 Task: Find connections with filter location Kosamba with filter topic #homedecor with filter profile language Potuguese with filter current company Jakson Group with filter school Mewar University with filter industry Historical Sites with filter service category Video Editing with filter keywords title Program Administrator
Action: Mouse moved to (334, 240)
Screenshot: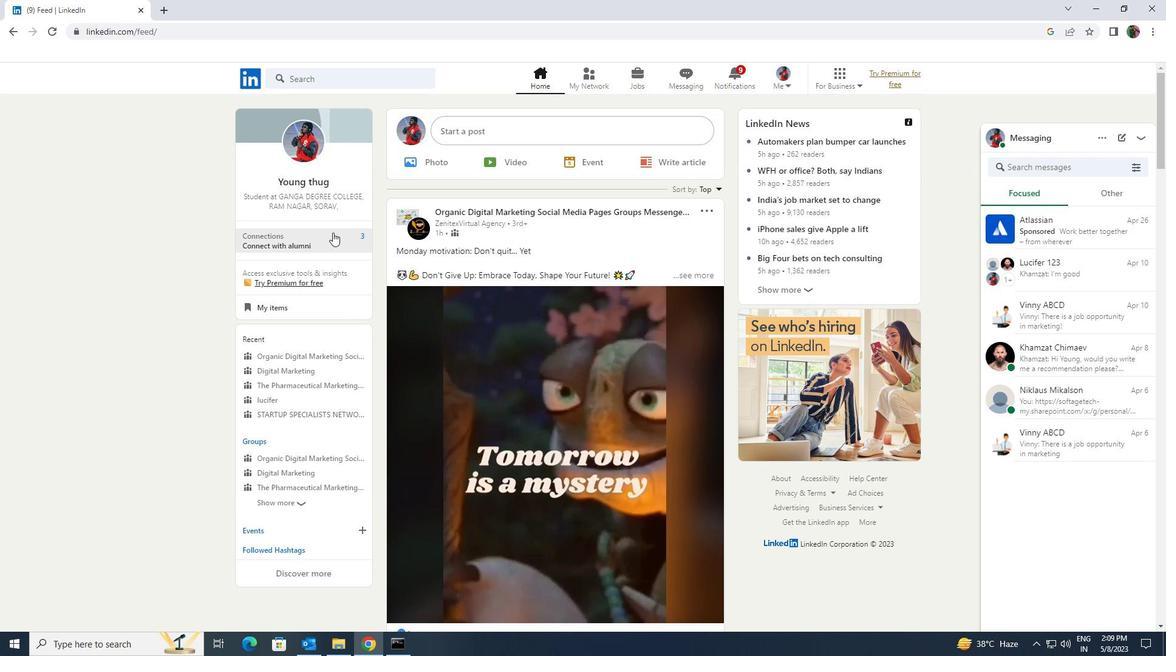 
Action: Mouse pressed left at (334, 240)
Screenshot: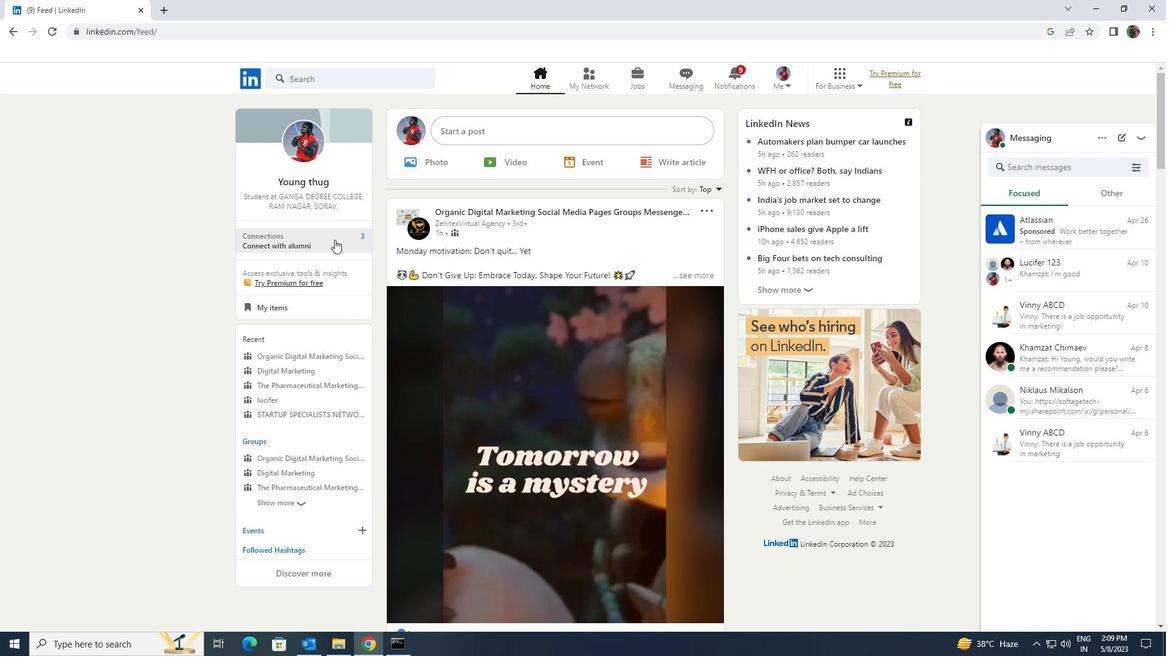 
Action: Mouse moved to (345, 151)
Screenshot: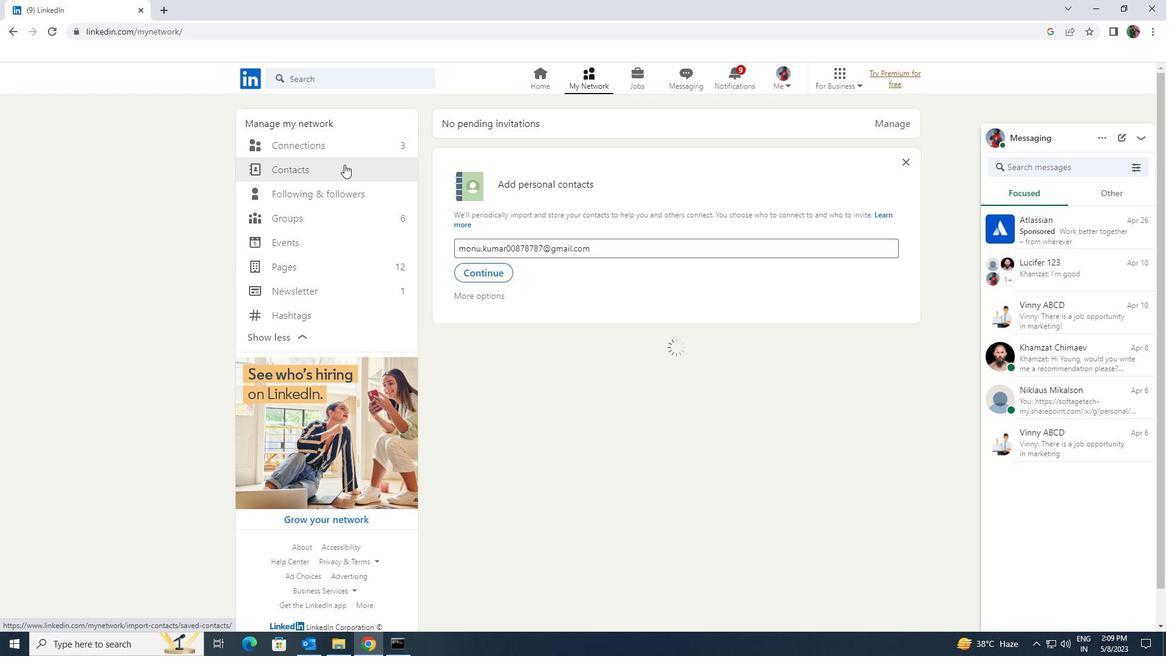 
Action: Mouse pressed left at (345, 151)
Screenshot: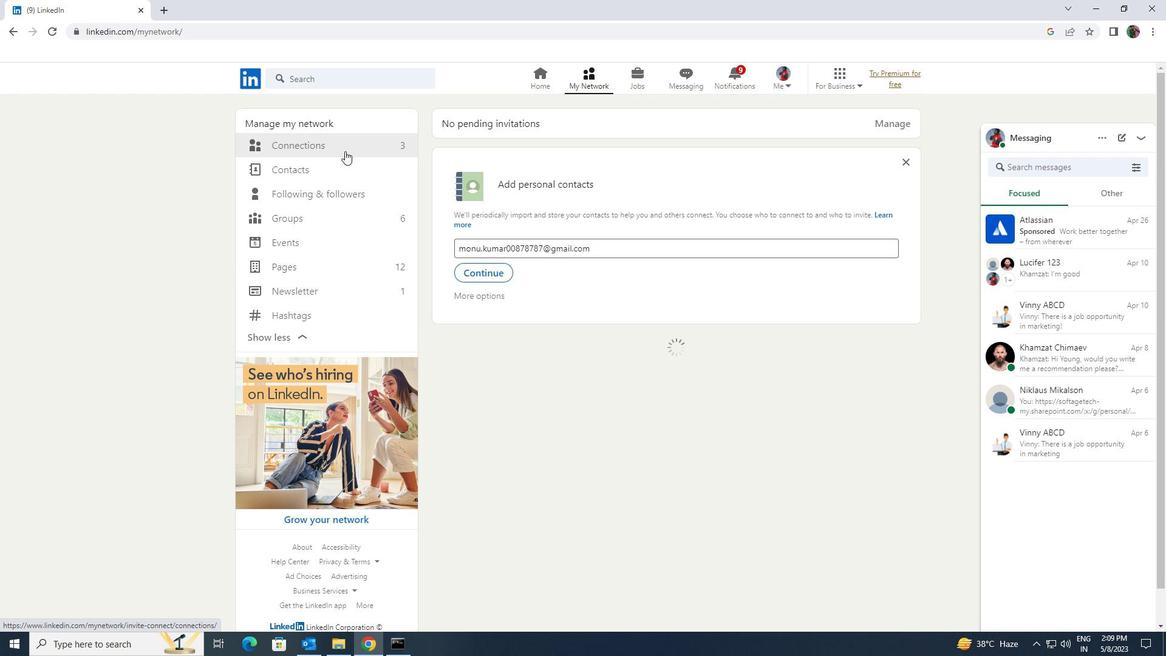 
Action: Mouse moved to (650, 147)
Screenshot: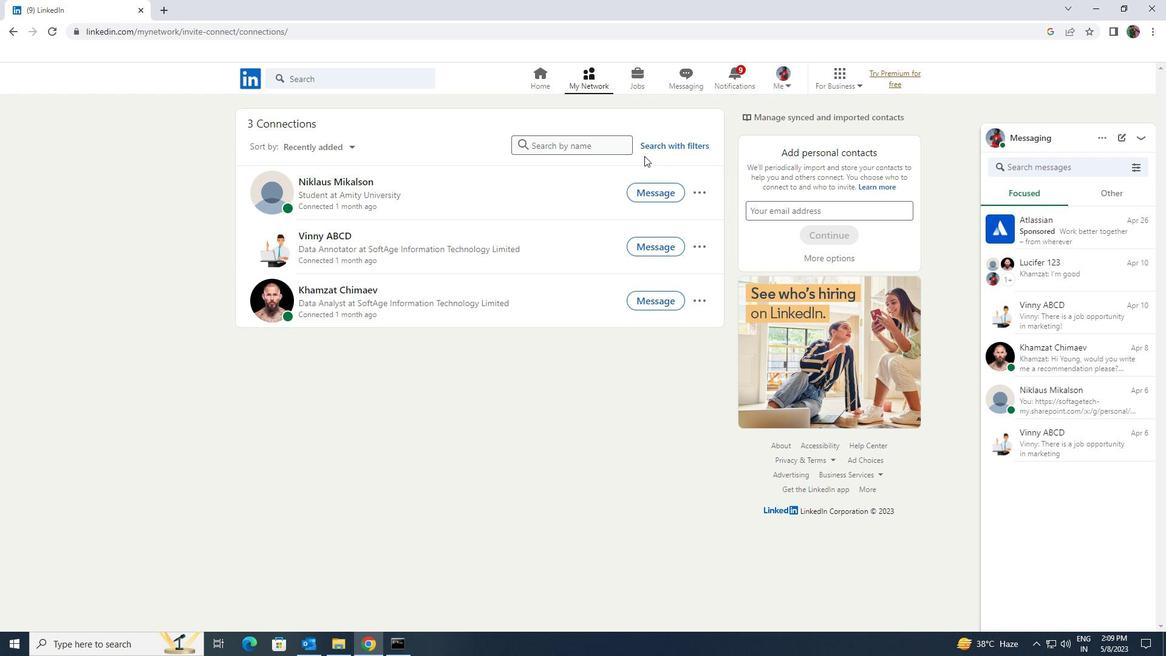 
Action: Mouse pressed left at (650, 147)
Screenshot: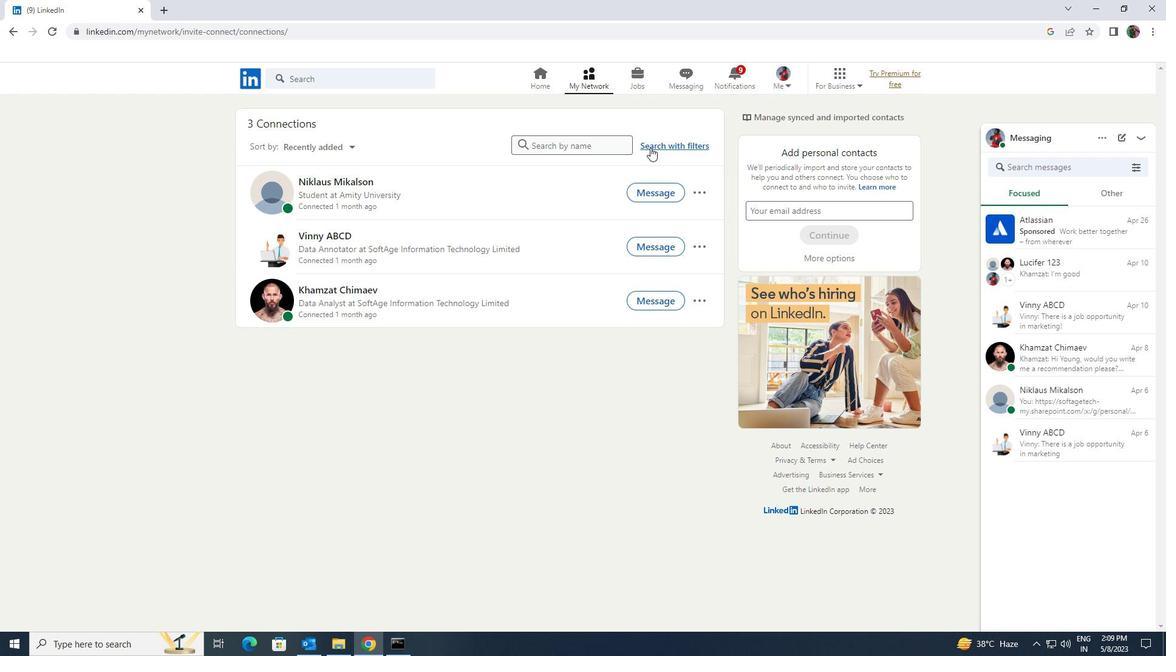 
Action: Mouse moved to (621, 114)
Screenshot: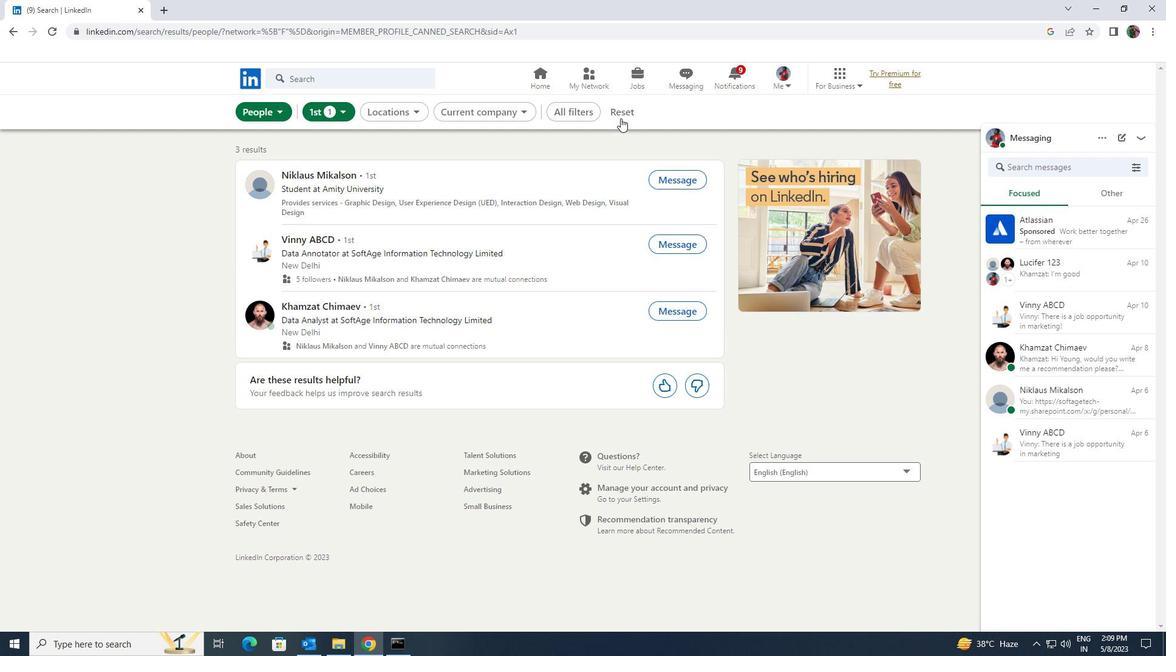 
Action: Mouse pressed left at (621, 114)
Screenshot: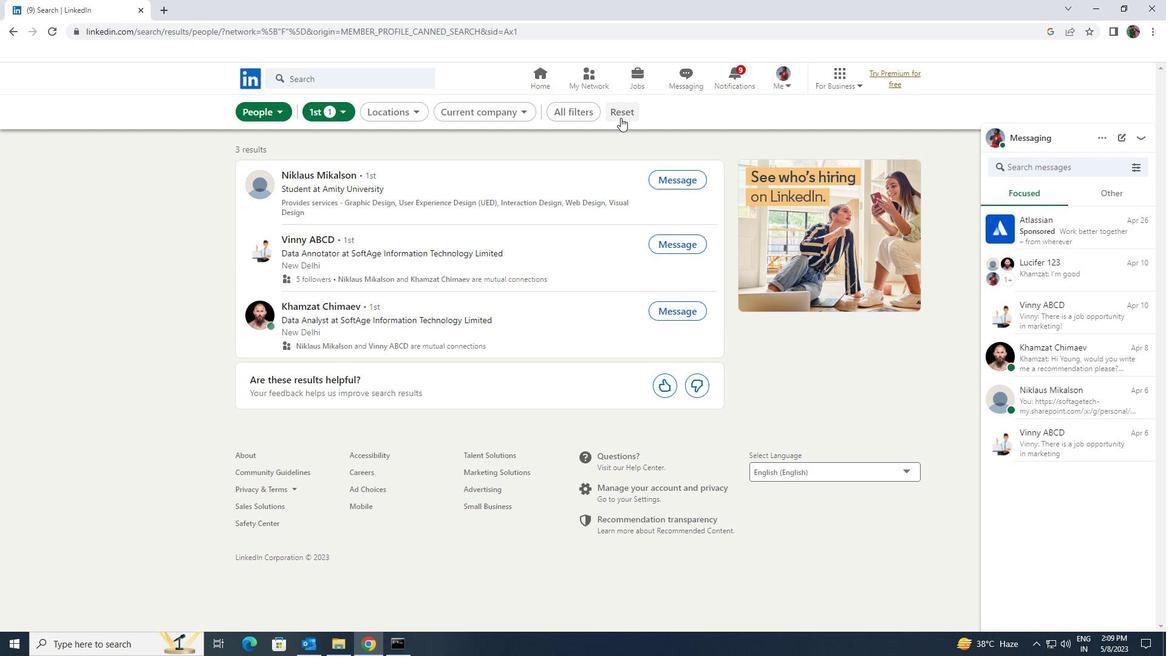 
Action: Mouse moved to (612, 113)
Screenshot: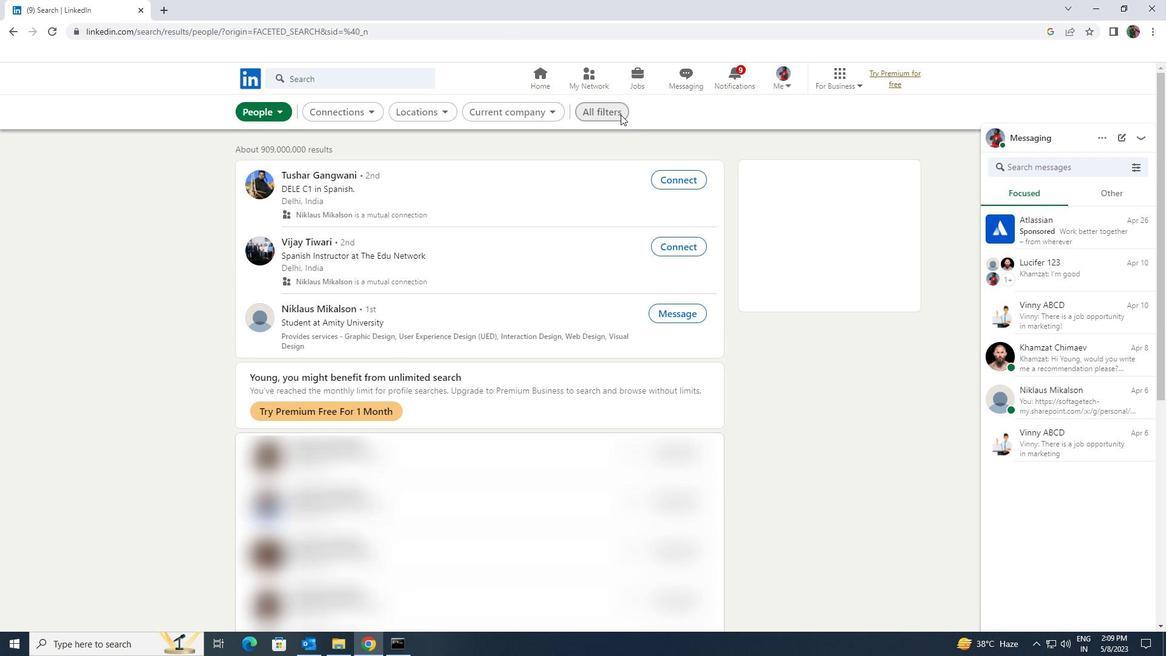 
Action: Mouse pressed left at (612, 113)
Screenshot: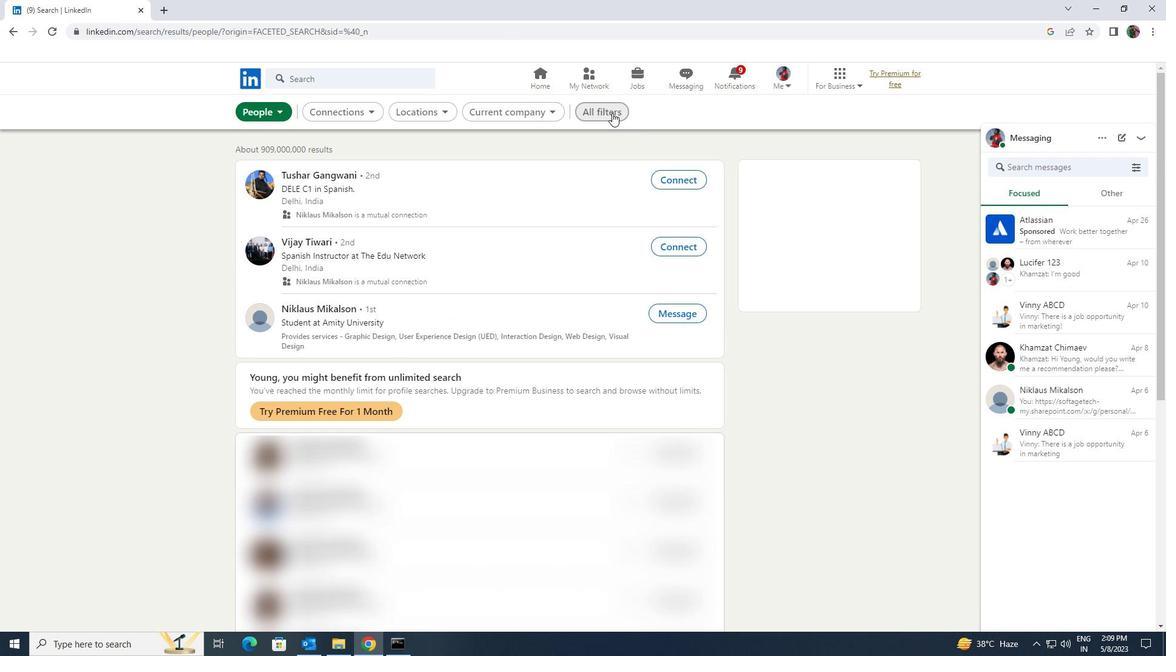 
Action: Mouse moved to (1028, 469)
Screenshot: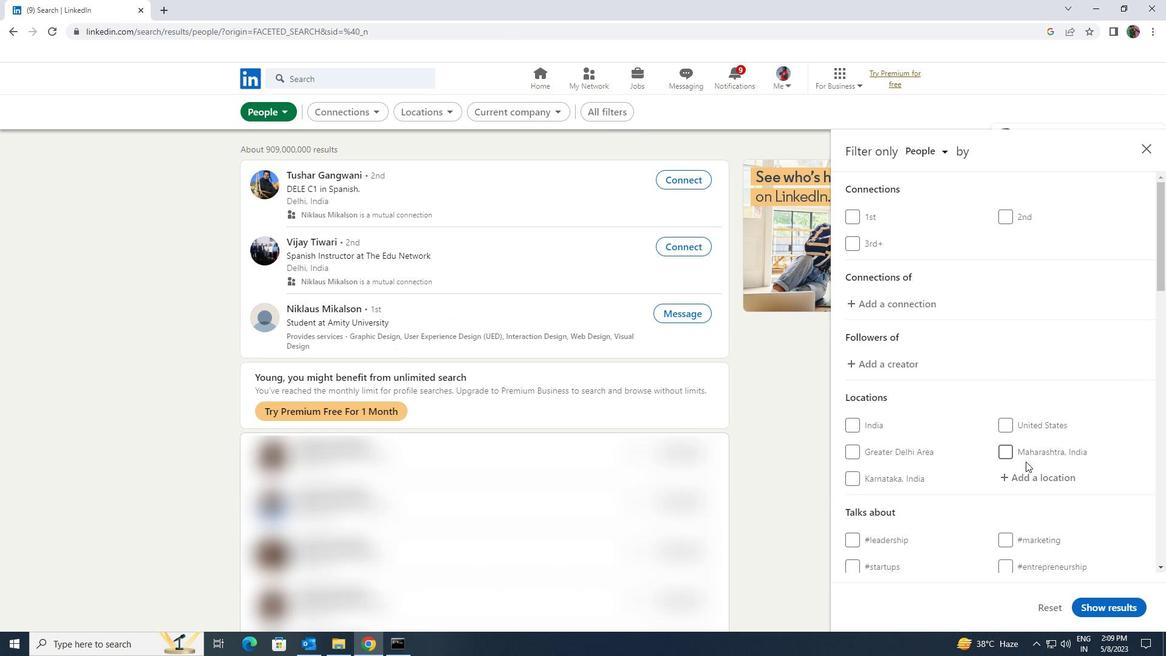 
Action: Mouse pressed left at (1028, 469)
Screenshot: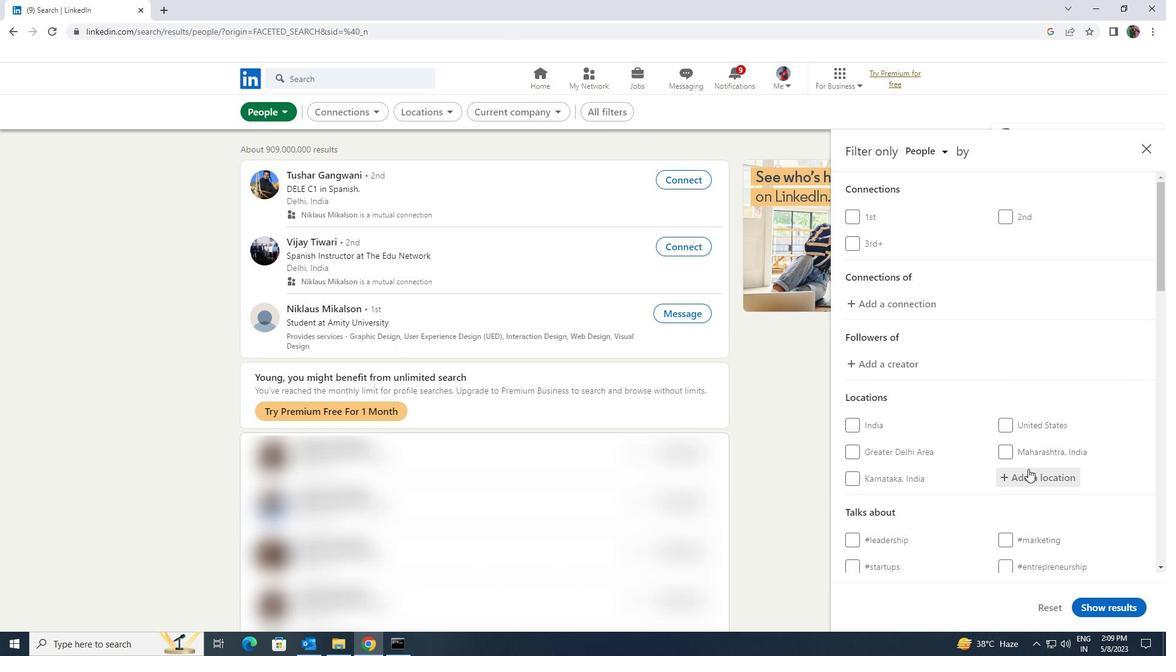 
Action: Key pressed <Key.shift><Key.shift><Key.shift><Key.shift>KOSAMBA
Screenshot: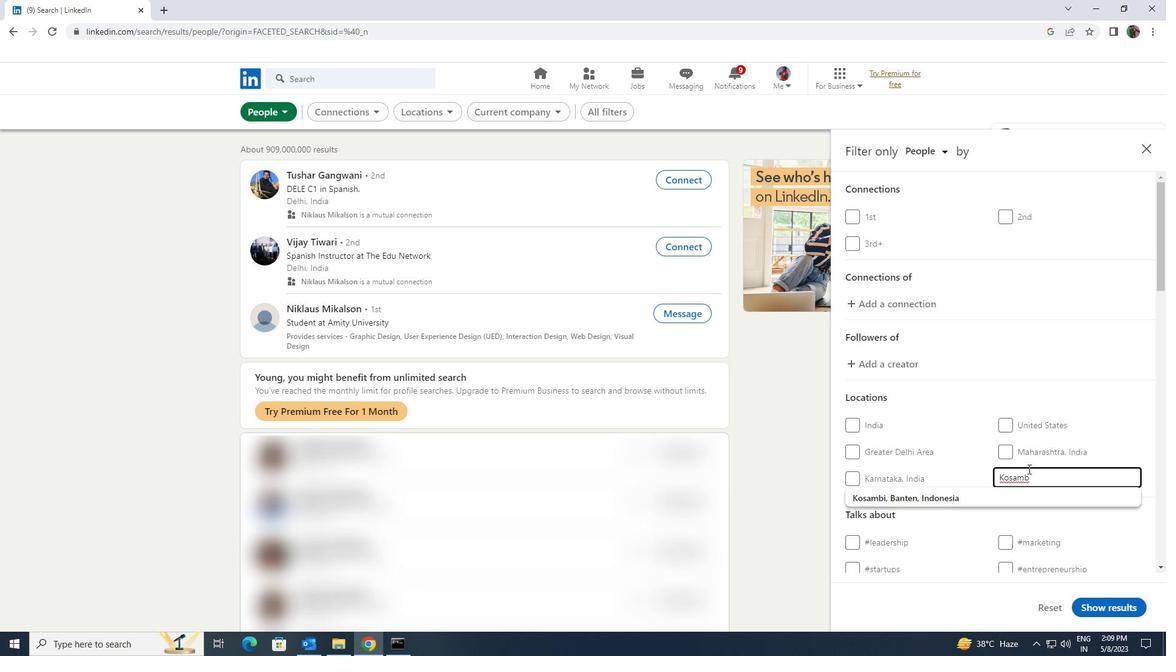 
Action: Mouse scrolled (1028, 468) with delta (0, 0)
Screenshot: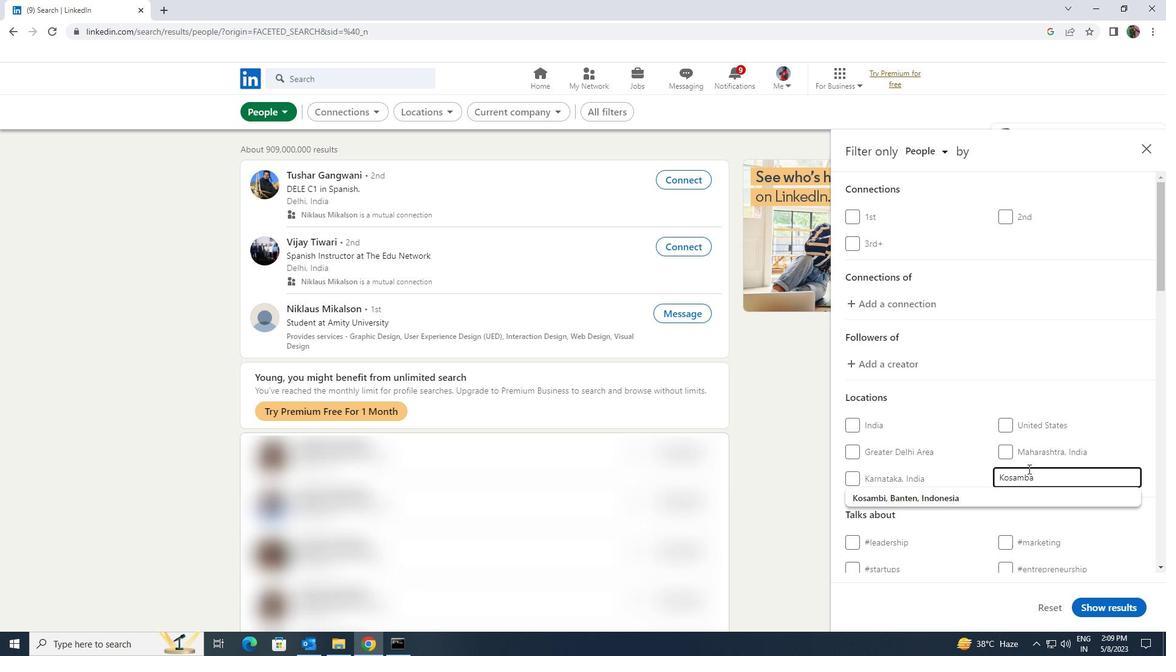 
Action: Mouse moved to (1029, 481)
Screenshot: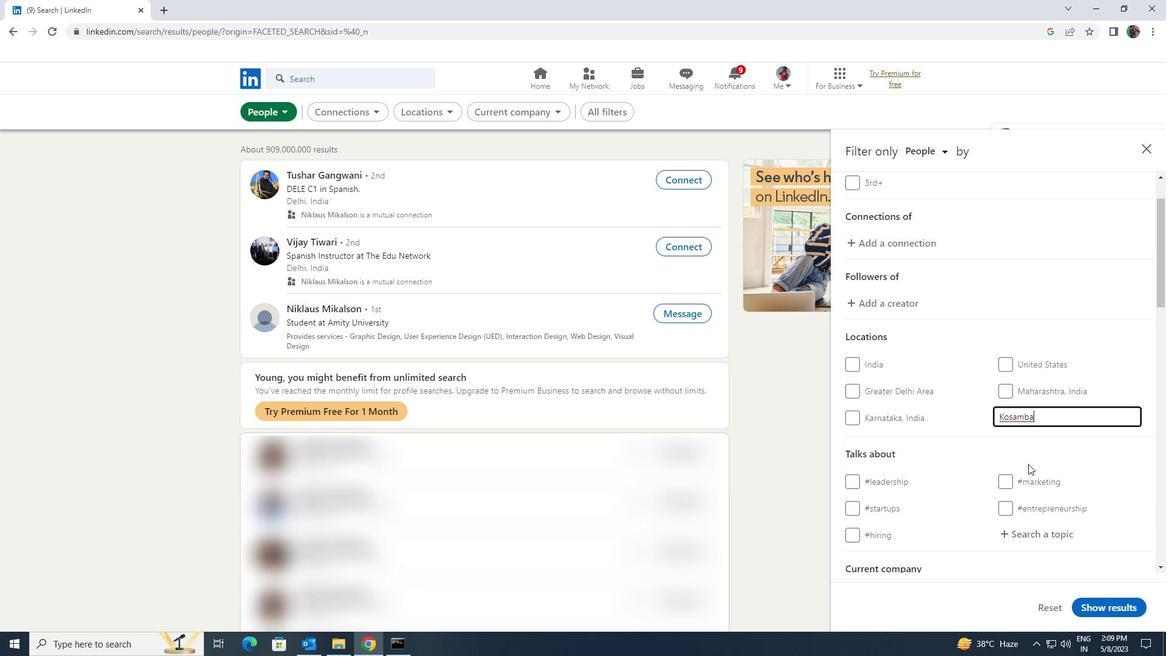 
Action: Mouse scrolled (1029, 481) with delta (0, 0)
Screenshot: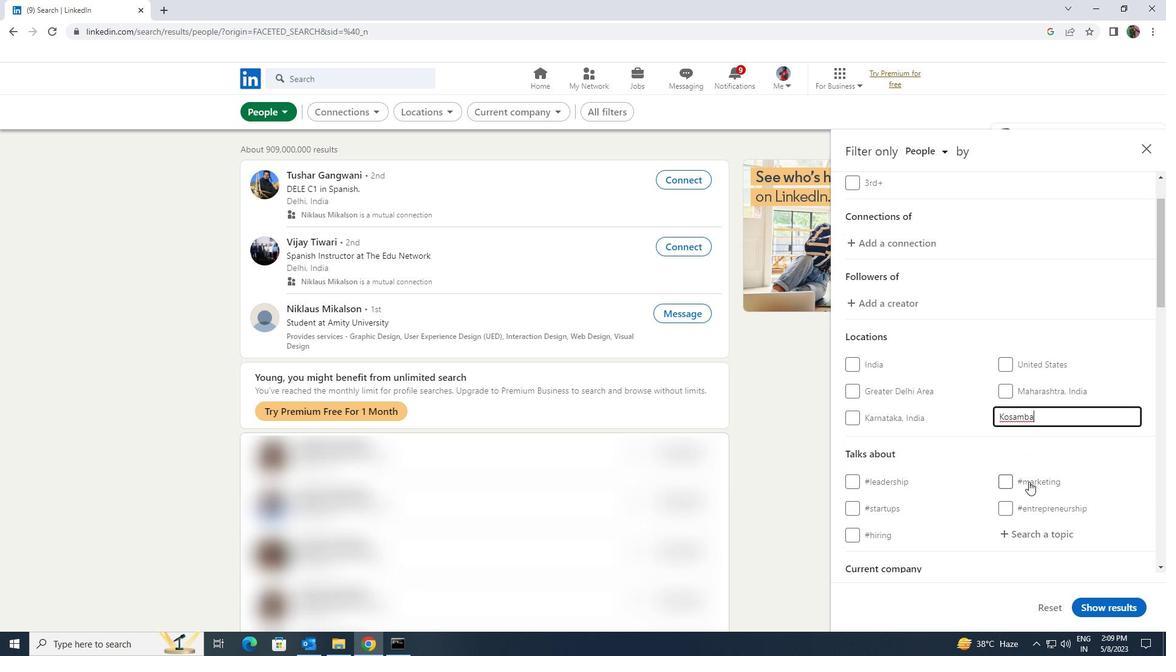 
Action: Mouse scrolled (1029, 481) with delta (0, 0)
Screenshot: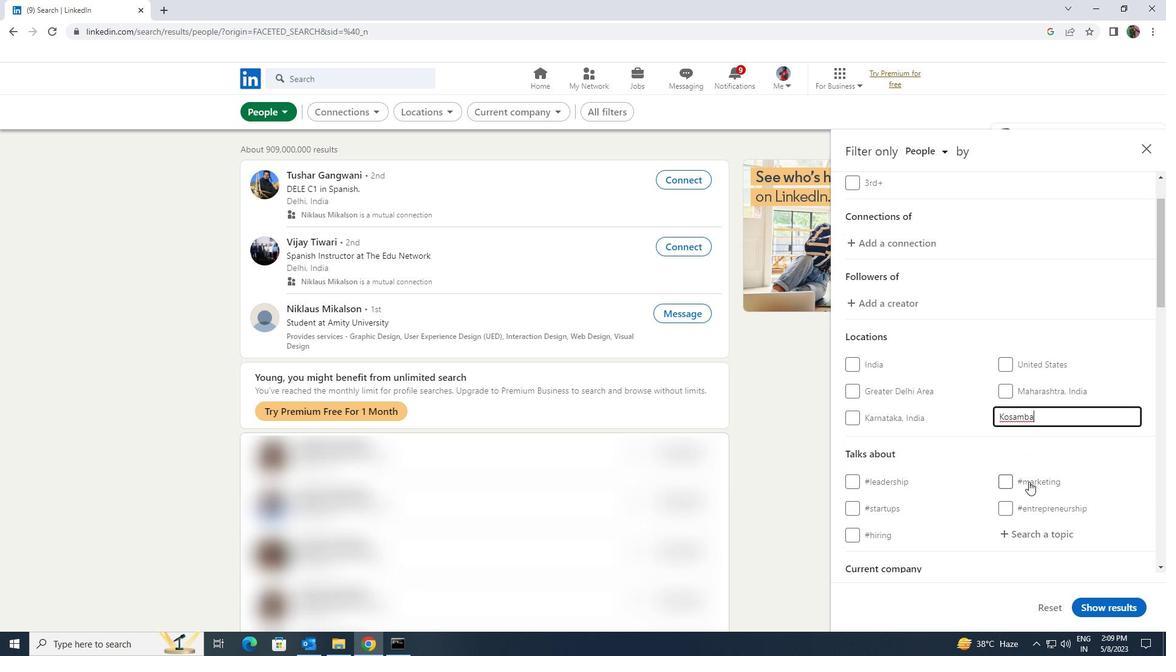 
Action: Mouse moved to (1028, 413)
Screenshot: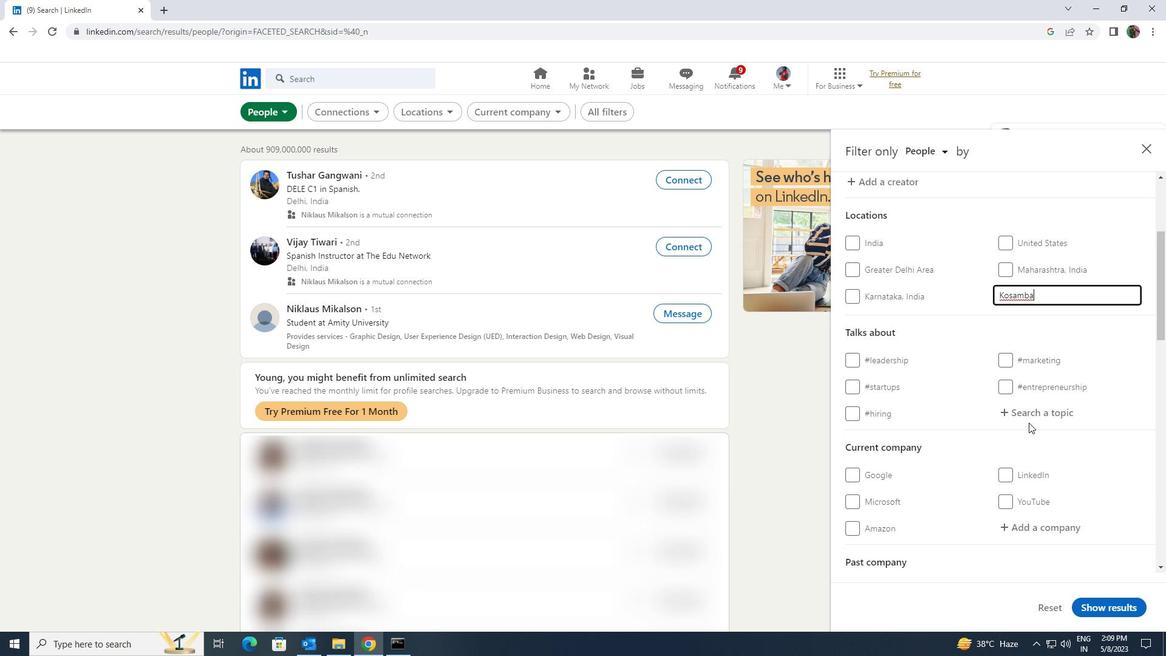 
Action: Mouse pressed left at (1028, 413)
Screenshot: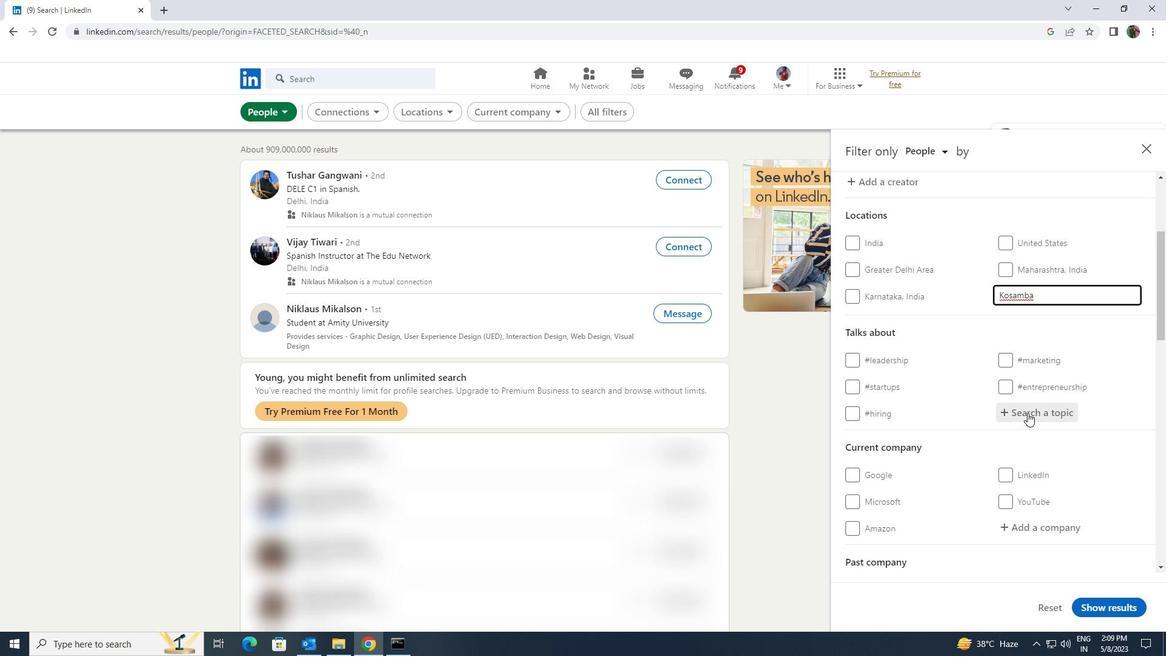 
Action: Key pressed <Key.shift><Key.shift><Key.shift><Key.shift><Key.shift><Key.shift>HOMEDECOR
Screenshot: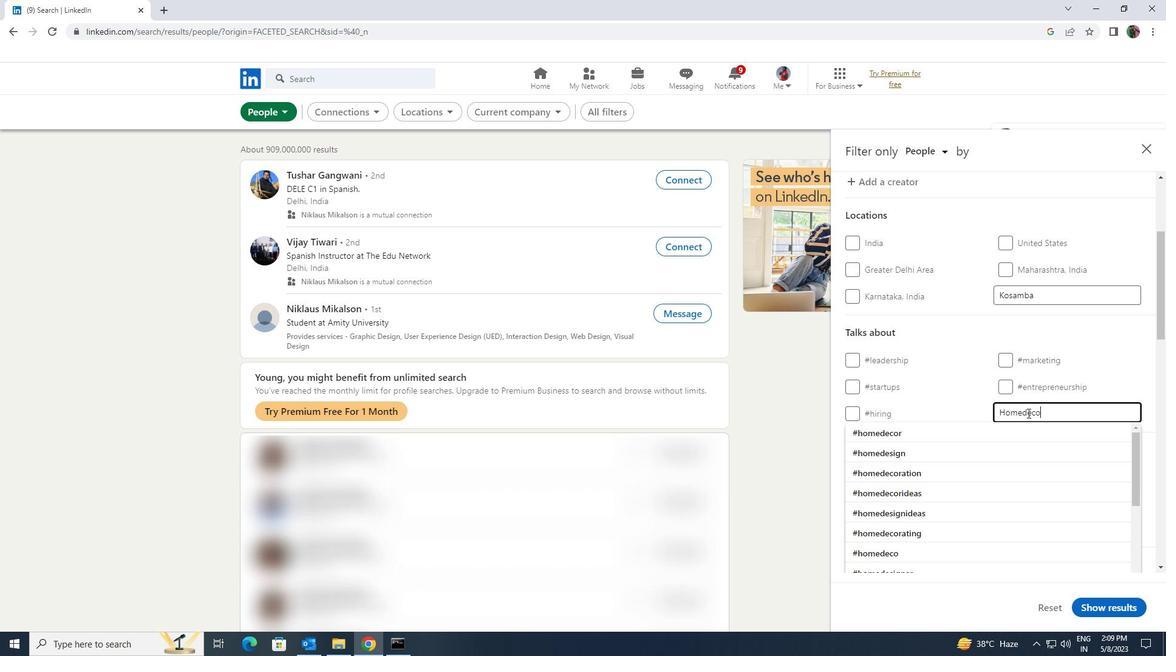 
Action: Mouse moved to (1024, 427)
Screenshot: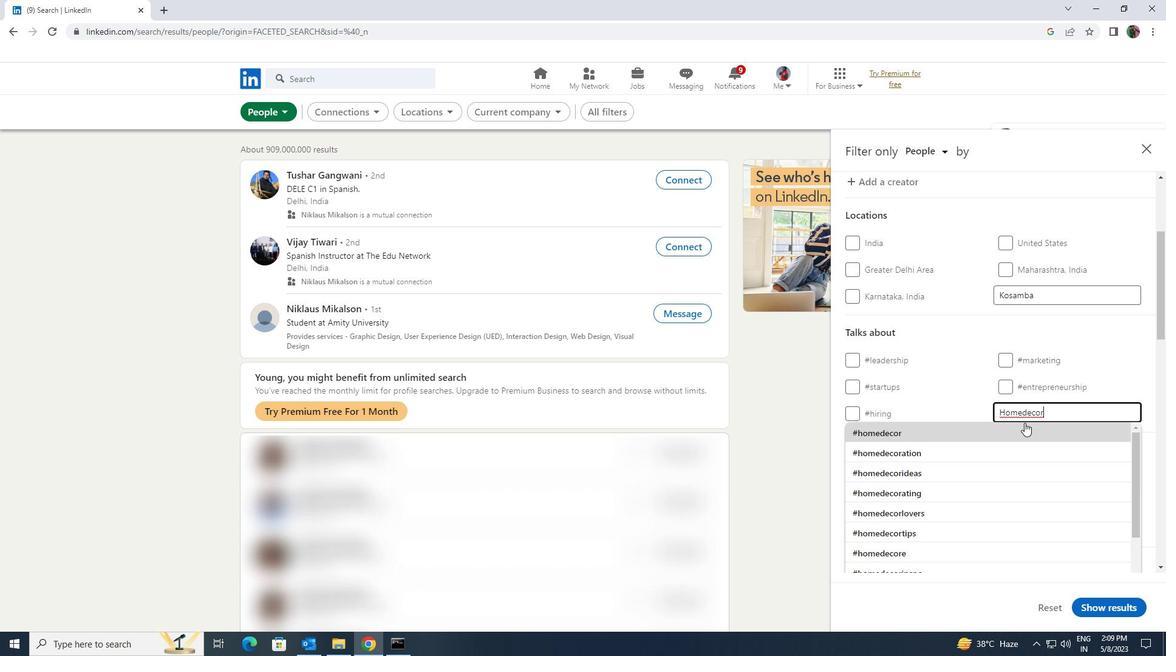 
Action: Mouse pressed left at (1024, 427)
Screenshot: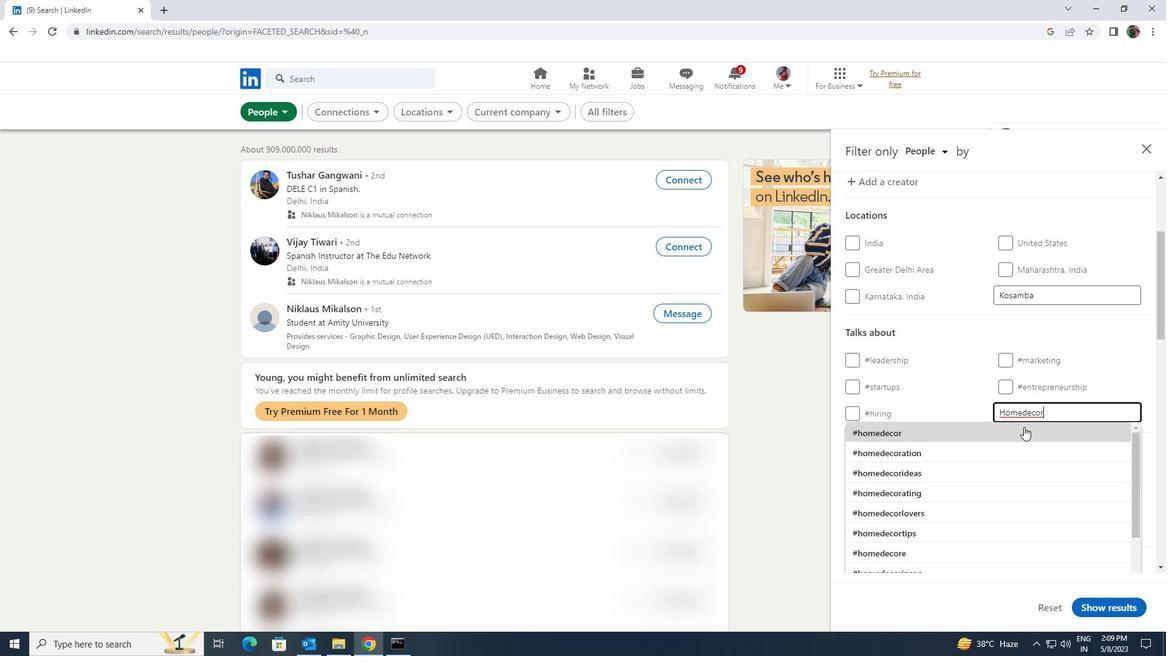 
Action: Mouse moved to (1007, 439)
Screenshot: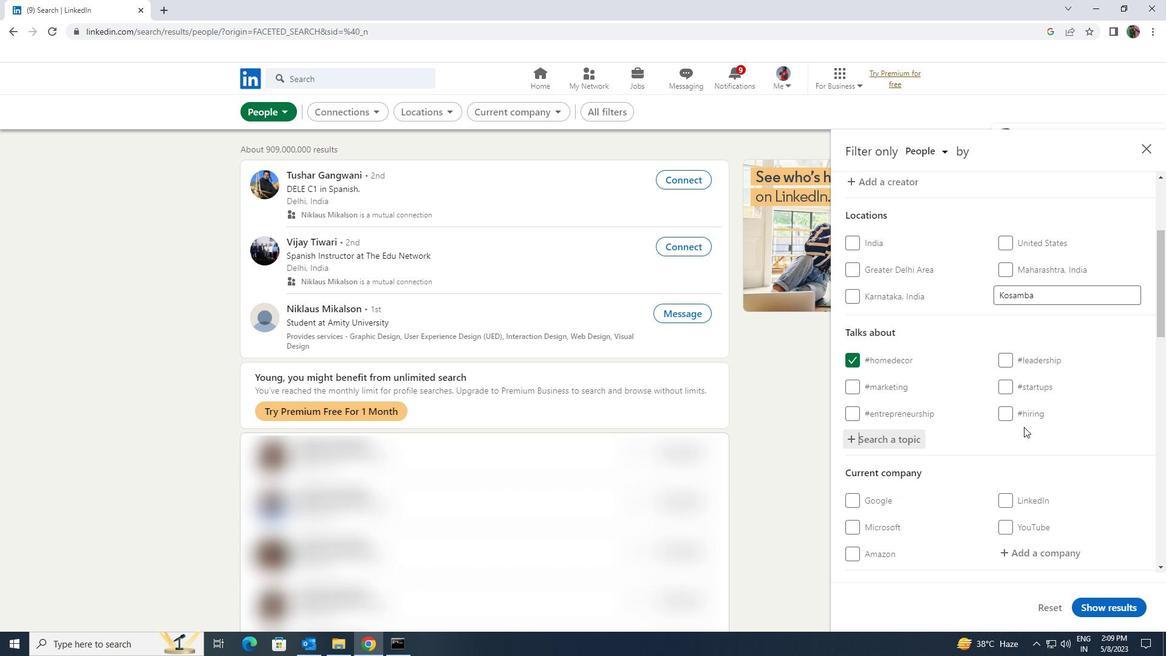 
Action: Mouse scrolled (1007, 438) with delta (0, 0)
Screenshot: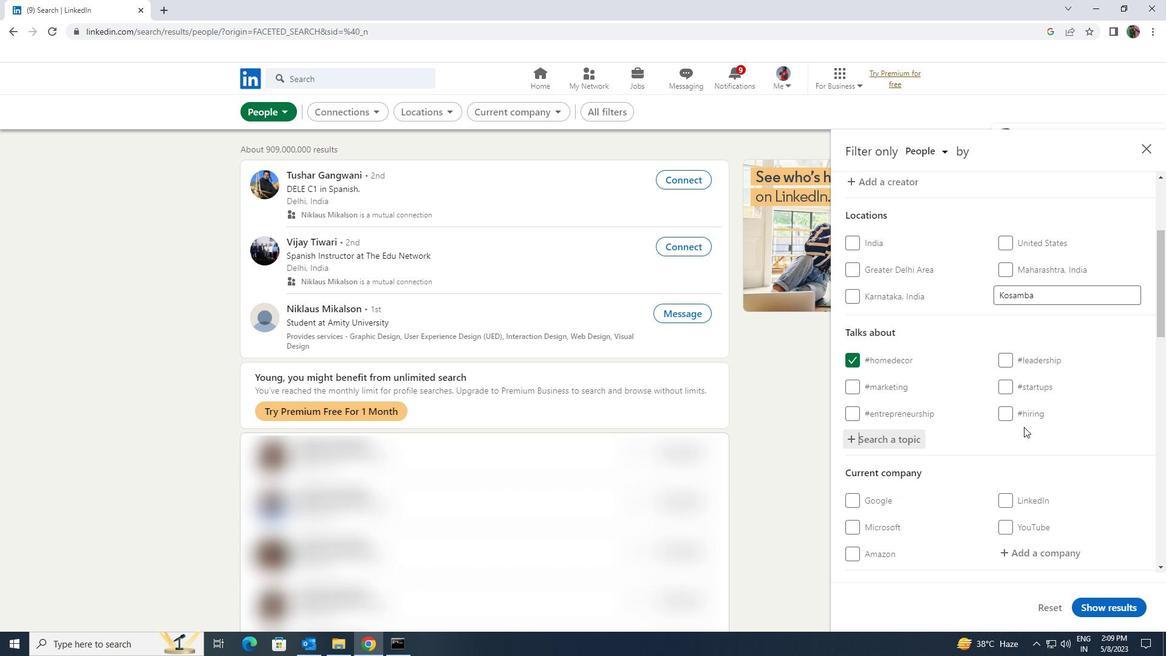 
Action: Mouse scrolled (1007, 438) with delta (0, 0)
Screenshot: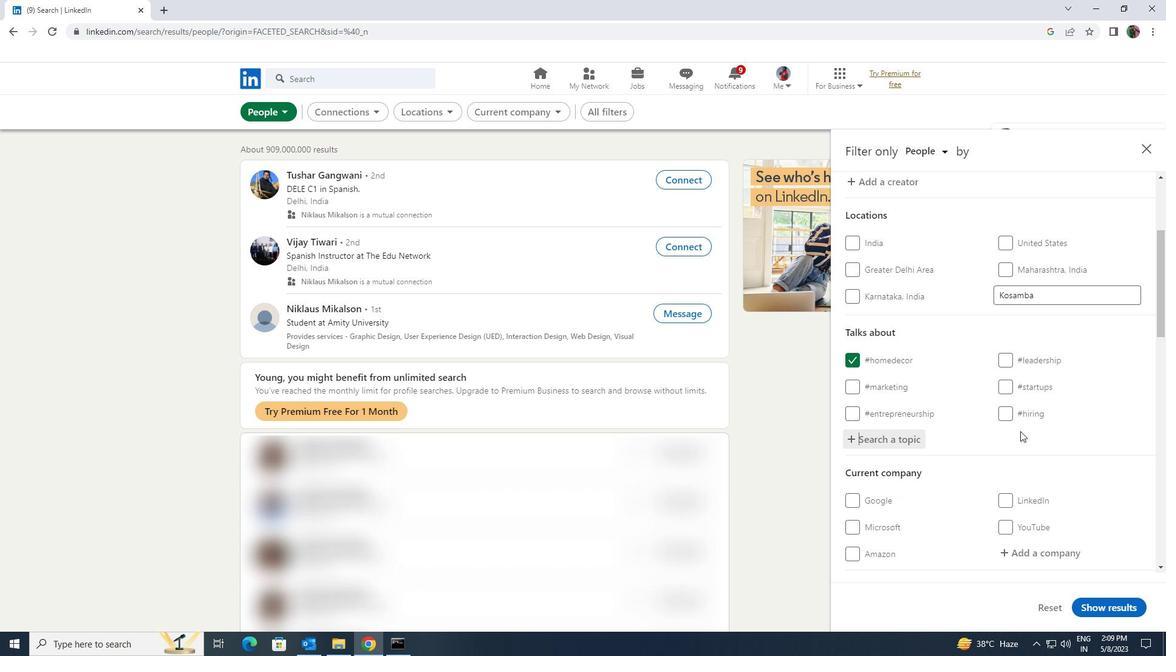 
Action: Mouse scrolled (1007, 438) with delta (0, 0)
Screenshot: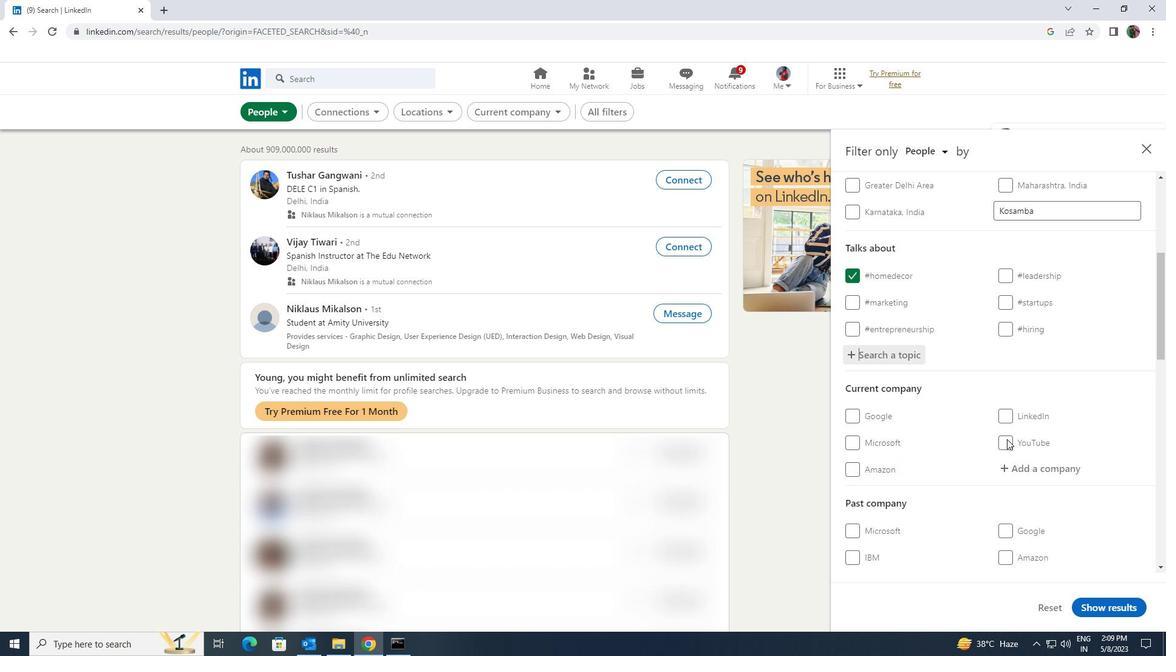 
Action: Mouse scrolled (1007, 438) with delta (0, 0)
Screenshot: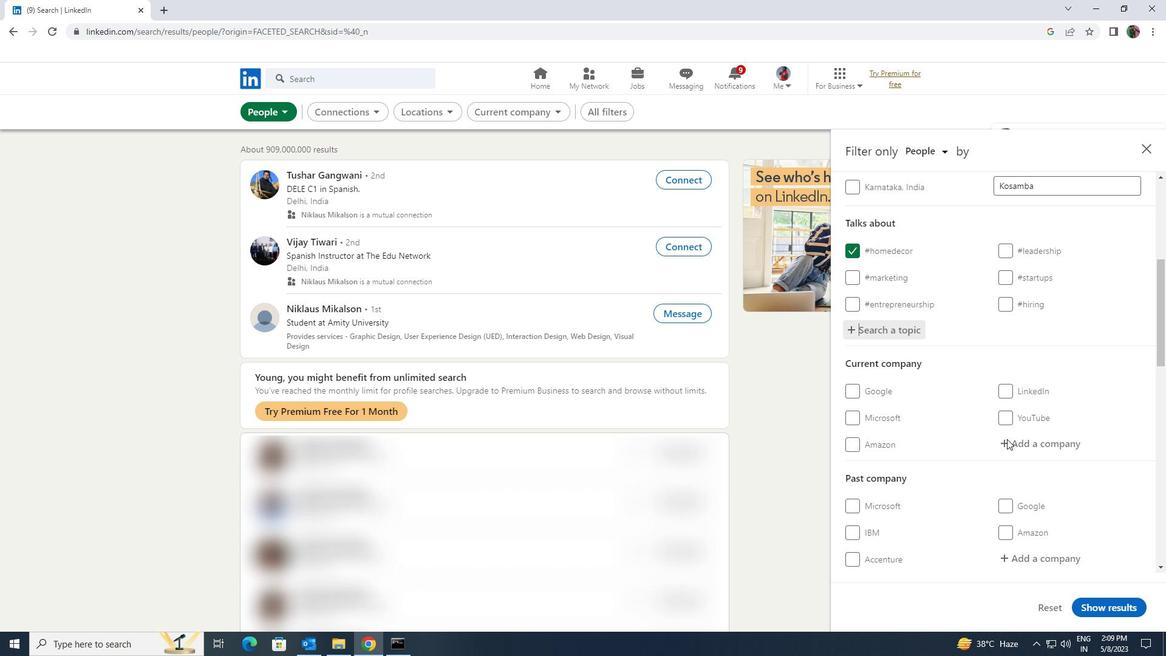 
Action: Mouse scrolled (1007, 438) with delta (0, 0)
Screenshot: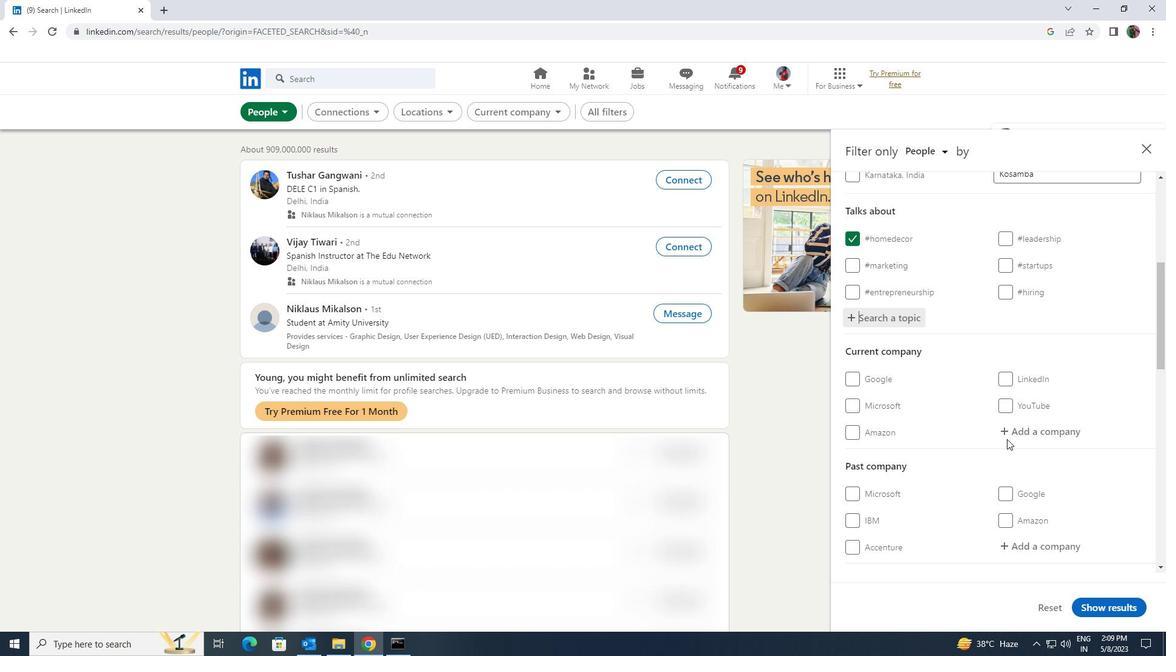 
Action: Mouse scrolled (1007, 438) with delta (0, 0)
Screenshot: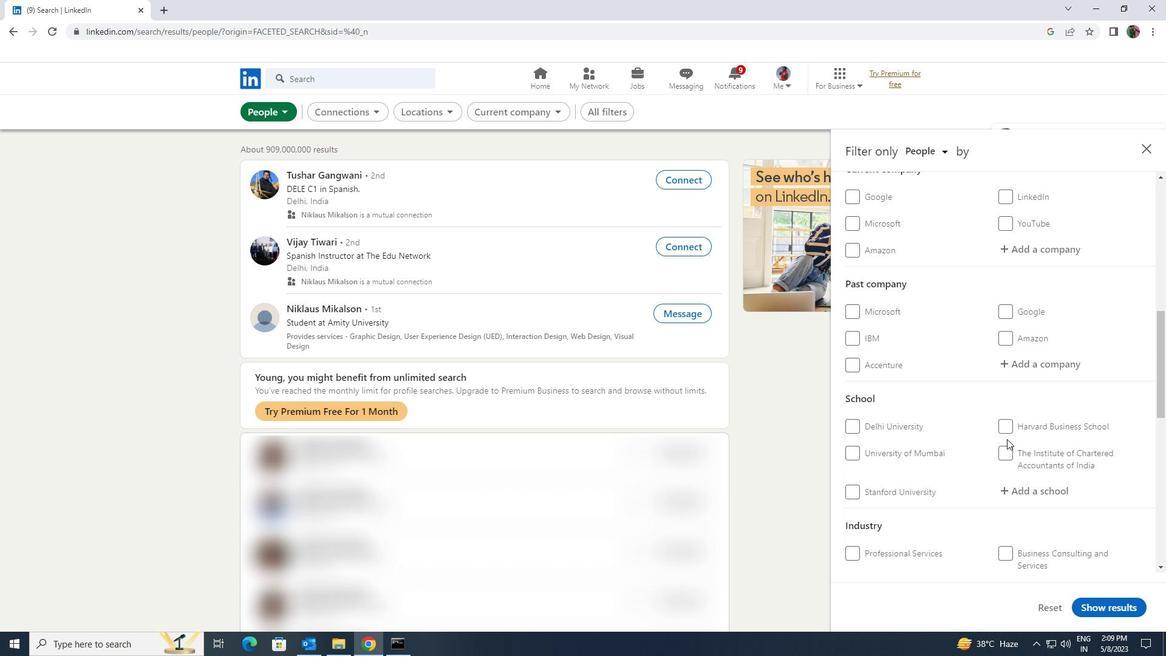 
Action: Mouse scrolled (1007, 438) with delta (0, 0)
Screenshot: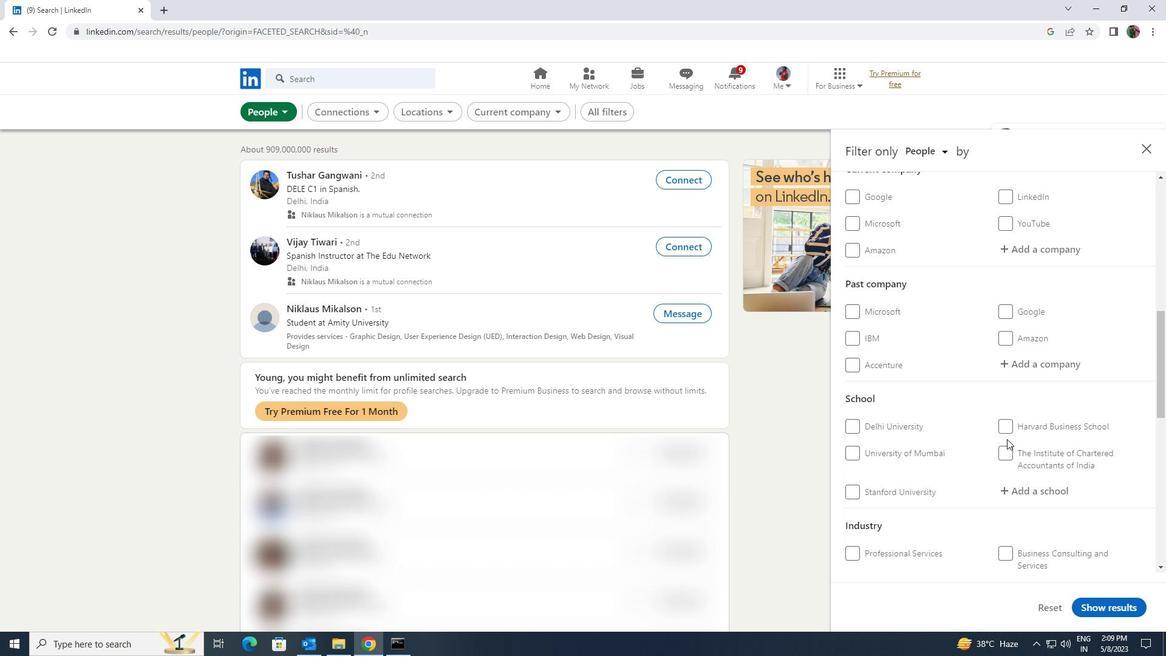 
Action: Mouse scrolled (1007, 438) with delta (0, 0)
Screenshot: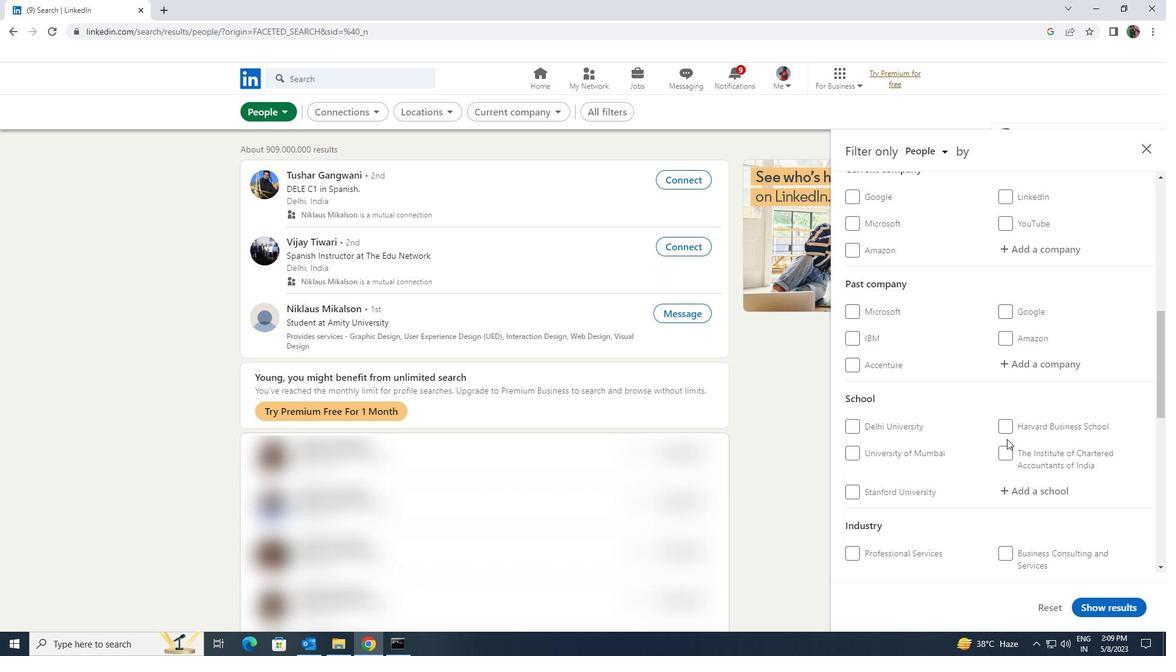 
Action: Mouse scrolled (1007, 438) with delta (0, 0)
Screenshot: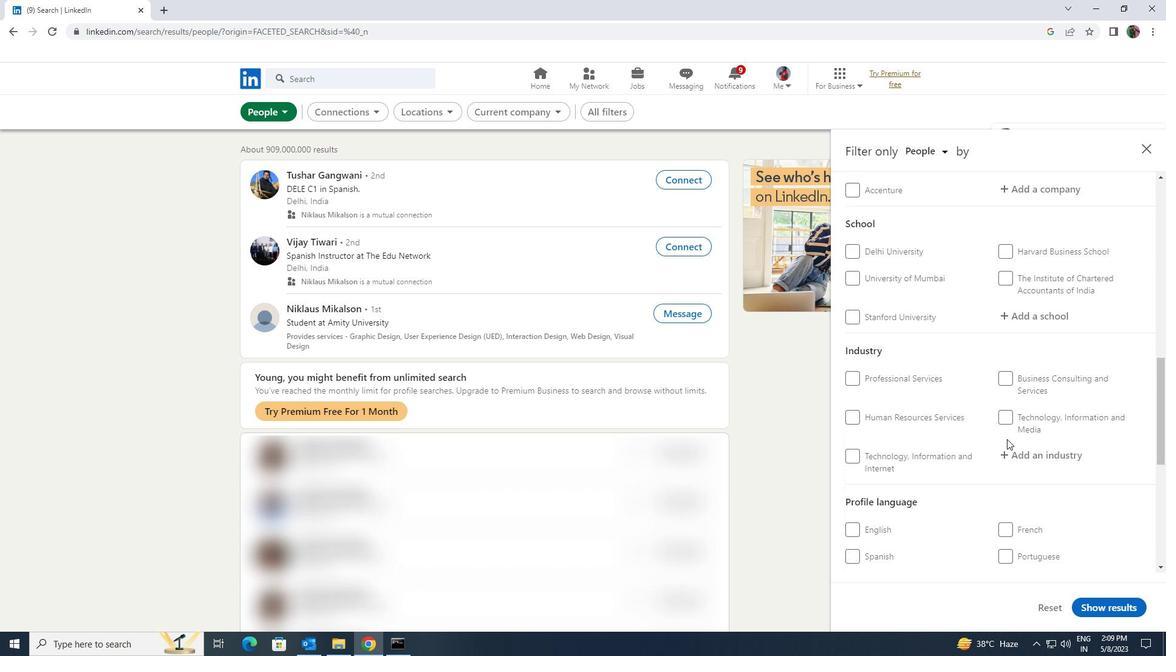 
Action: Mouse scrolled (1007, 438) with delta (0, 0)
Screenshot: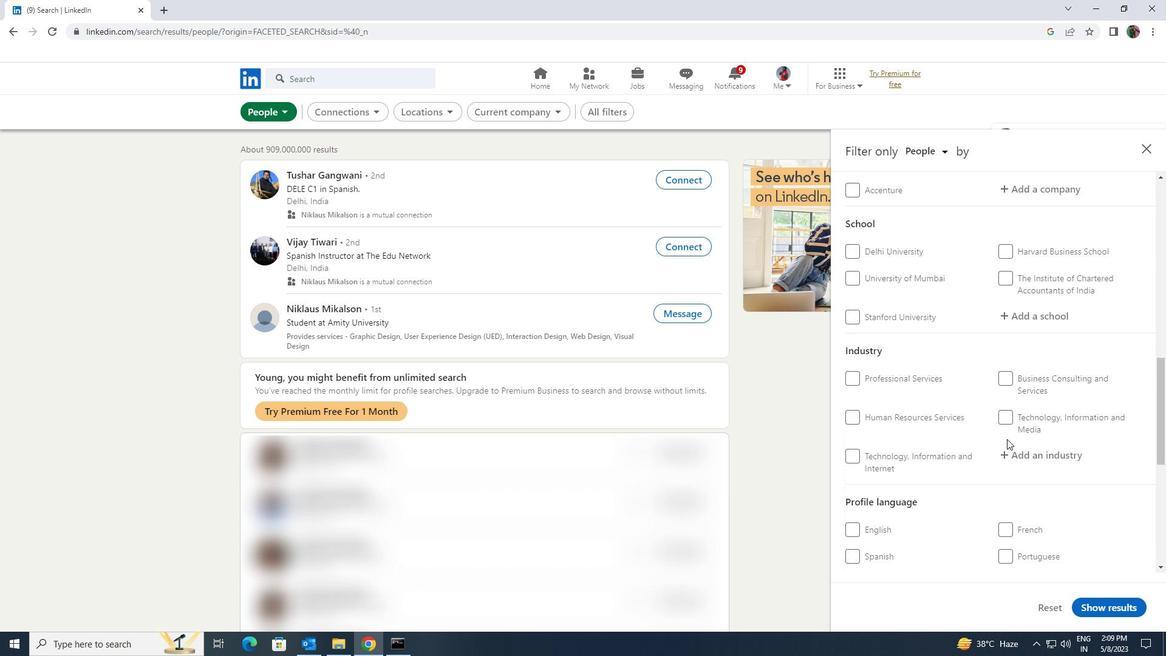 
Action: Mouse moved to (1011, 430)
Screenshot: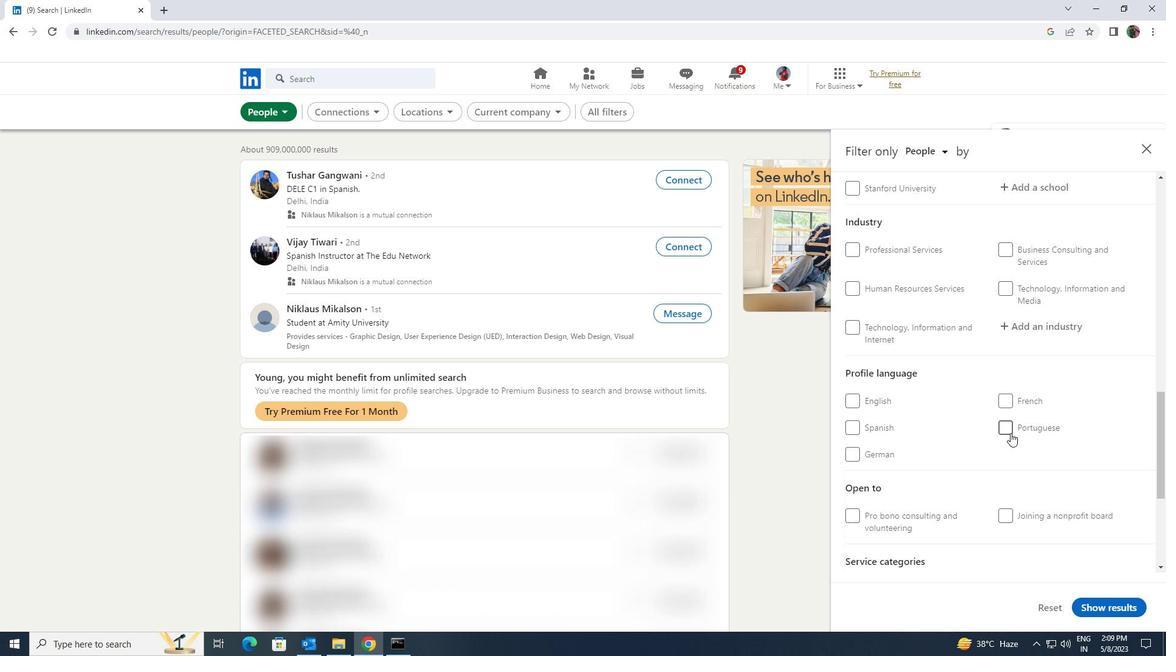 
Action: Mouse pressed left at (1011, 430)
Screenshot: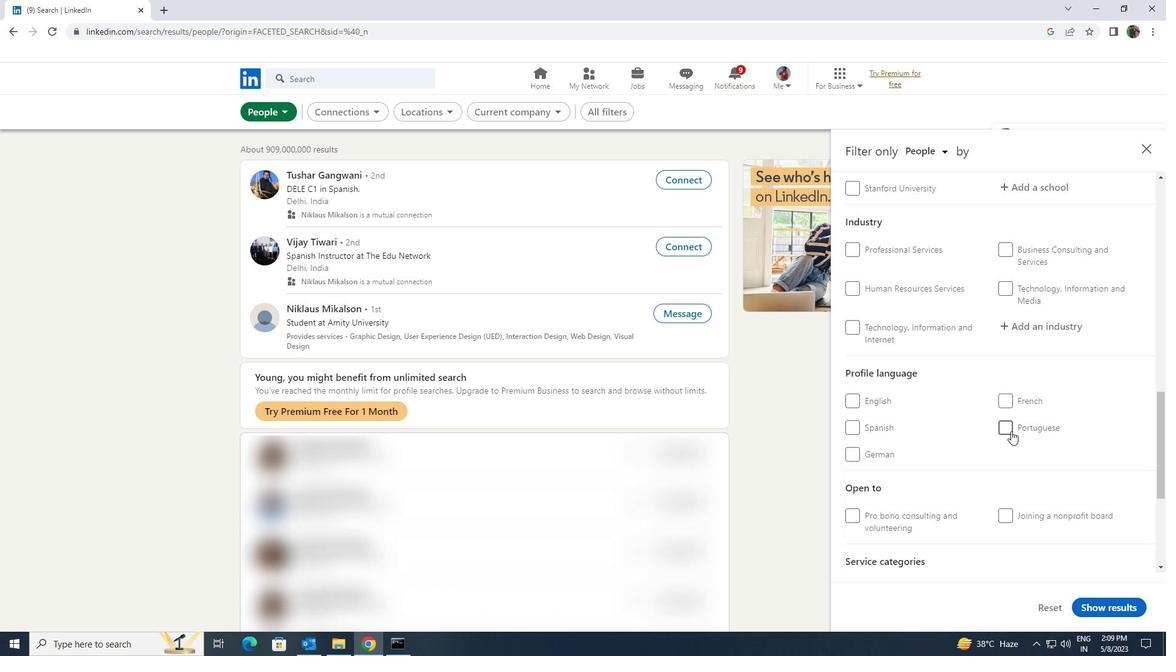 
Action: Mouse scrolled (1011, 431) with delta (0, 0)
Screenshot: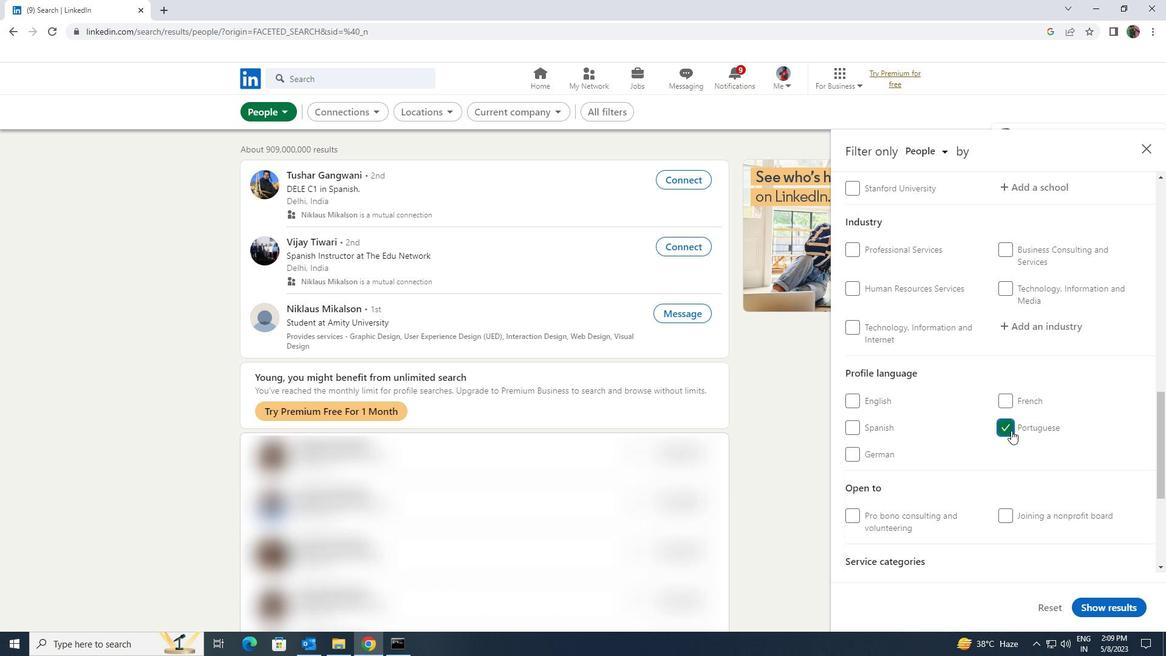 
Action: Mouse scrolled (1011, 431) with delta (0, 0)
Screenshot: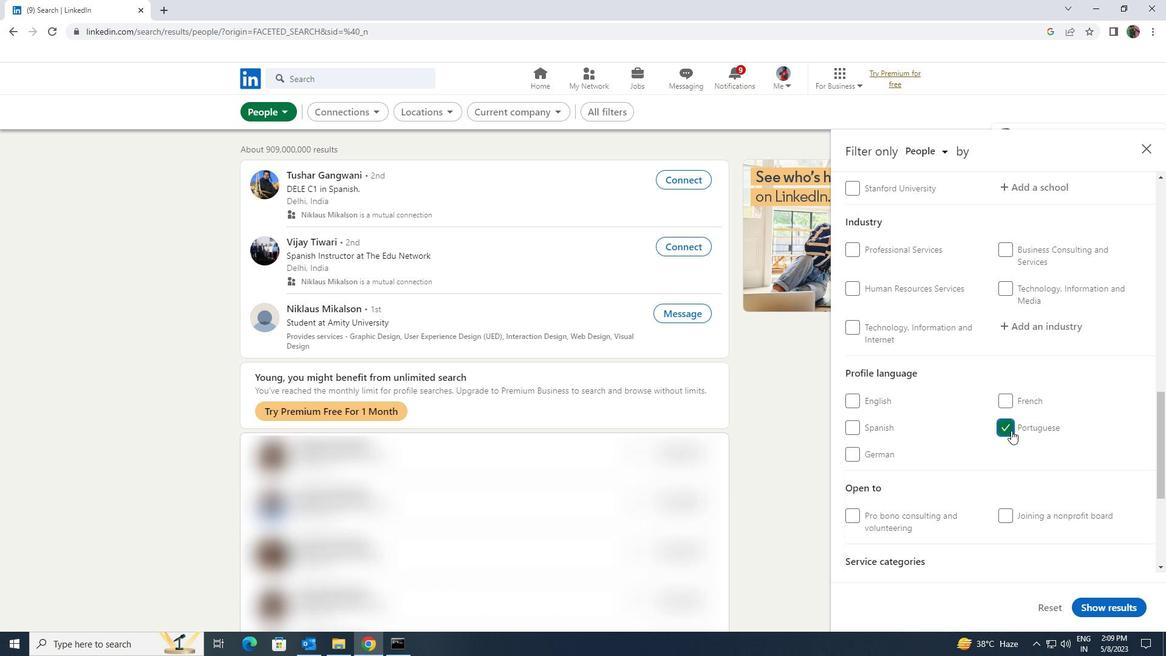 
Action: Mouse scrolled (1011, 431) with delta (0, 0)
Screenshot: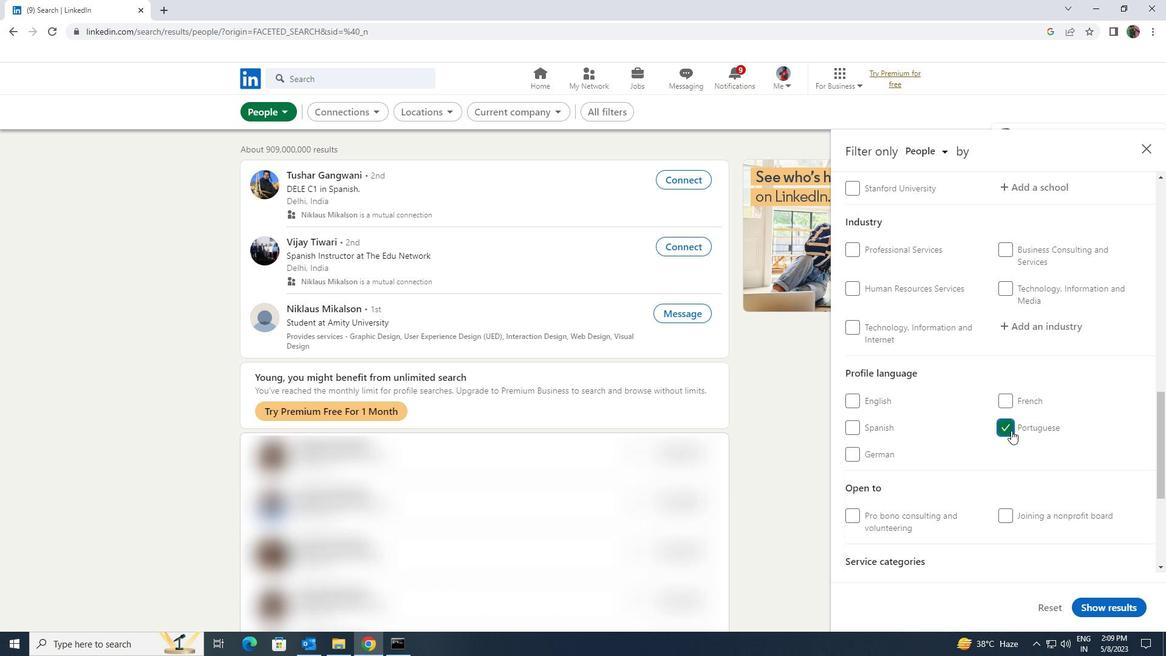 
Action: Mouse scrolled (1011, 431) with delta (0, 0)
Screenshot: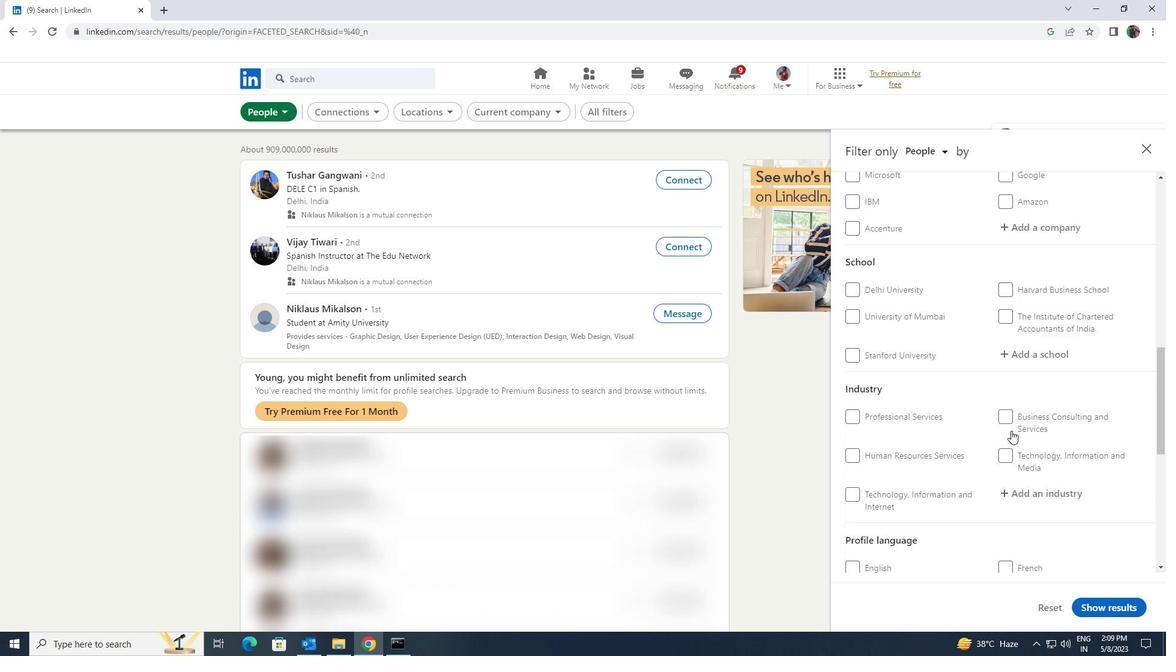 
Action: Mouse scrolled (1011, 431) with delta (0, 0)
Screenshot: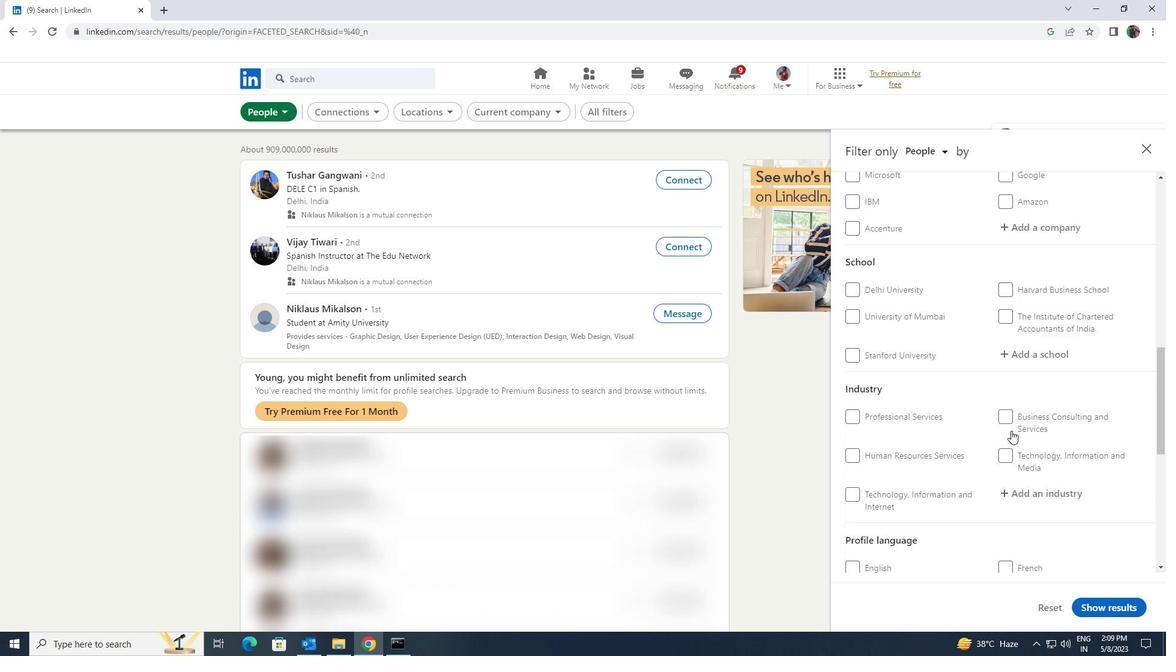 
Action: Mouse scrolled (1011, 431) with delta (0, 0)
Screenshot: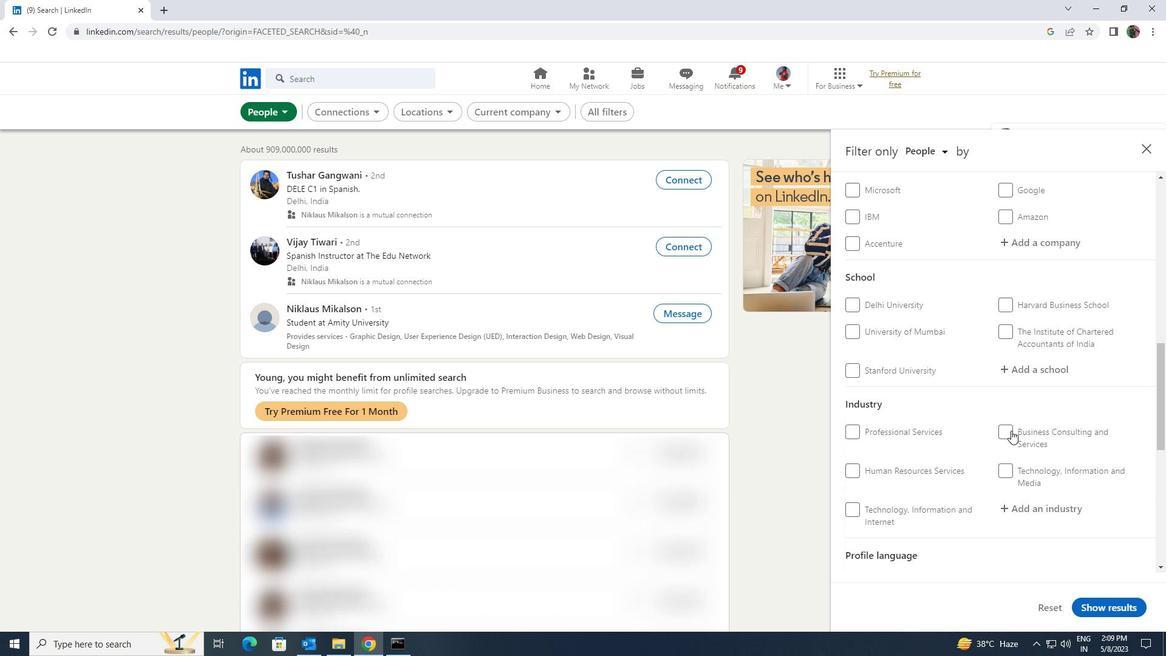 
Action: Mouse scrolled (1011, 431) with delta (0, 0)
Screenshot: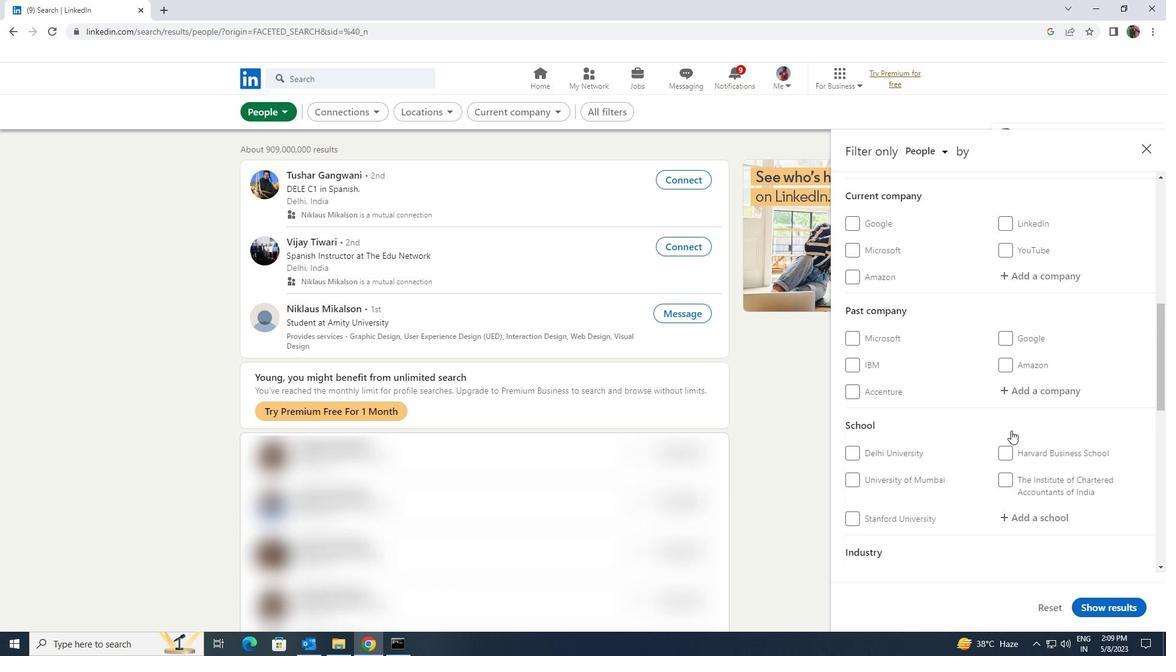 
Action: Mouse scrolled (1011, 431) with delta (0, 0)
Screenshot: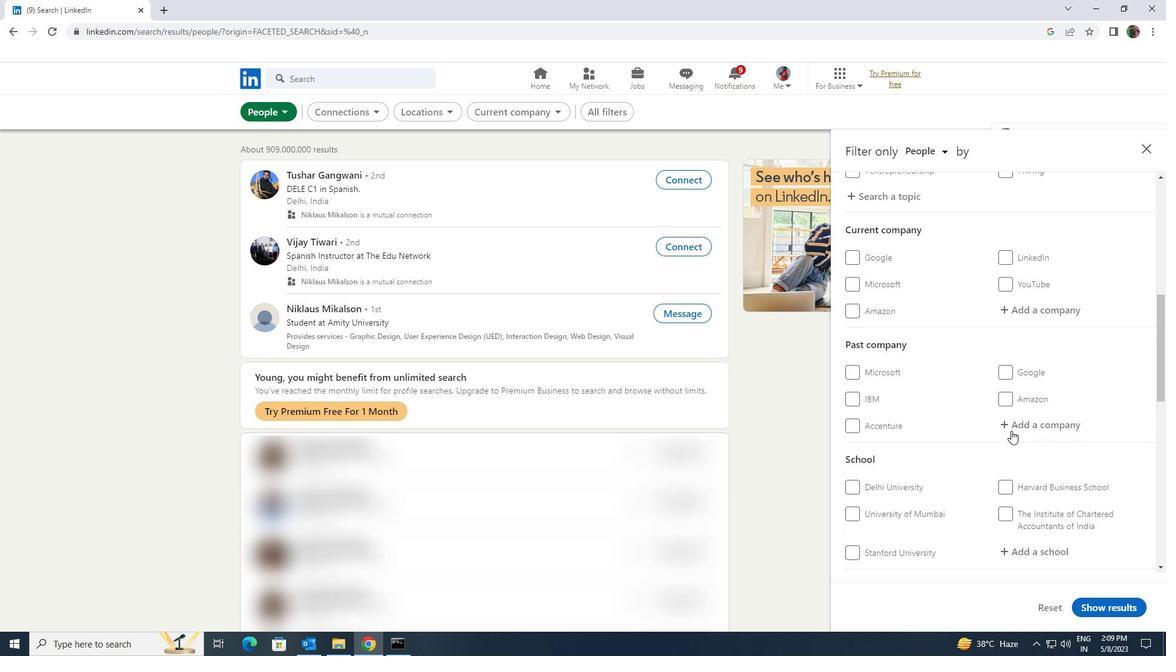 
Action: Mouse moved to (1011, 430)
Screenshot: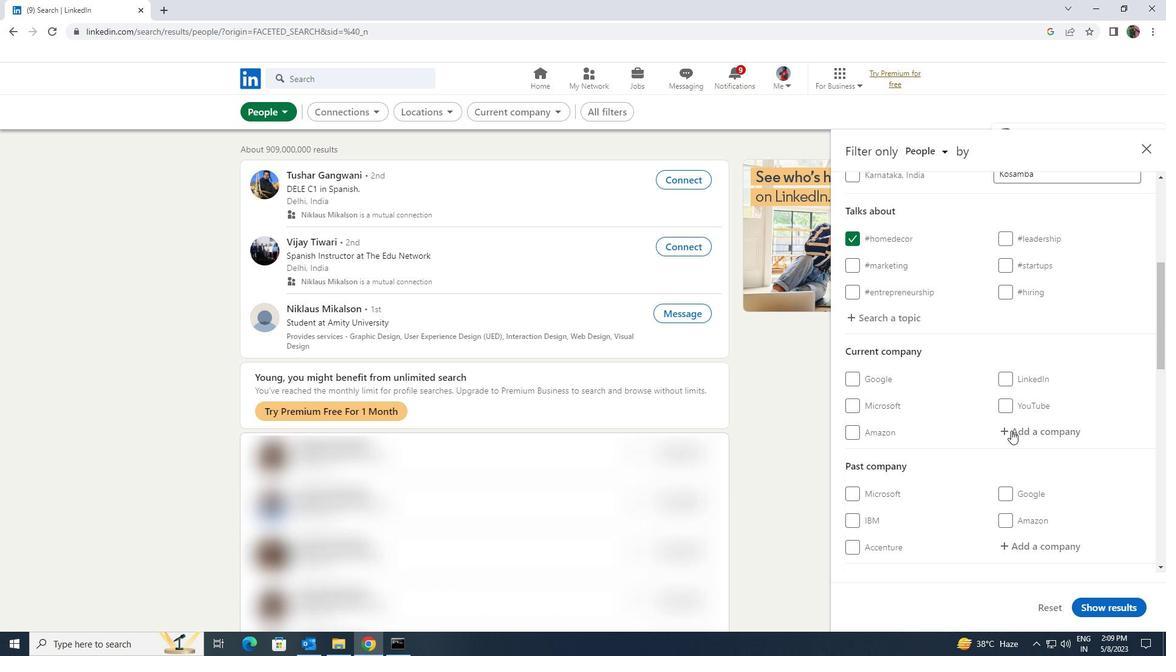 
Action: Mouse pressed left at (1011, 430)
Screenshot: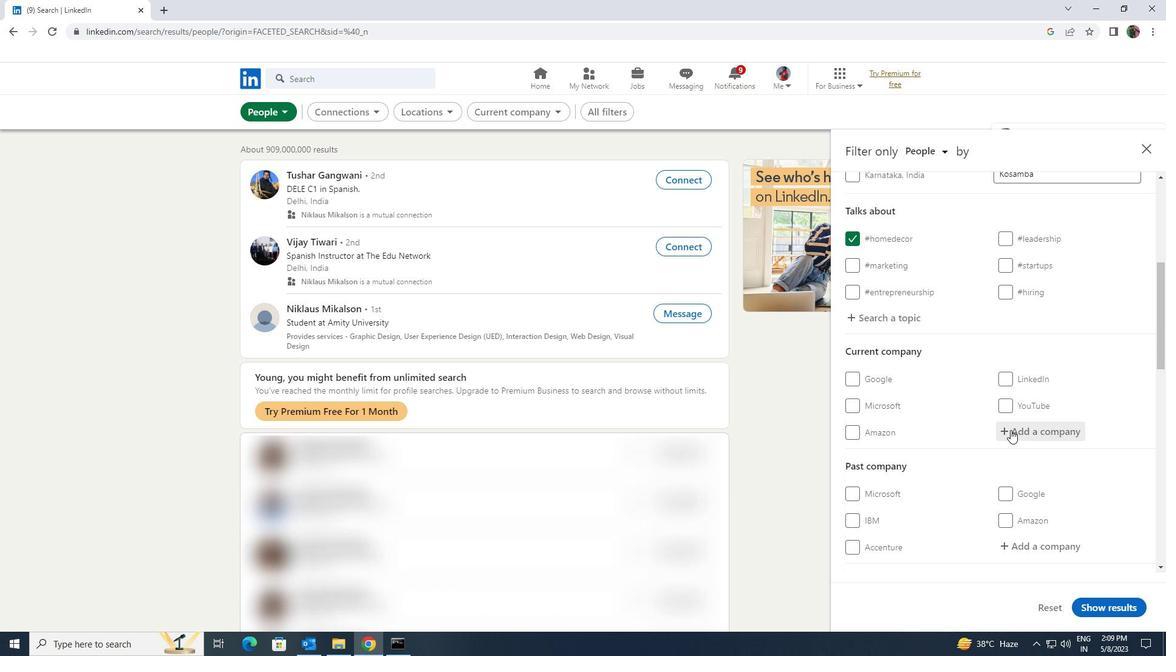 
Action: Key pressed <Key.shift><Key.shift><Key.shift><Key.shift>JAKSON<Key.space><Key.shift>GR
Screenshot: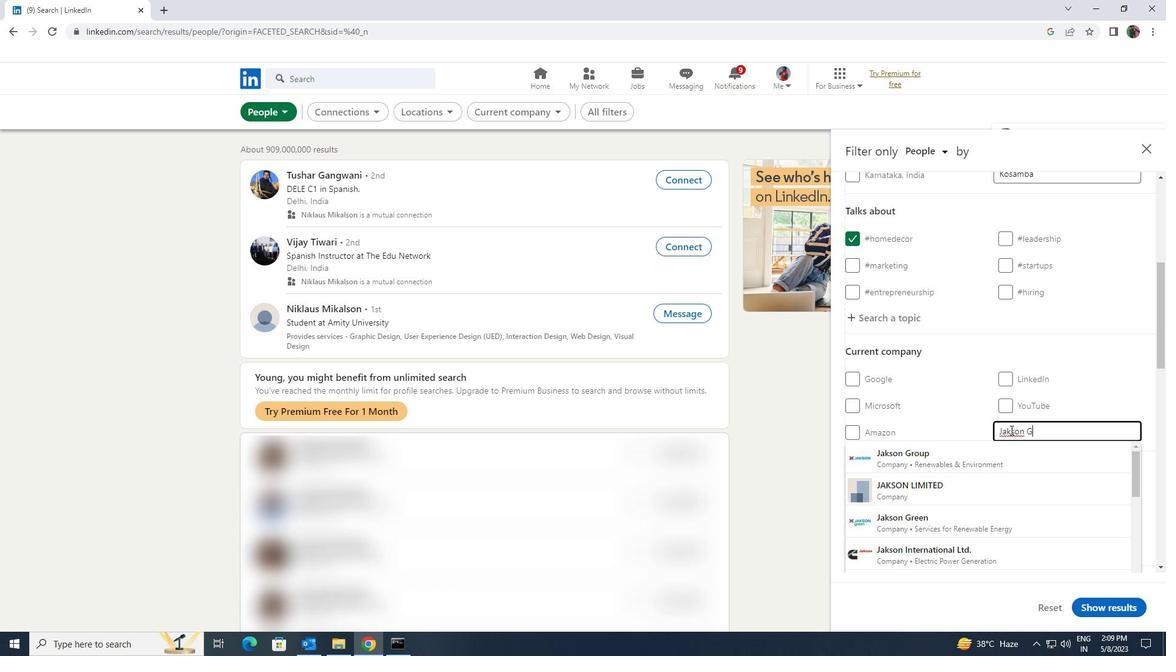 
Action: Mouse moved to (1010, 452)
Screenshot: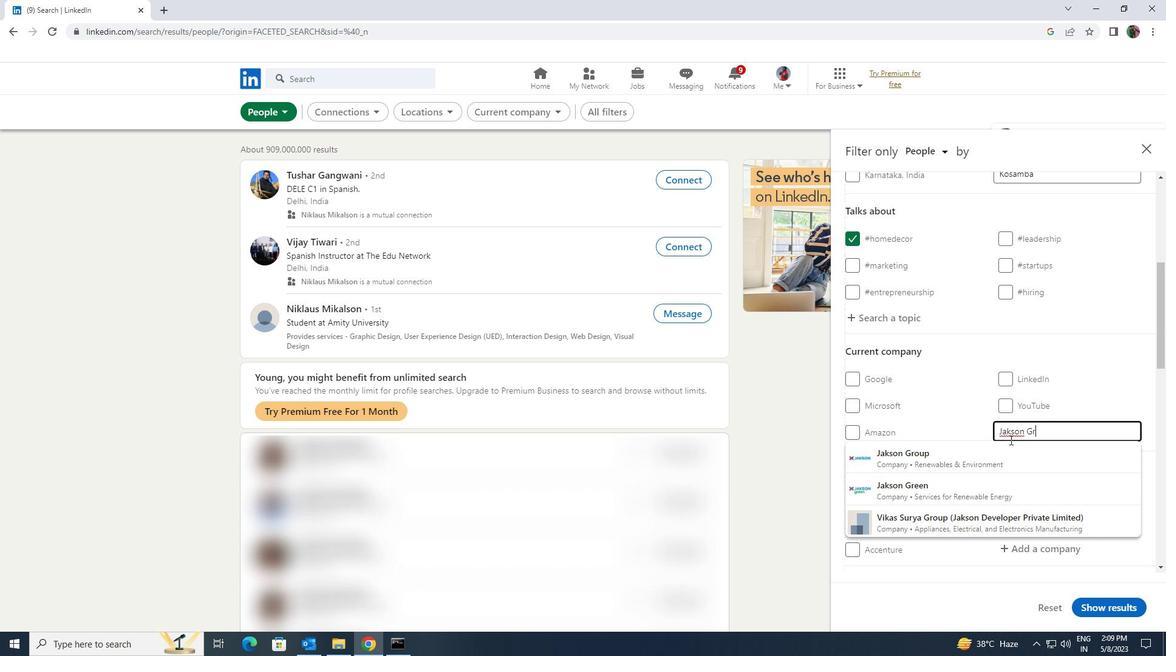 
Action: Mouse pressed left at (1010, 452)
Screenshot: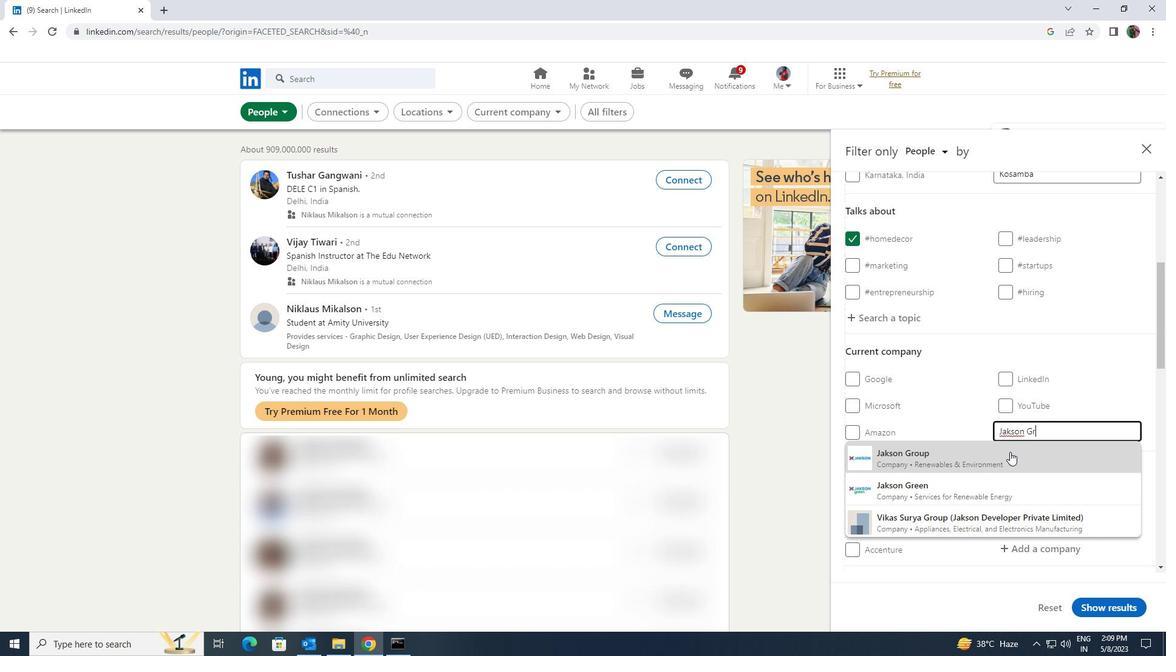 
Action: Mouse moved to (1010, 452)
Screenshot: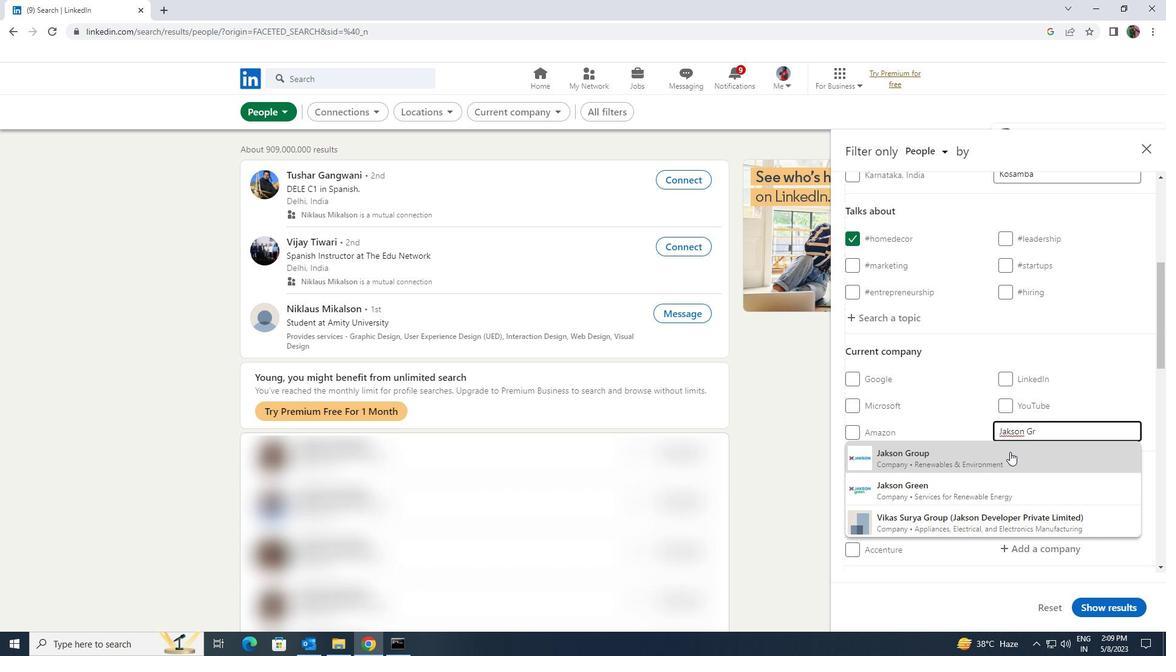
Action: Mouse scrolled (1010, 452) with delta (0, 0)
Screenshot: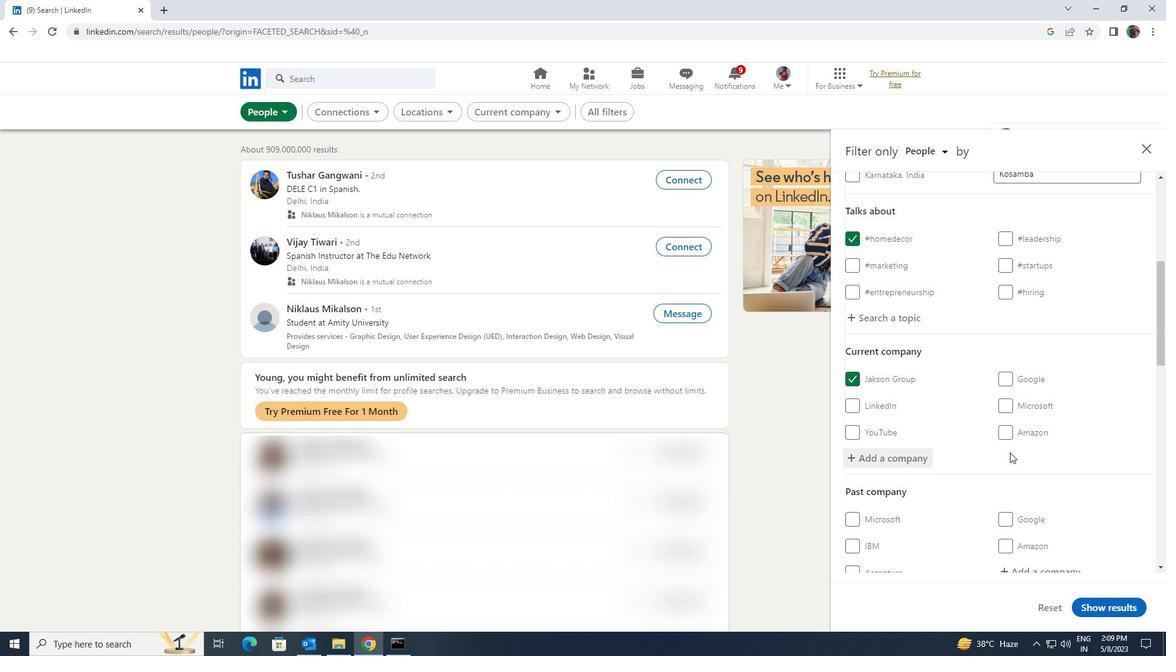 
Action: Mouse scrolled (1010, 452) with delta (0, 0)
Screenshot: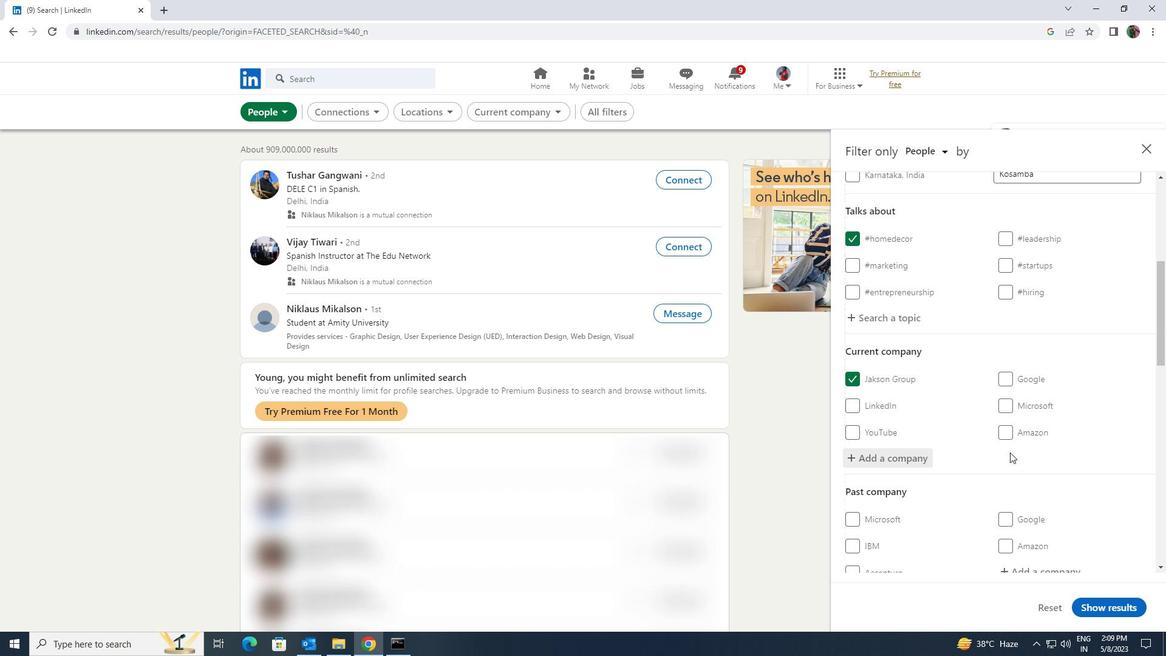 
Action: Mouse scrolled (1010, 452) with delta (0, 0)
Screenshot: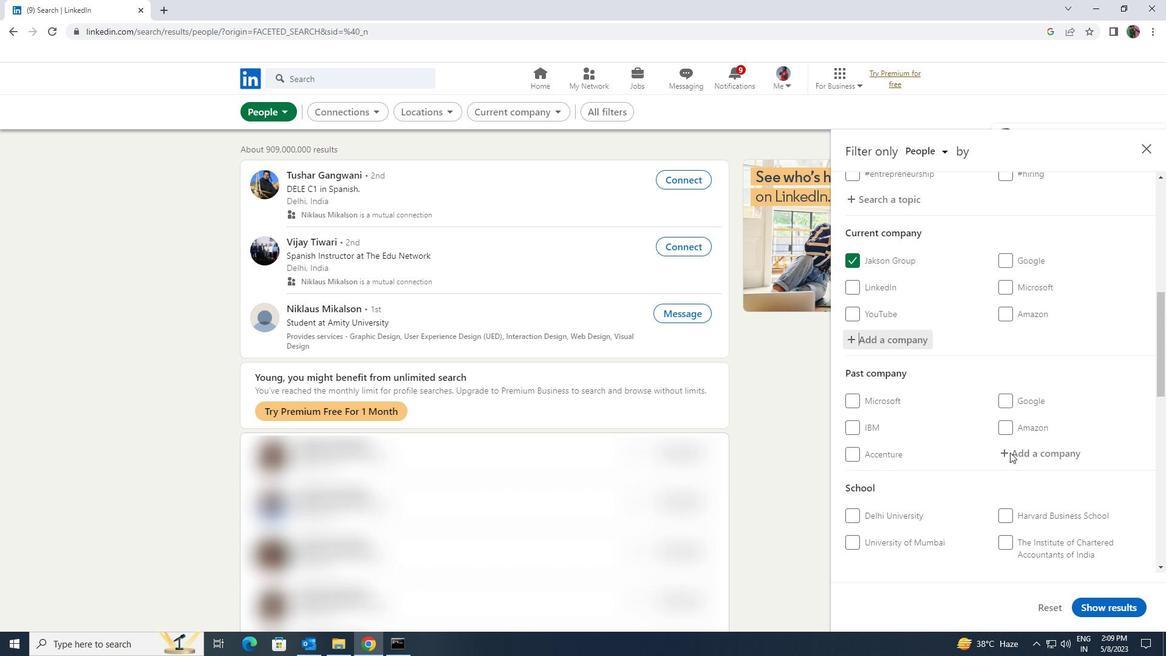 
Action: Mouse scrolled (1010, 452) with delta (0, 0)
Screenshot: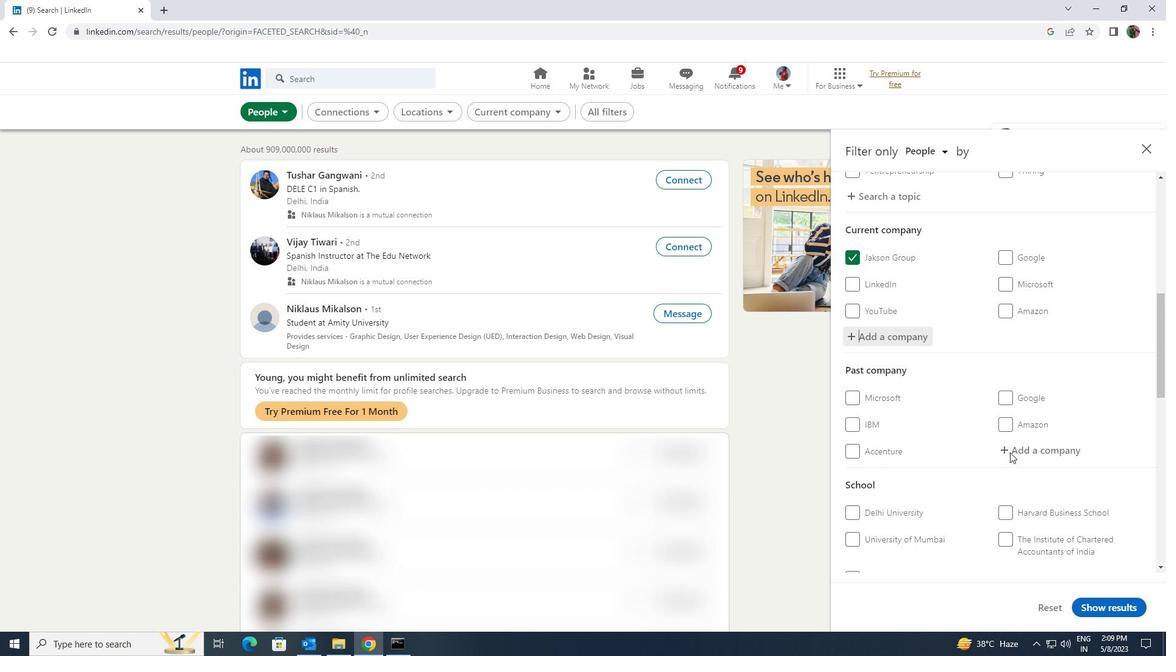 
Action: Mouse pressed left at (1010, 452)
Screenshot: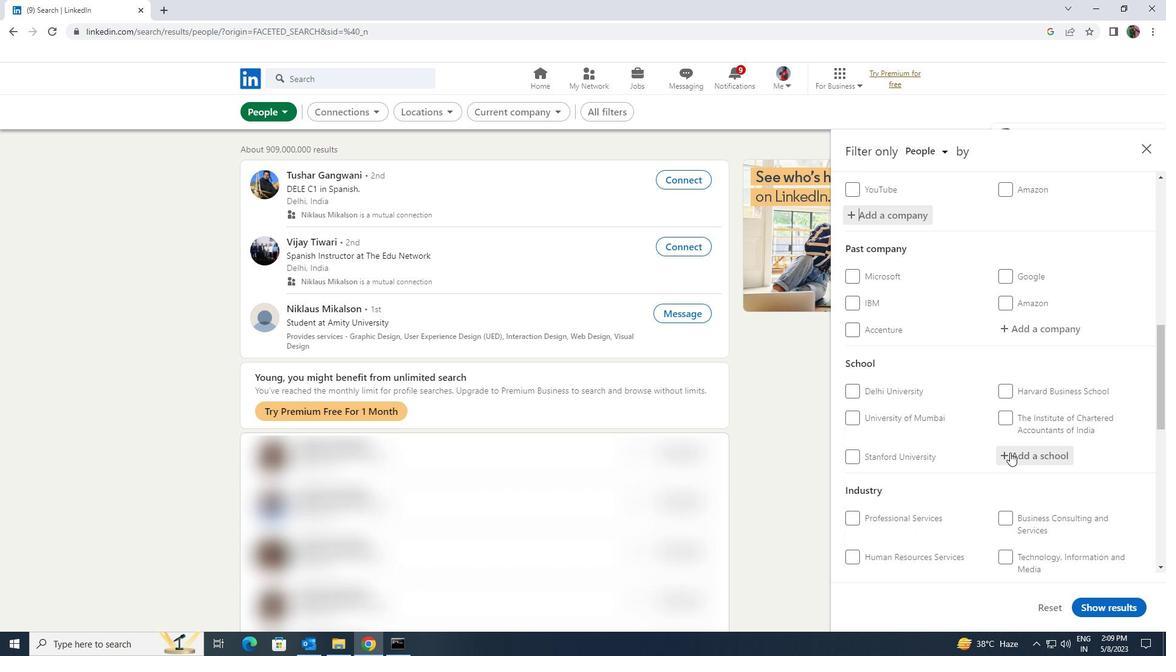 
Action: Key pressed <Key.shift><Key.shift><Key.shift><Key.shift>MEWAR<Key.space><Key.shift>UNI
Screenshot: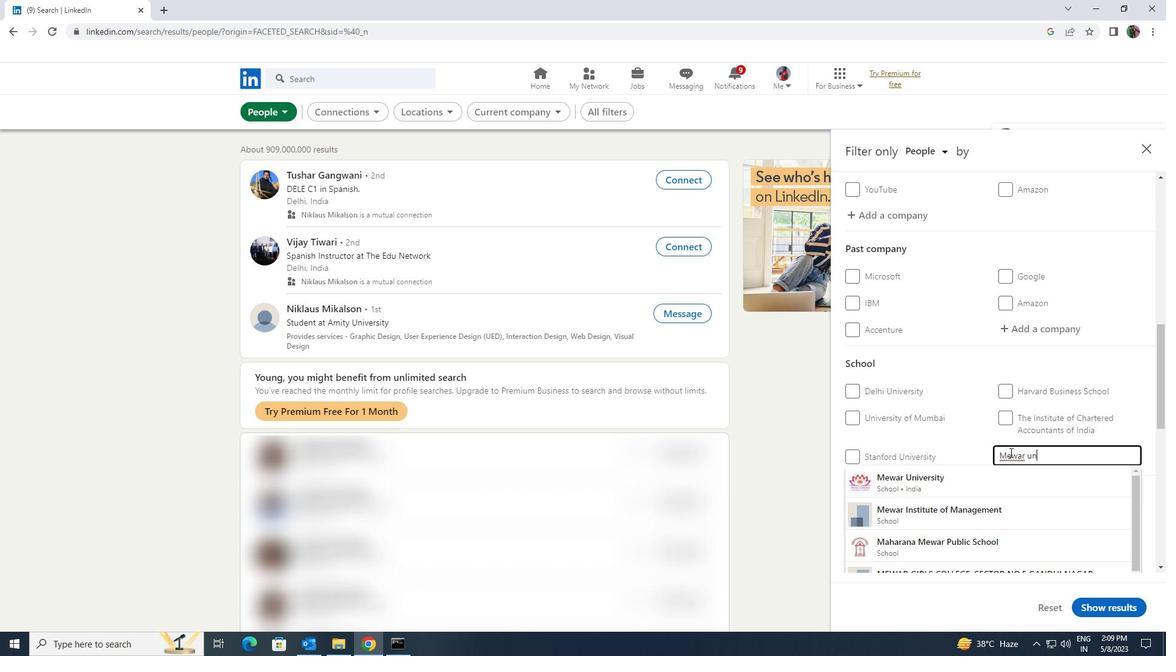 
Action: Mouse moved to (1010, 466)
Screenshot: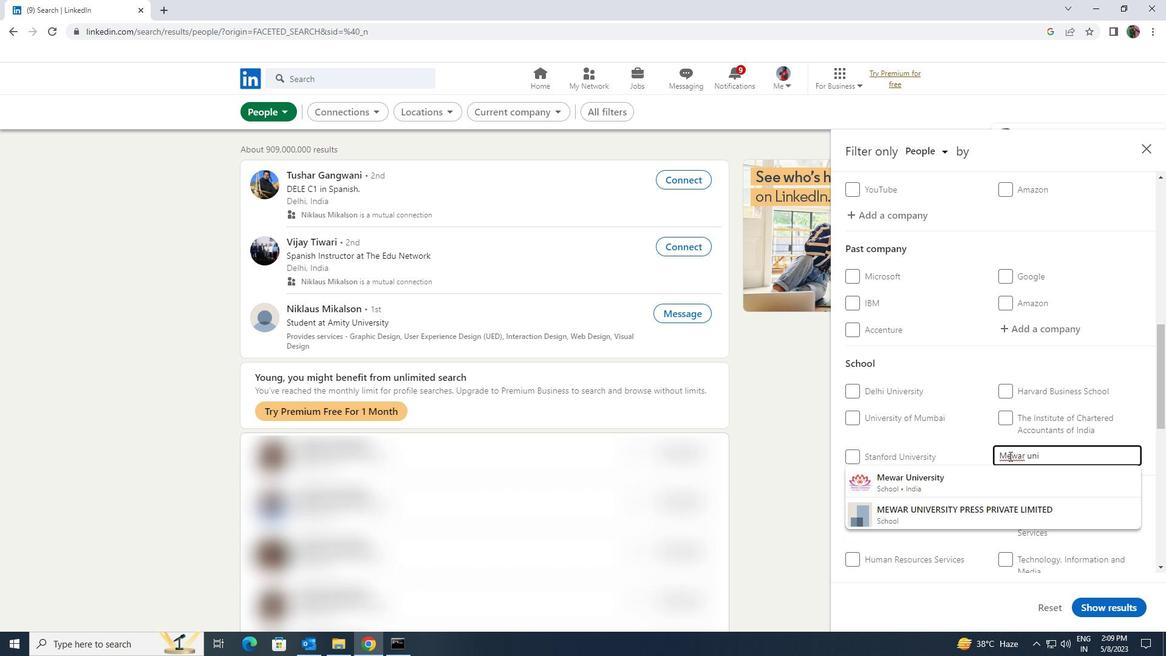 
Action: Mouse pressed left at (1010, 466)
Screenshot: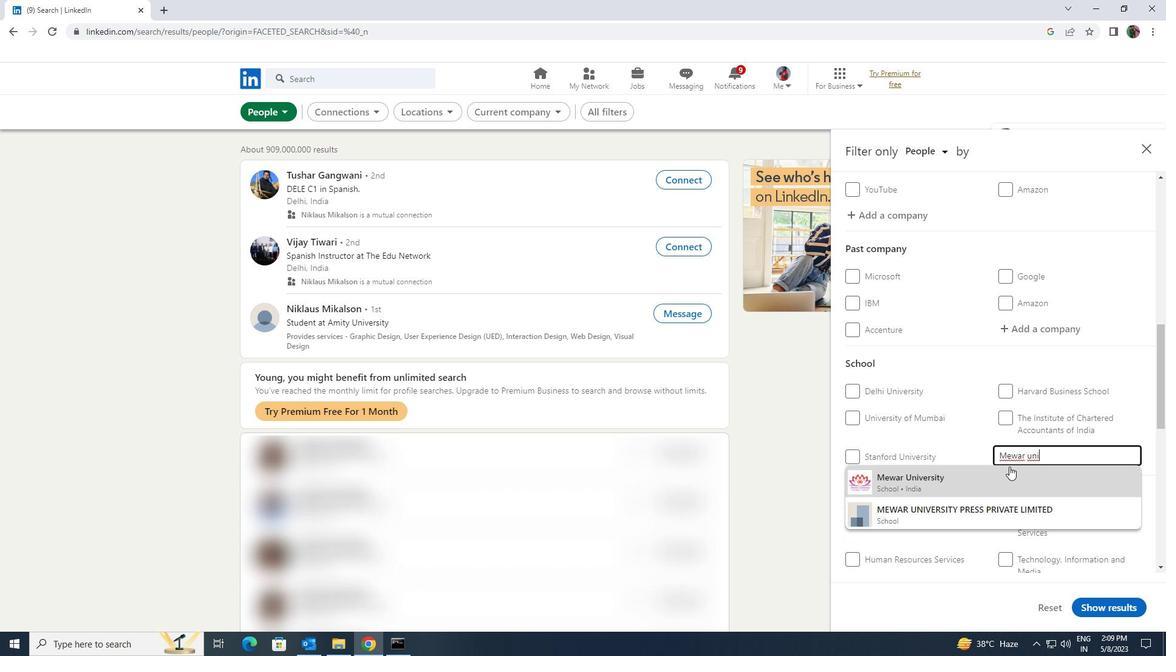 
Action: Mouse moved to (1010, 467)
Screenshot: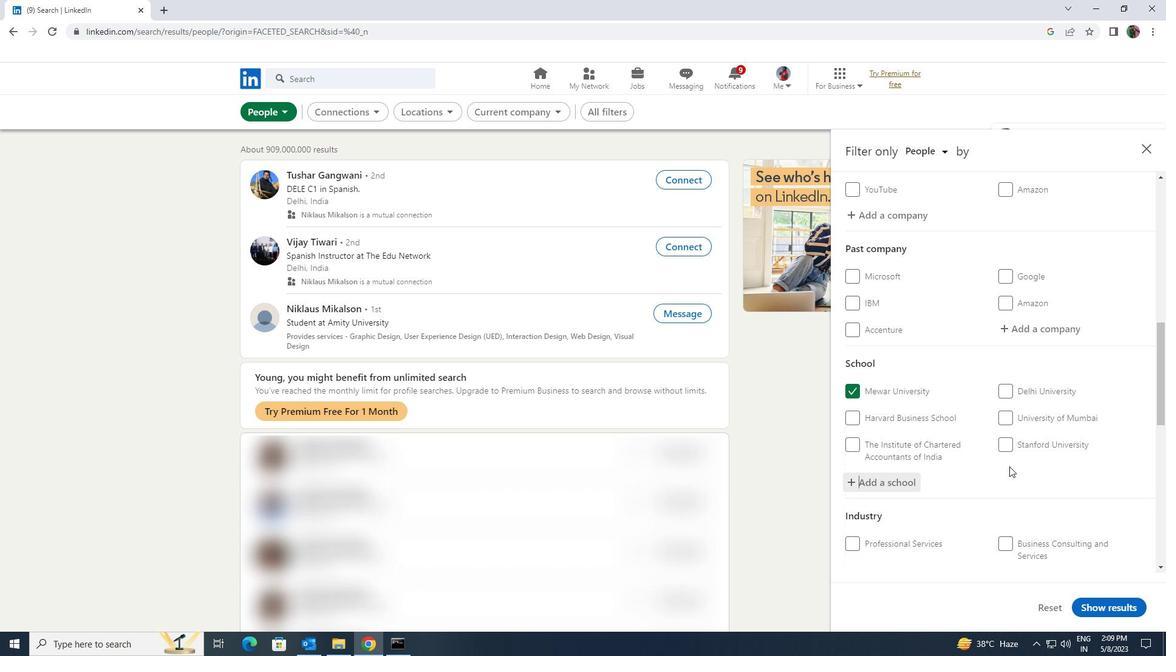 
Action: Mouse scrolled (1010, 466) with delta (0, 0)
Screenshot: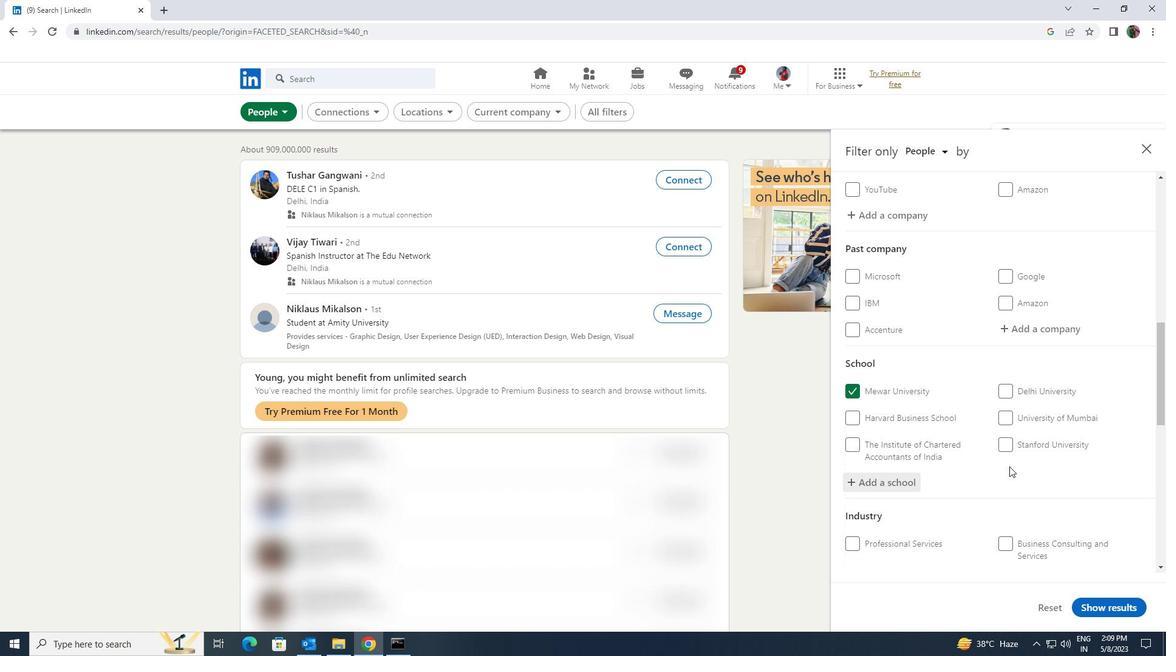 
Action: Mouse scrolled (1010, 466) with delta (0, 0)
Screenshot: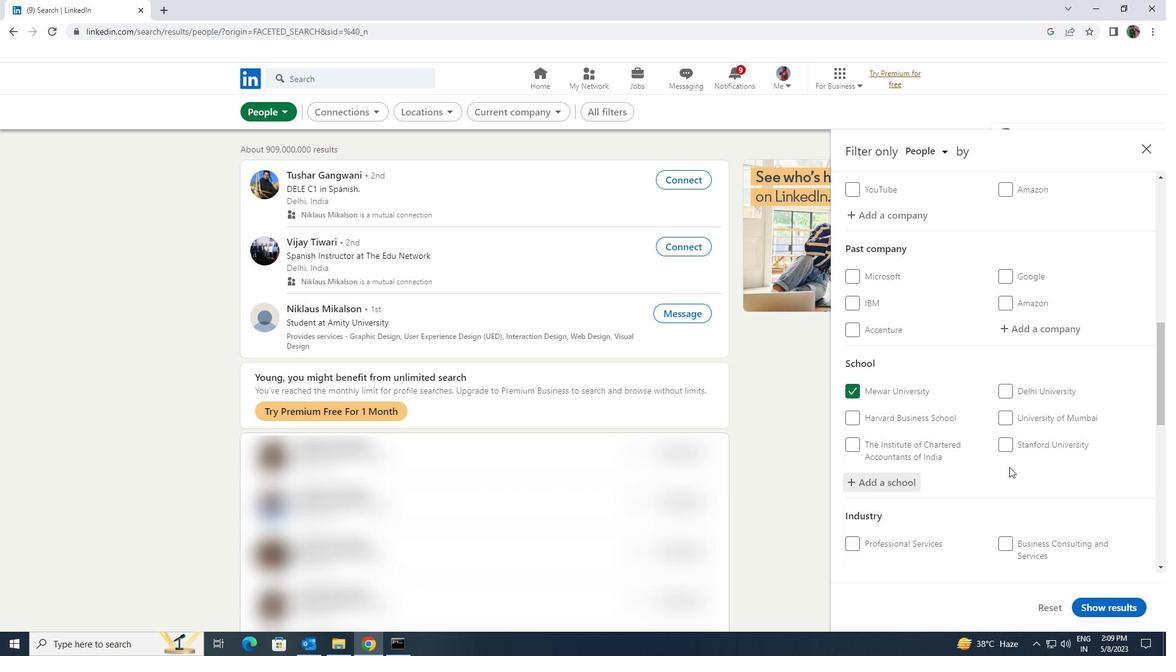 
Action: Mouse scrolled (1010, 466) with delta (0, 0)
Screenshot: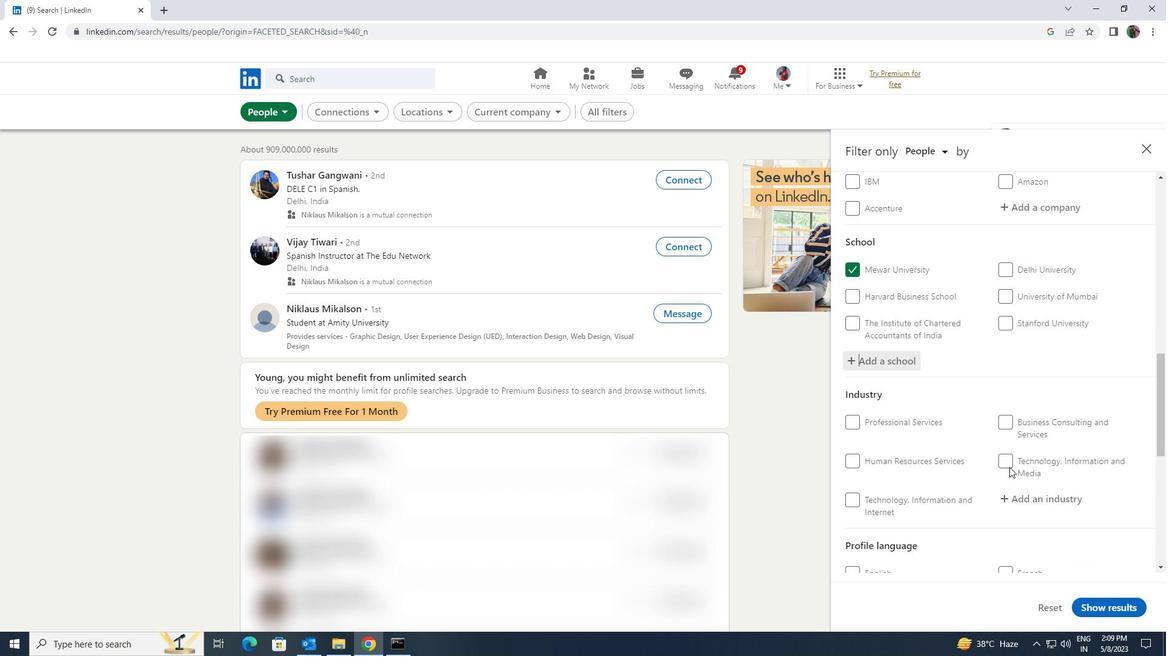
Action: Mouse scrolled (1010, 466) with delta (0, 0)
Screenshot: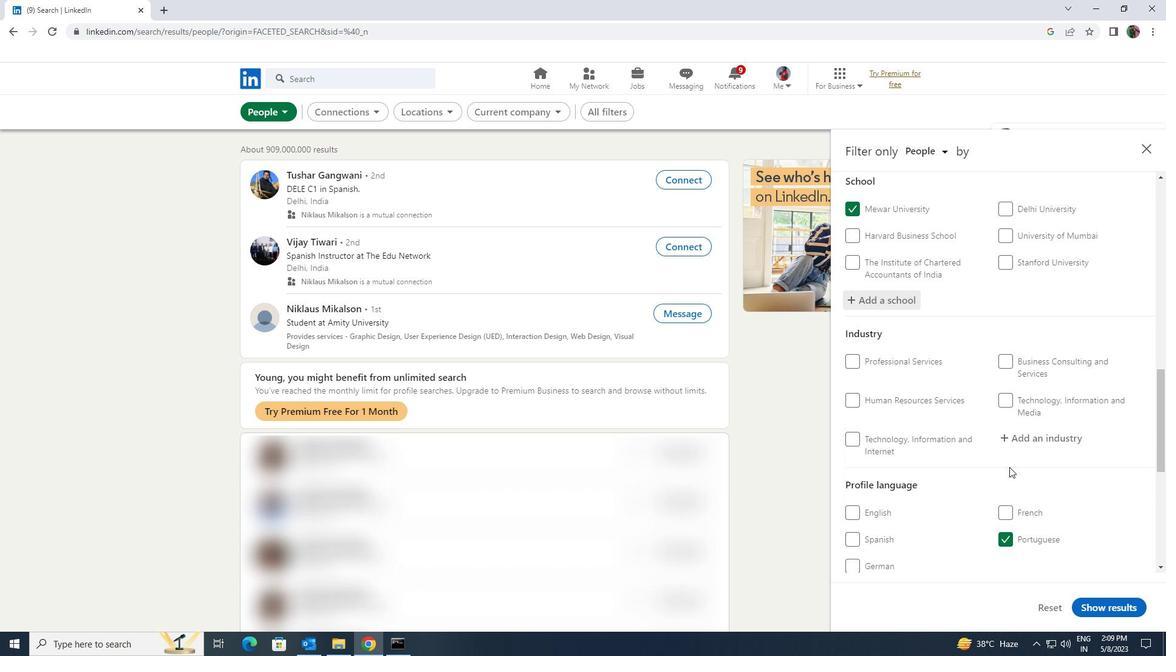 
Action: Mouse scrolled (1010, 466) with delta (0, 0)
Screenshot: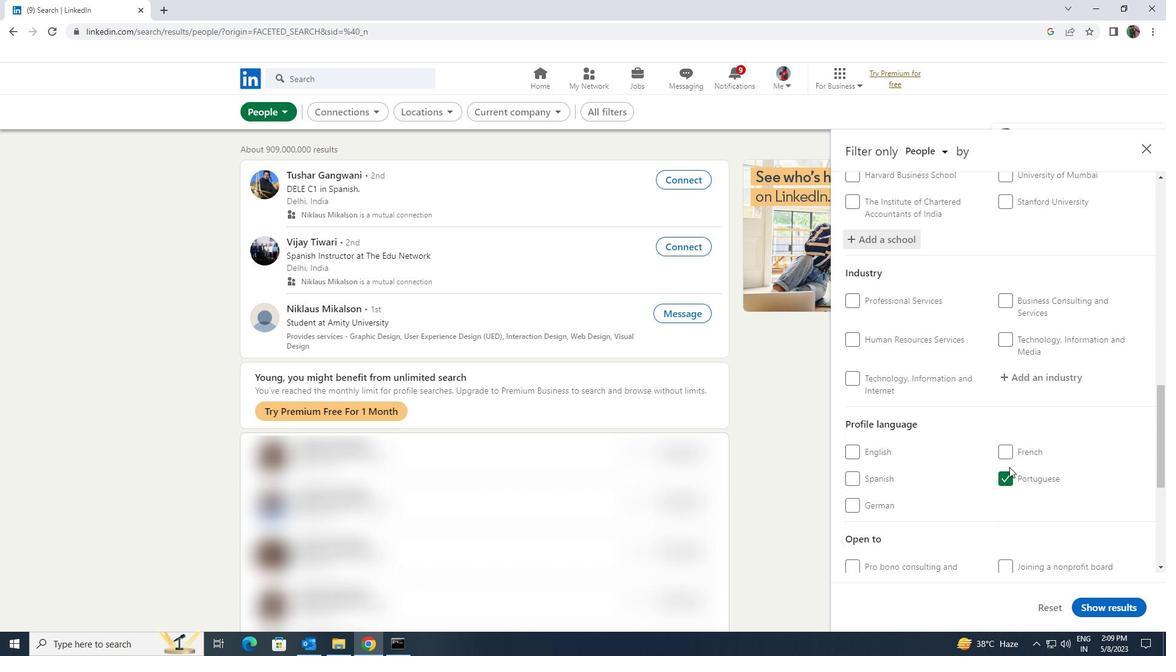 
Action: Mouse scrolled (1010, 466) with delta (0, 0)
Screenshot: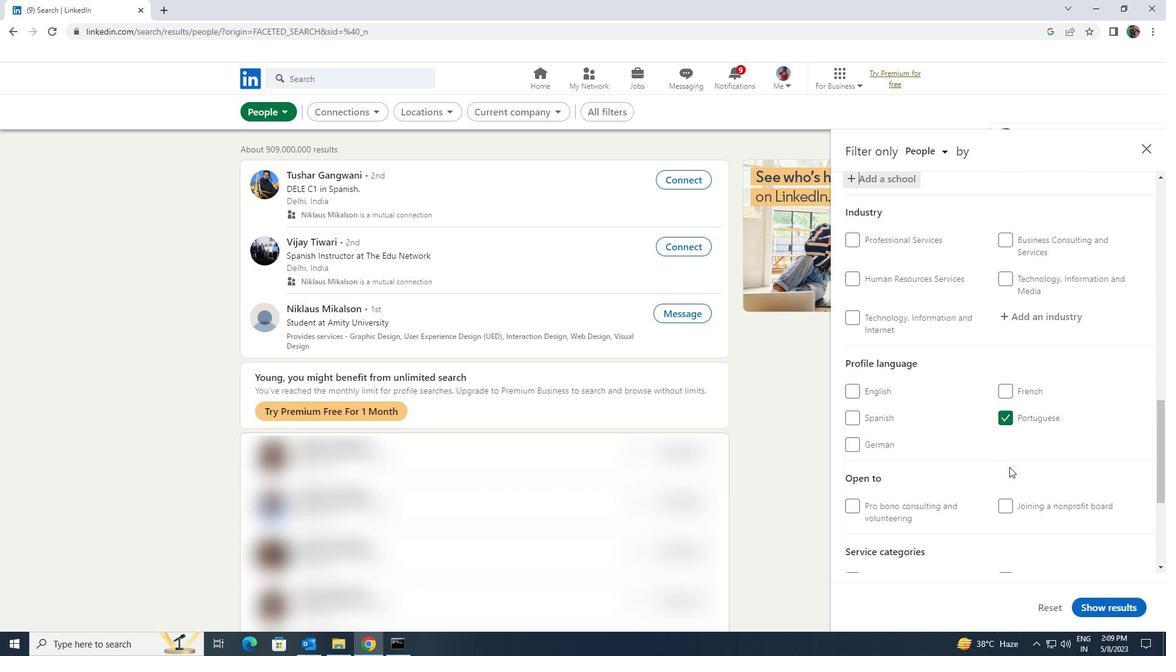 
Action: Mouse scrolled (1010, 467) with delta (0, 0)
Screenshot: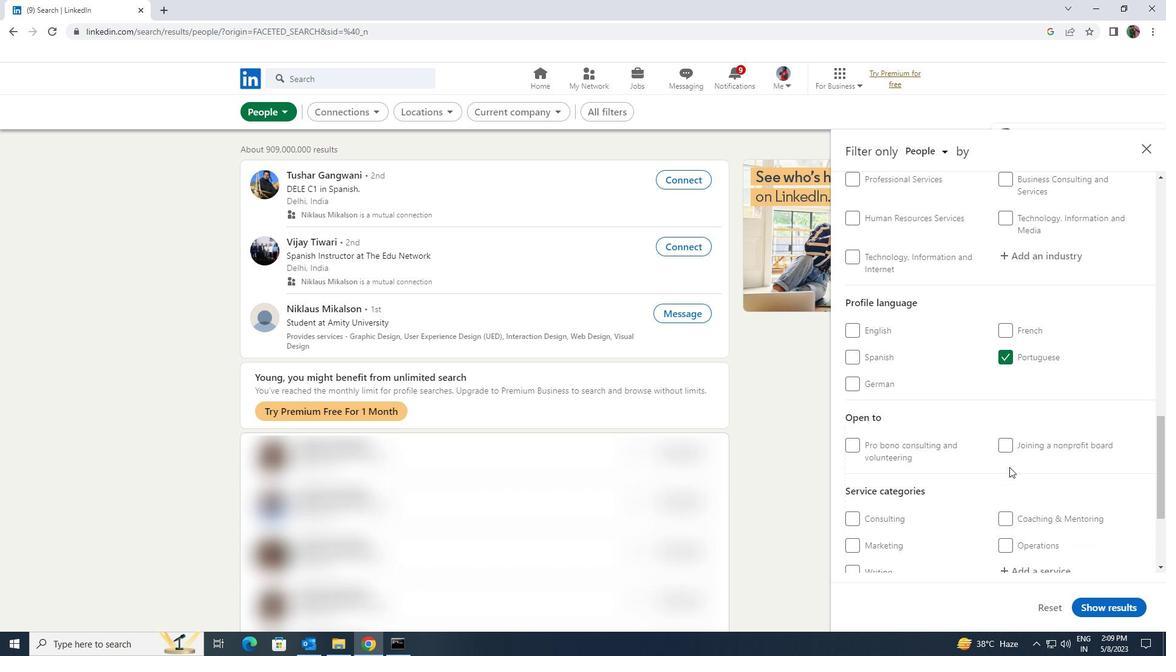 
Action: Mouse scrolled (1010, 467) with delta (0, 0)
Screenshot: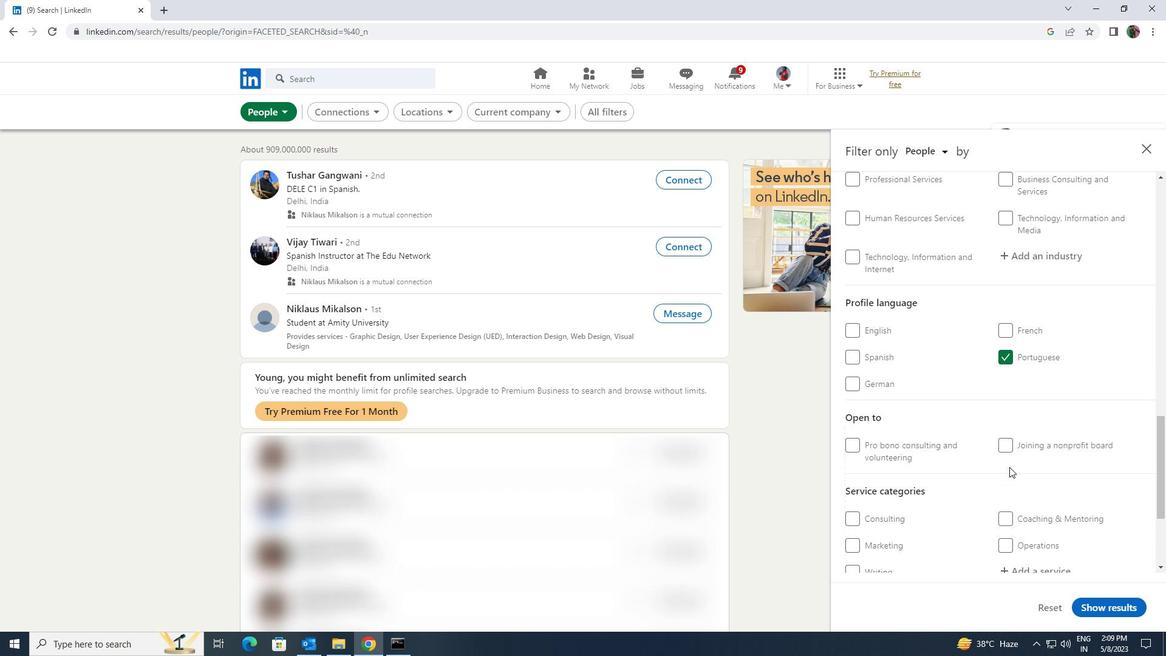 
Action: Mouse scrolled (1010, 467) with delta (0, 0)
Screenshot: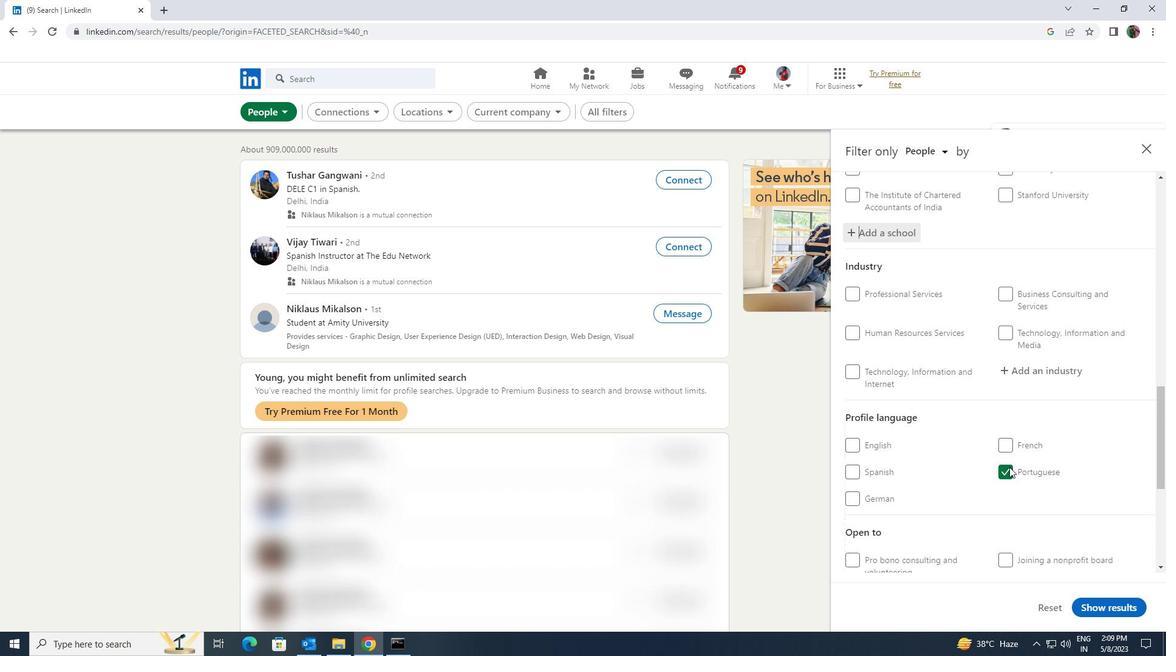
Action: Mouse moved to (1027, 443)
Screenshot: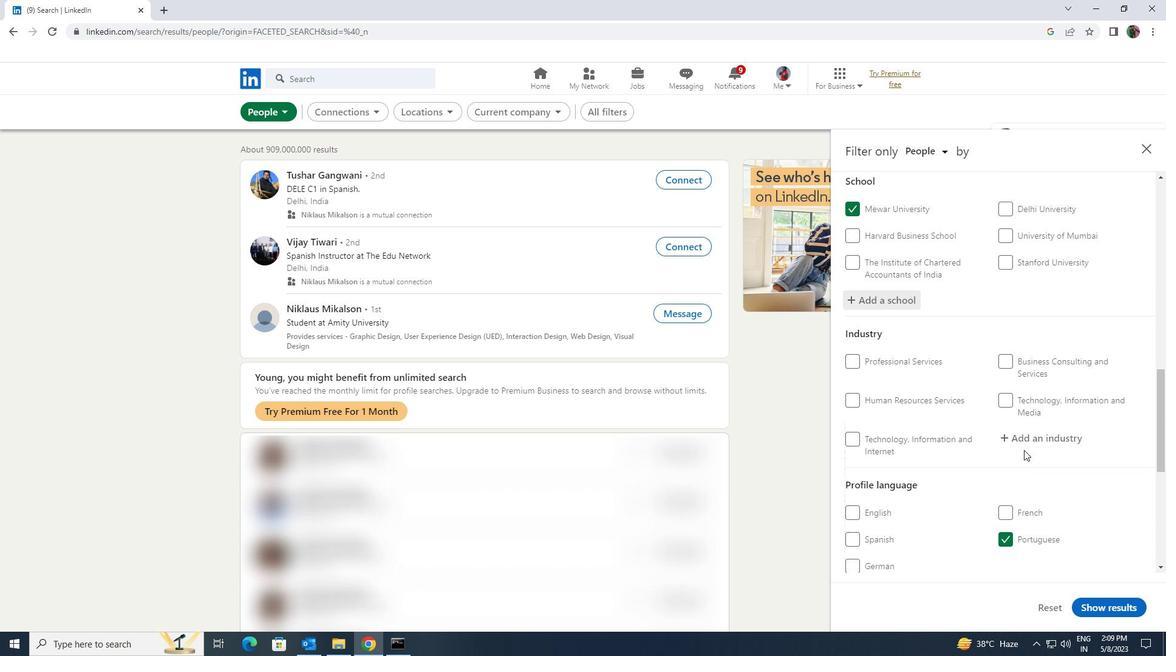 
Action: Mouse pressed left at (1027, 443)
Screenshot: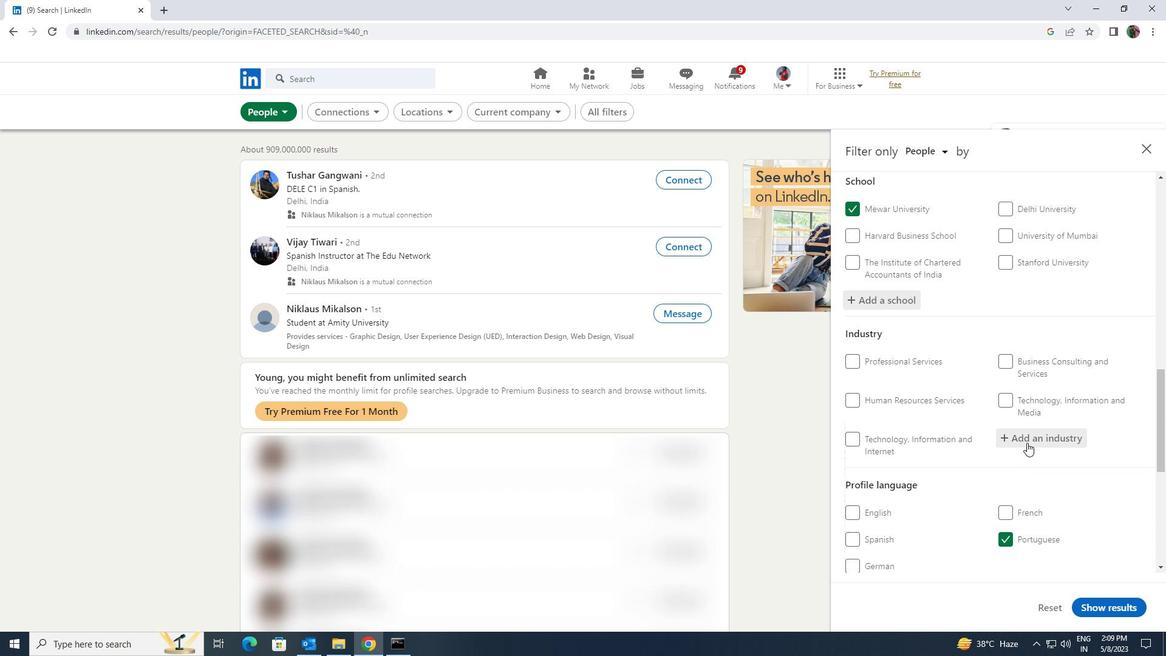 
Action: Key pressed <Key.shift><Key.shift><Key.shift>HIST
Screenshot: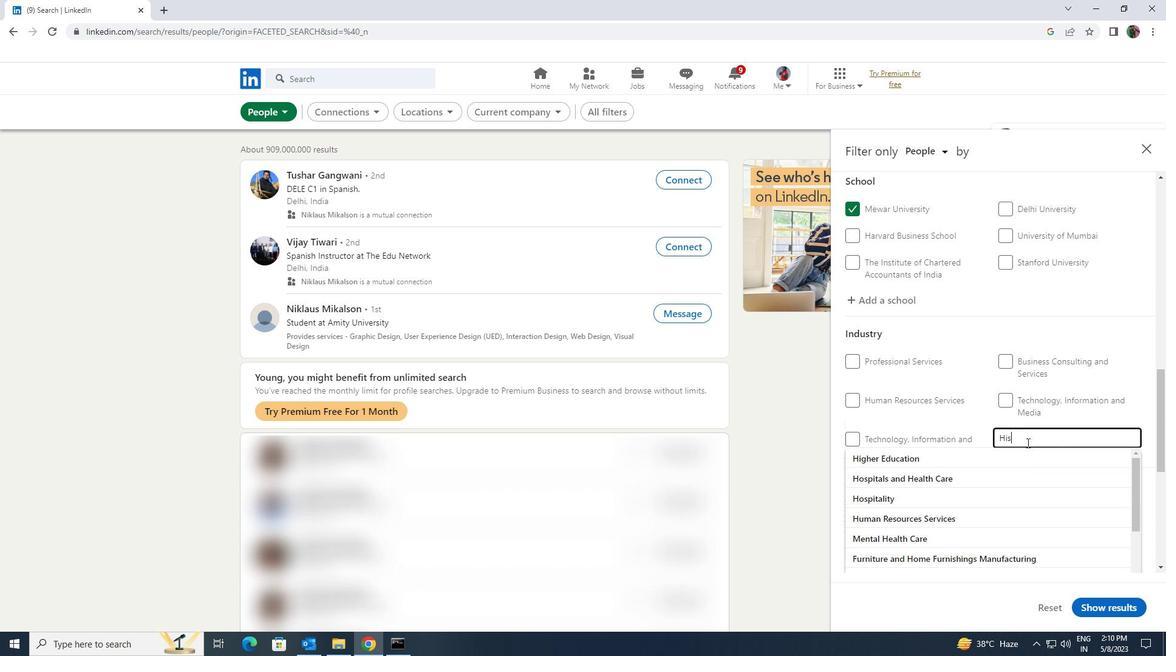 
Action: Mouse moved to (1013, 470)
Screenshot: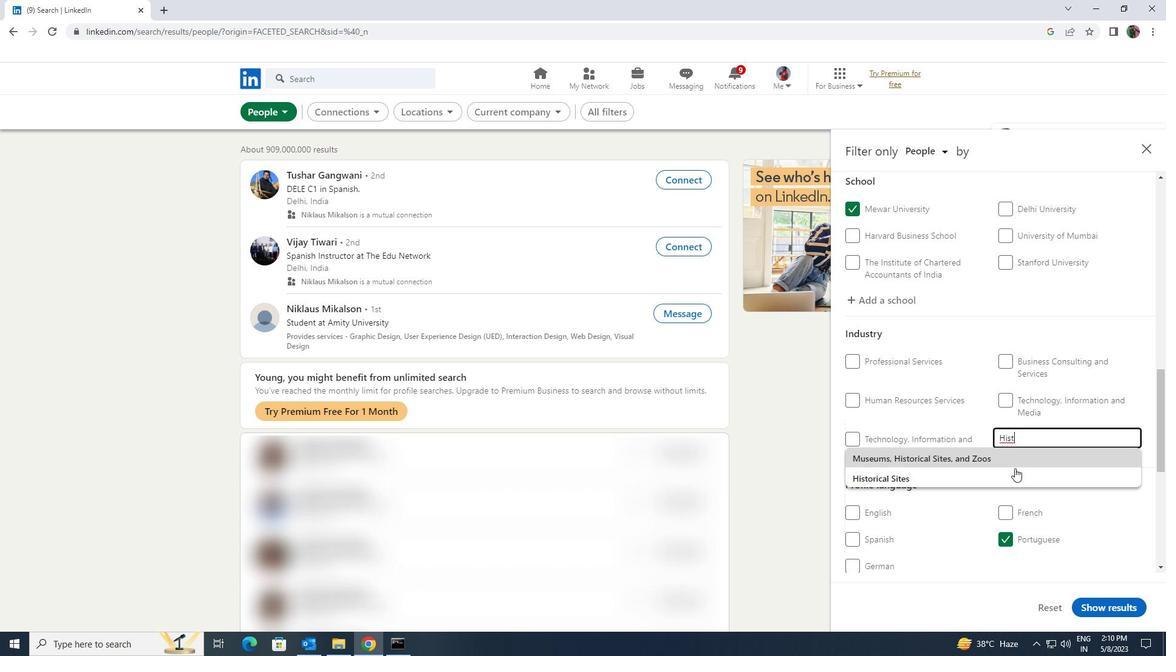 
Action: Mouse pressed left at (1013, 470)
Screenshot: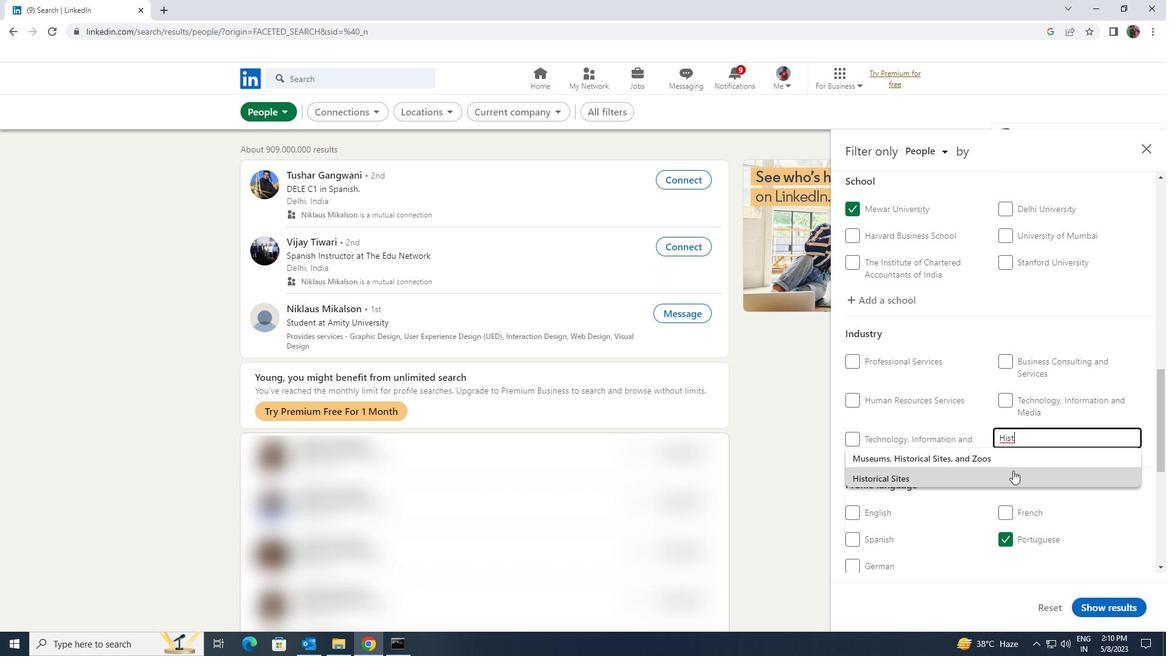 
Action: Mouse scrolled (1013, 470) with delta (0, 0)
Screenshot: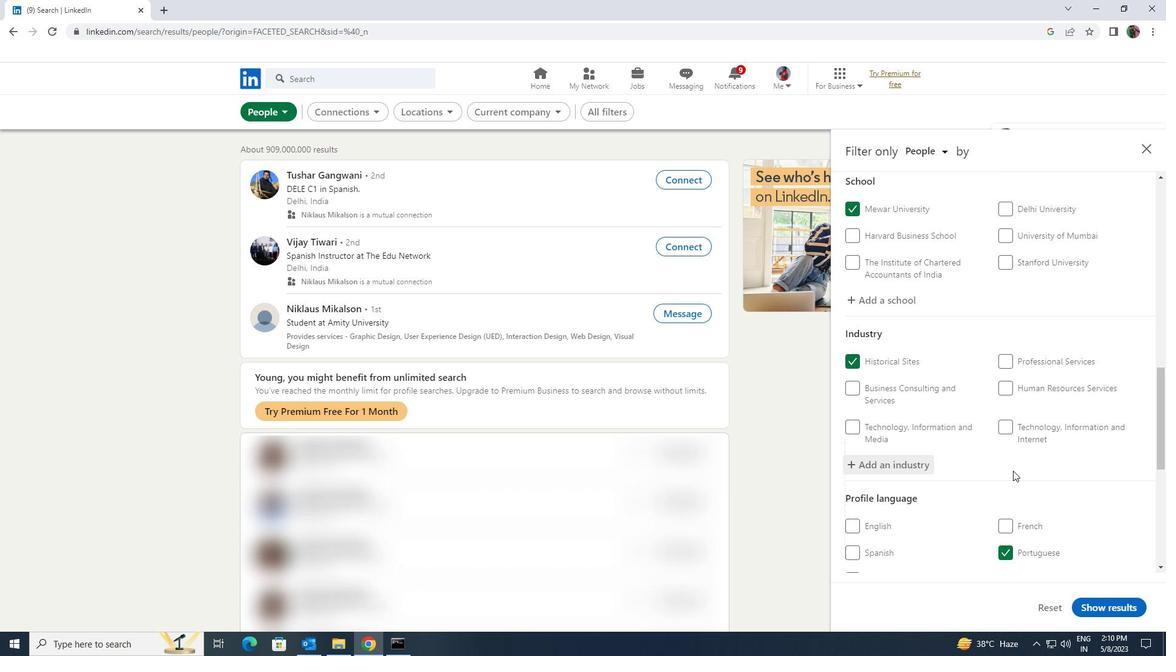 
Action: Mouse scrolled (1013, 470) with delta (0, 0)
Screenshot: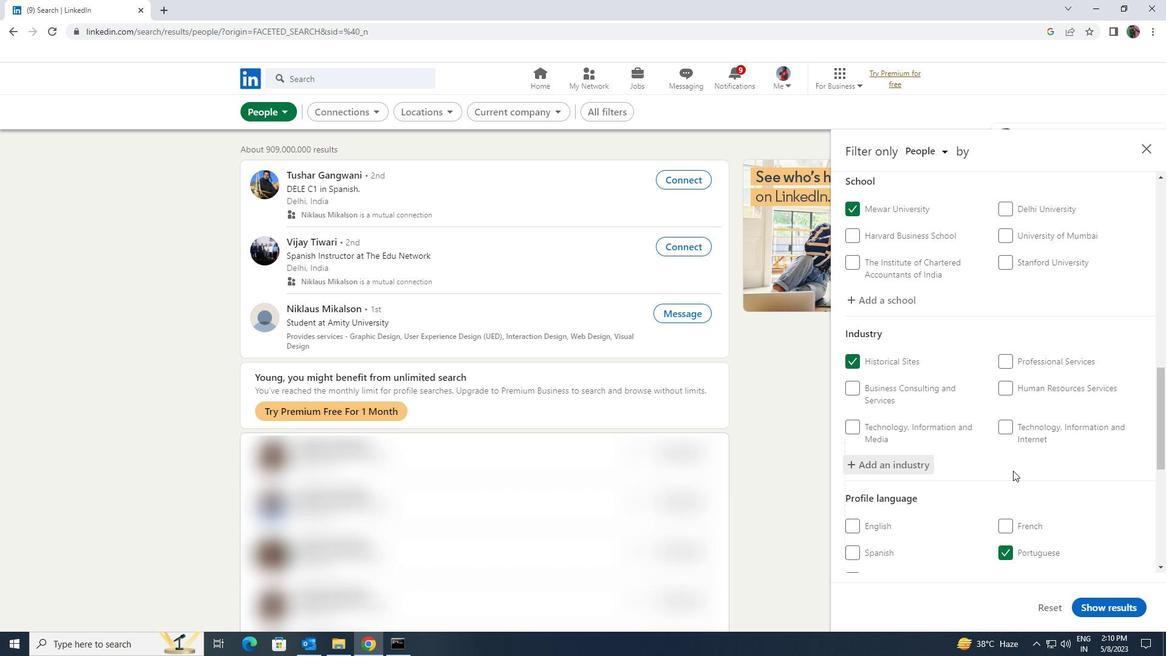 
Action: Mouse scrolled (1013, 470) with delta (0, 0)
Screenshot: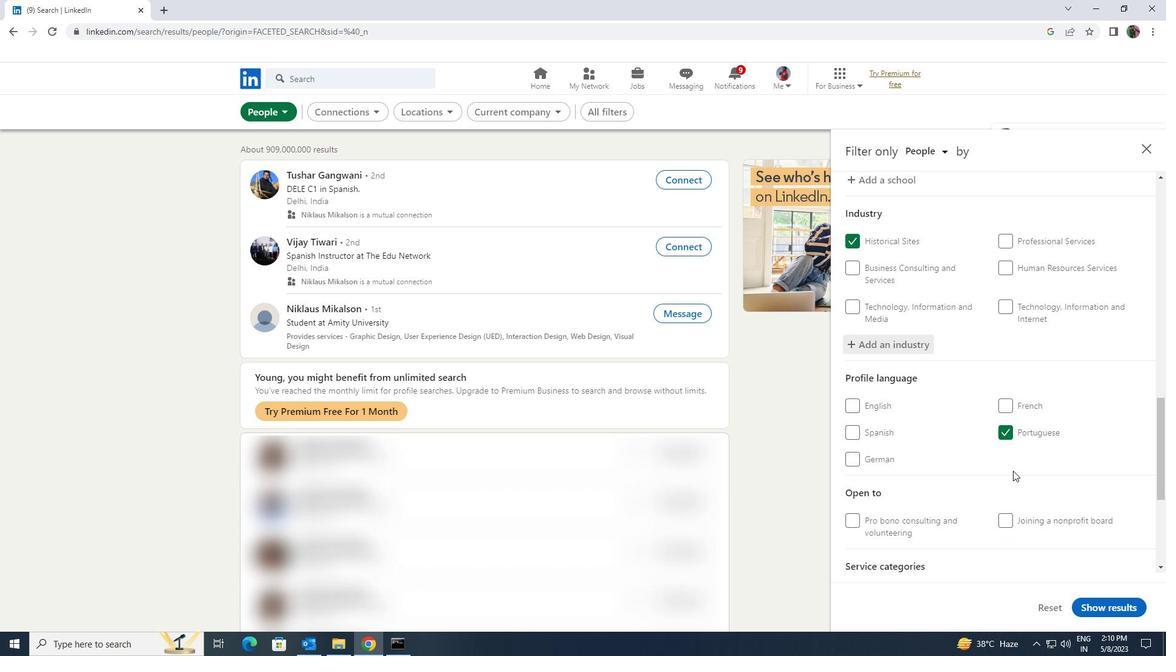 
Action: Mouse scrolled (1013, 470) with delta (0, 0)
Screenshot: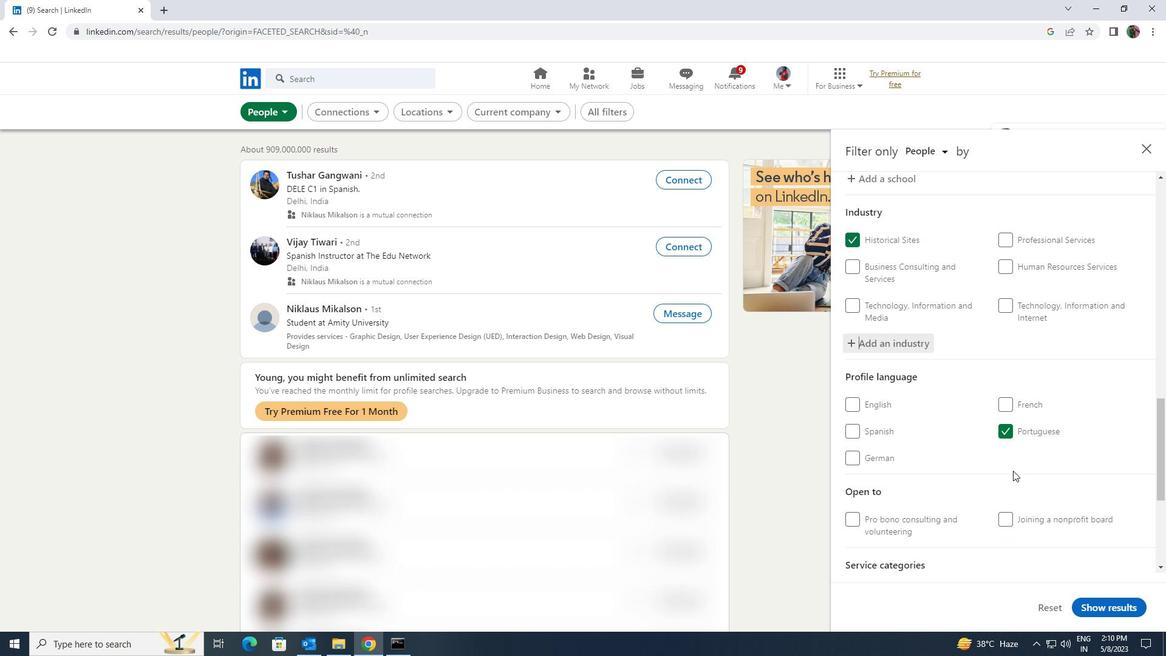 
Action: Mouse scrolled (1013, 470) with delta (0, 0)
Screenshot: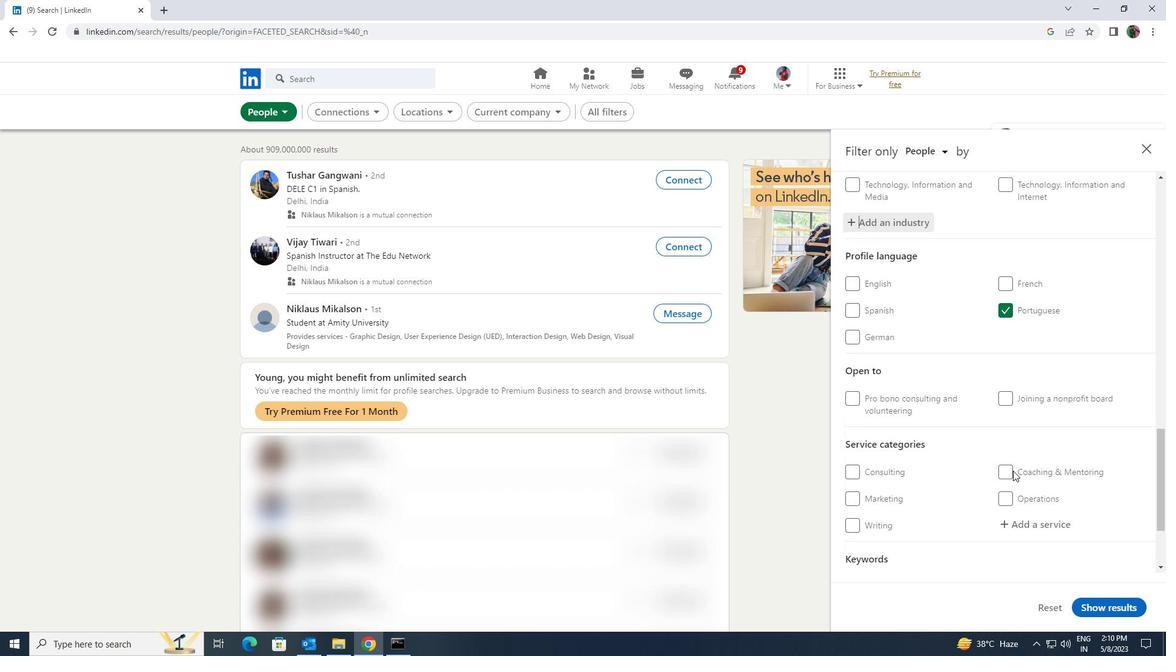 
Action: Mouse moved to (1016, 467)
Screenshot: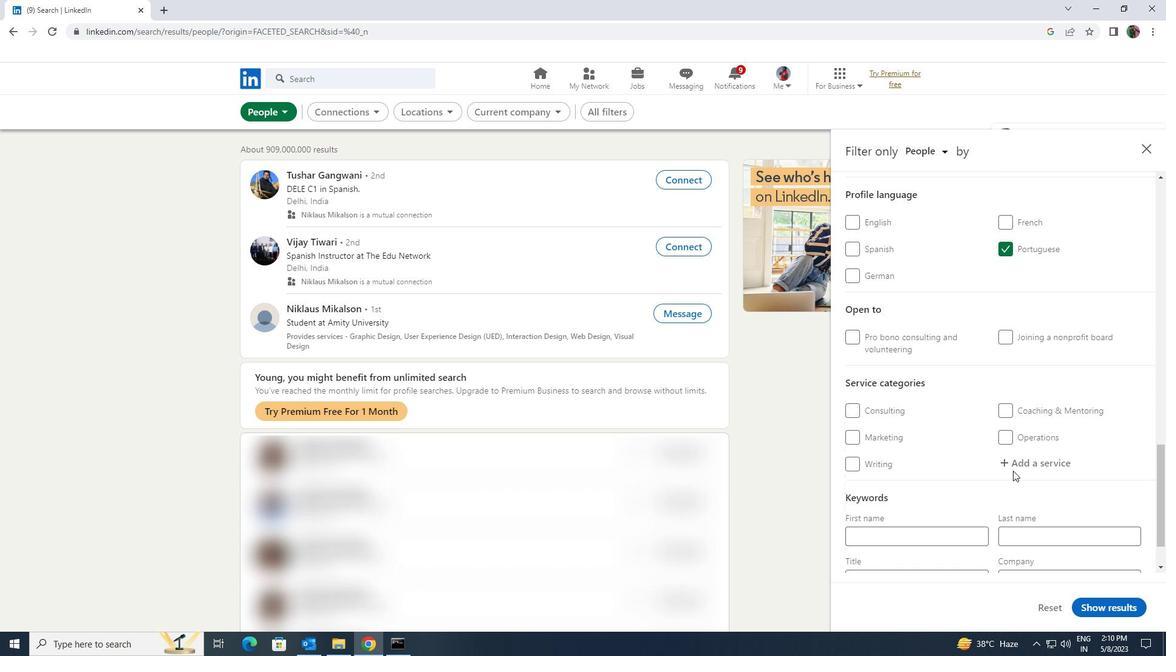 
Action: Mouse pressed left at (1016, 467)
Screenshot: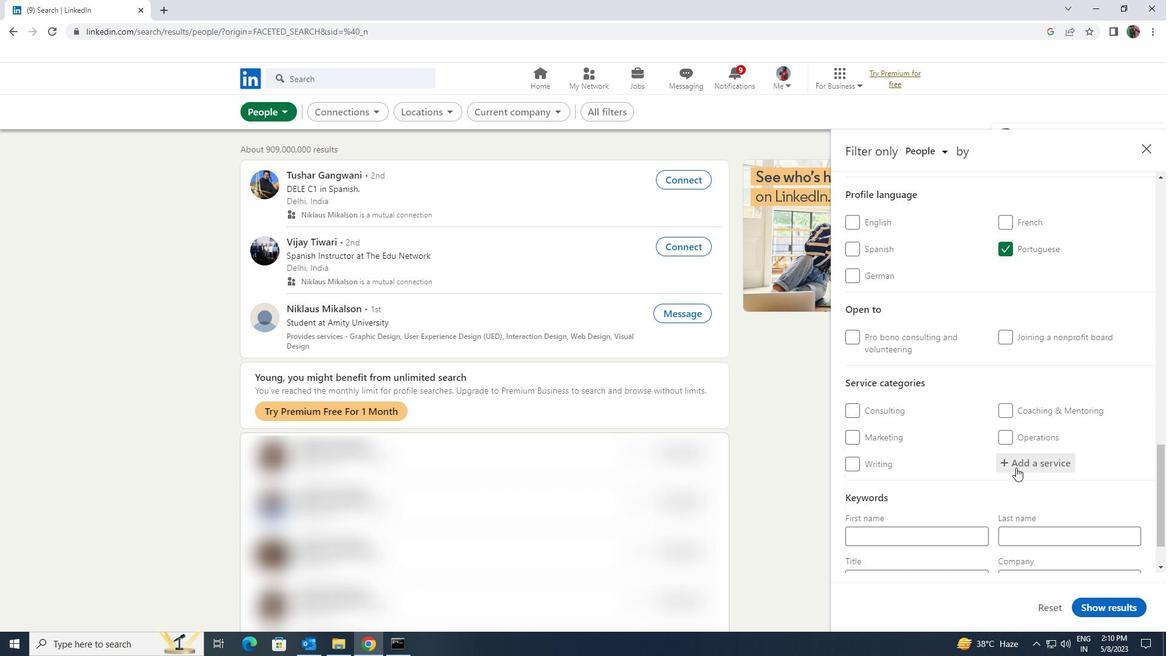 
Action: Key pressed <Key.shift><Key.shift><Key.shift><Key.shift><Key.shift>VIDEO<Key.space><Key.shift>ED
Screenshot: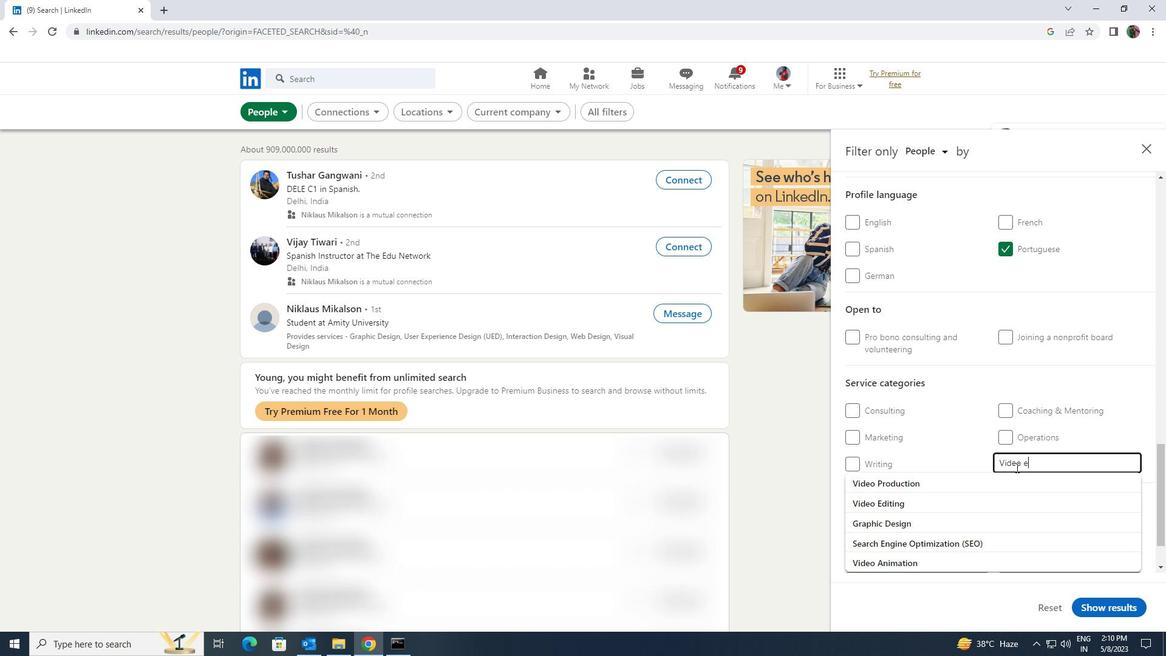 
Action: Mouse moved to (1015, 477)
Screenshot: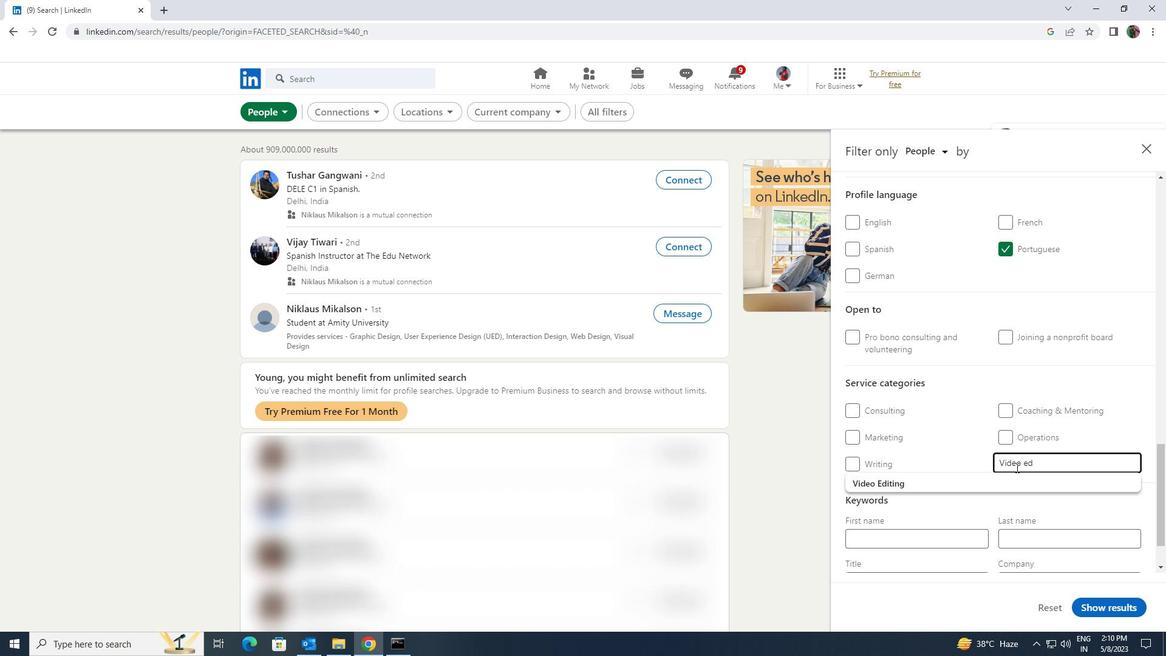 
Action: Mouse pressed left at (1015, 477)
Screenshot: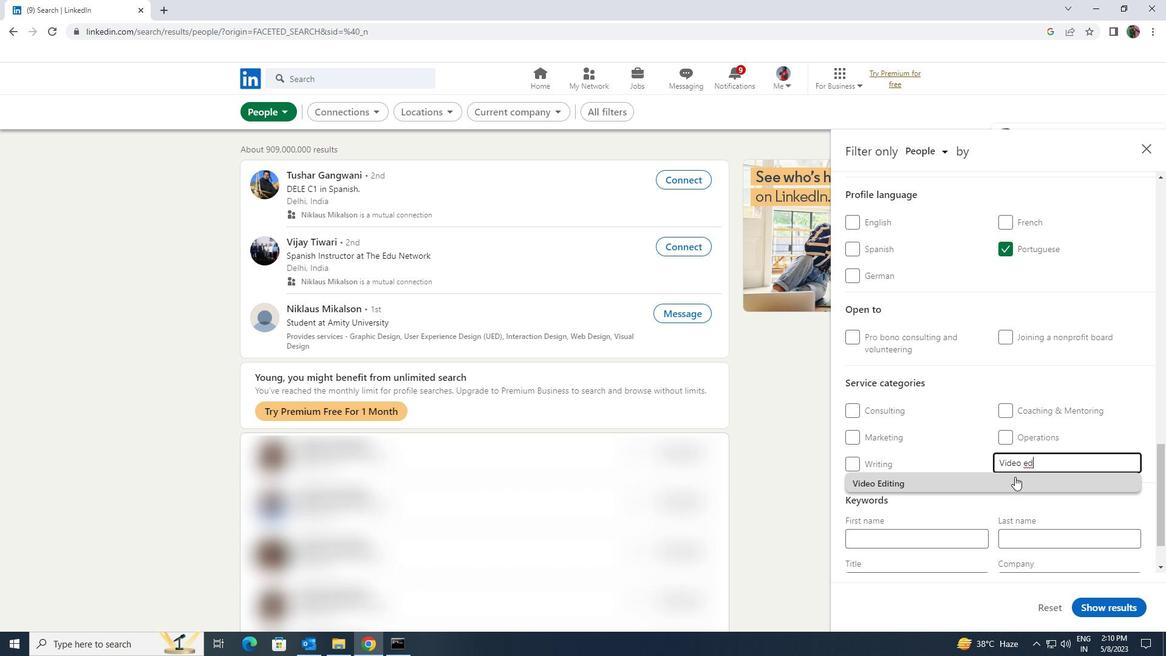 
Action: Mouse scrolled (1015, 476) with delta (0, 0)
Screenshot: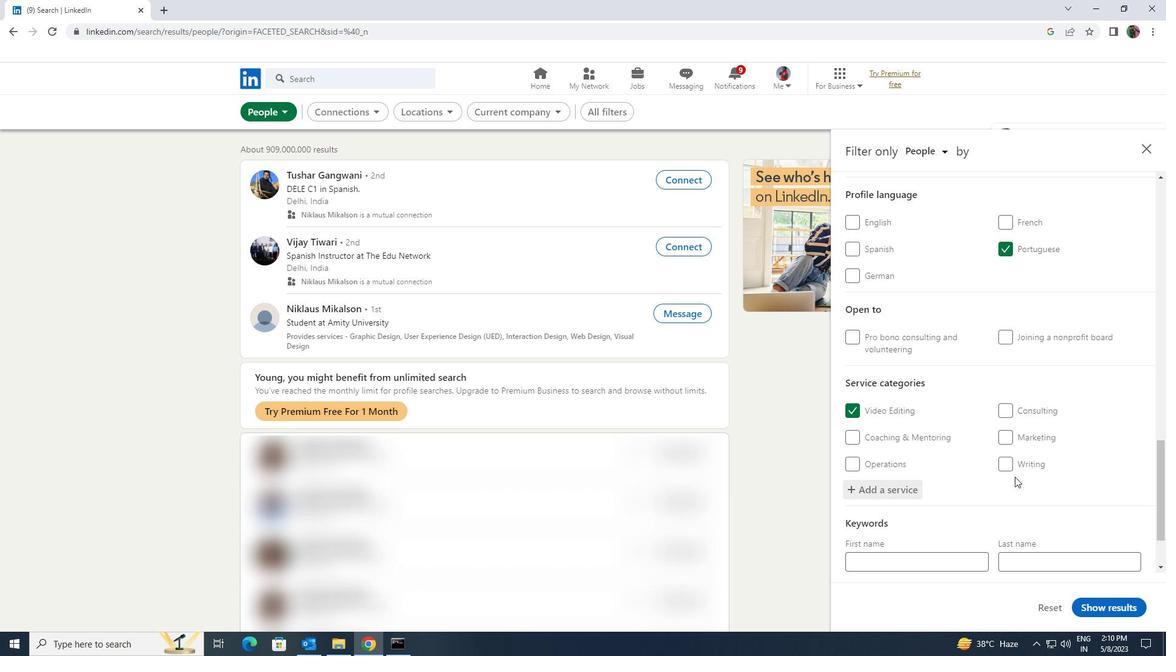 
Action: Mouse scrolled (1015, 476) with delta (0, 0)
Screenshot: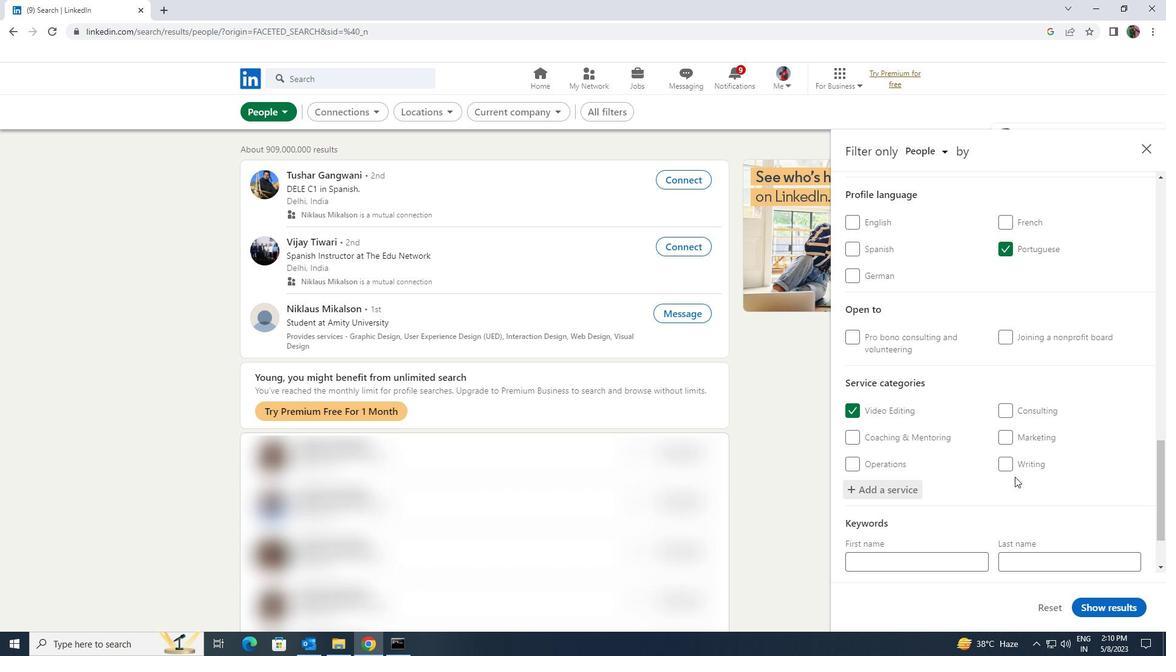 
Action: Mouse scrolled (1015, 476) with delta (0, 0)
Screenshot: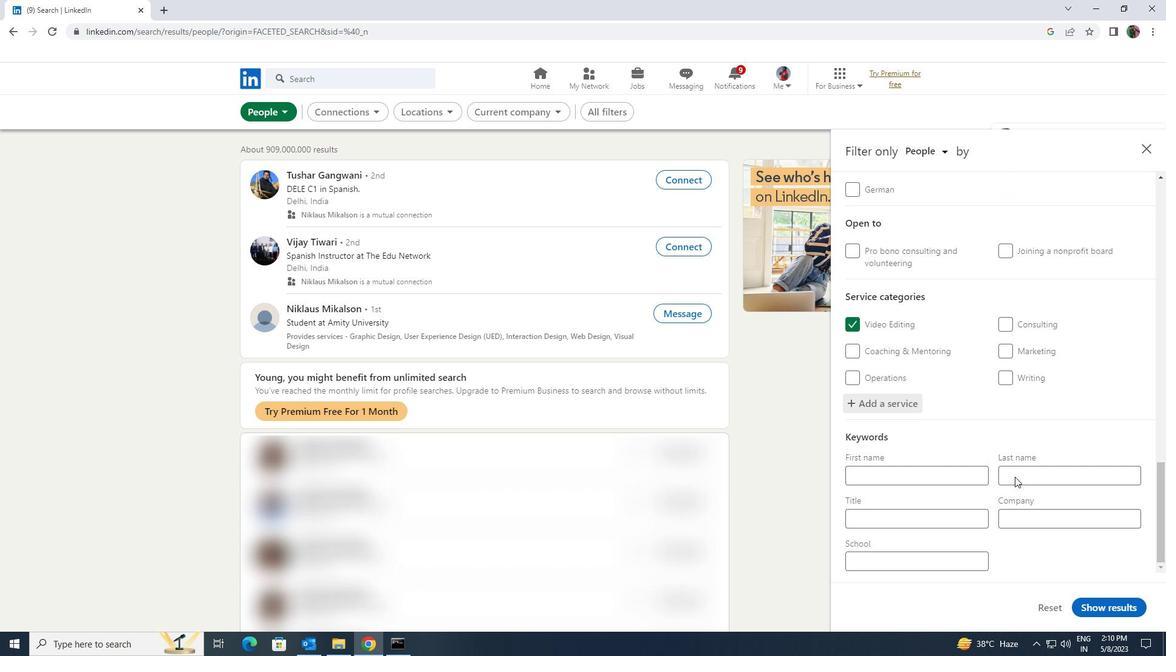 
Action: Mouse moved to (982, 517)
Screenshot: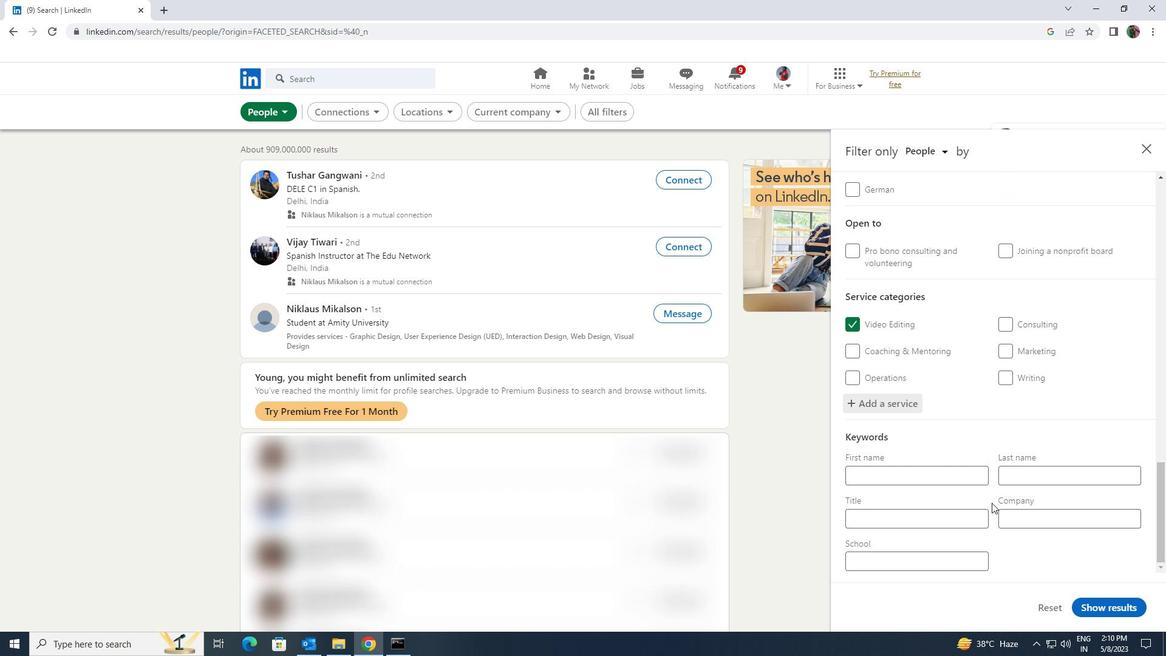 
Action: Mouse pressed left at (982, 517)
Screenshot: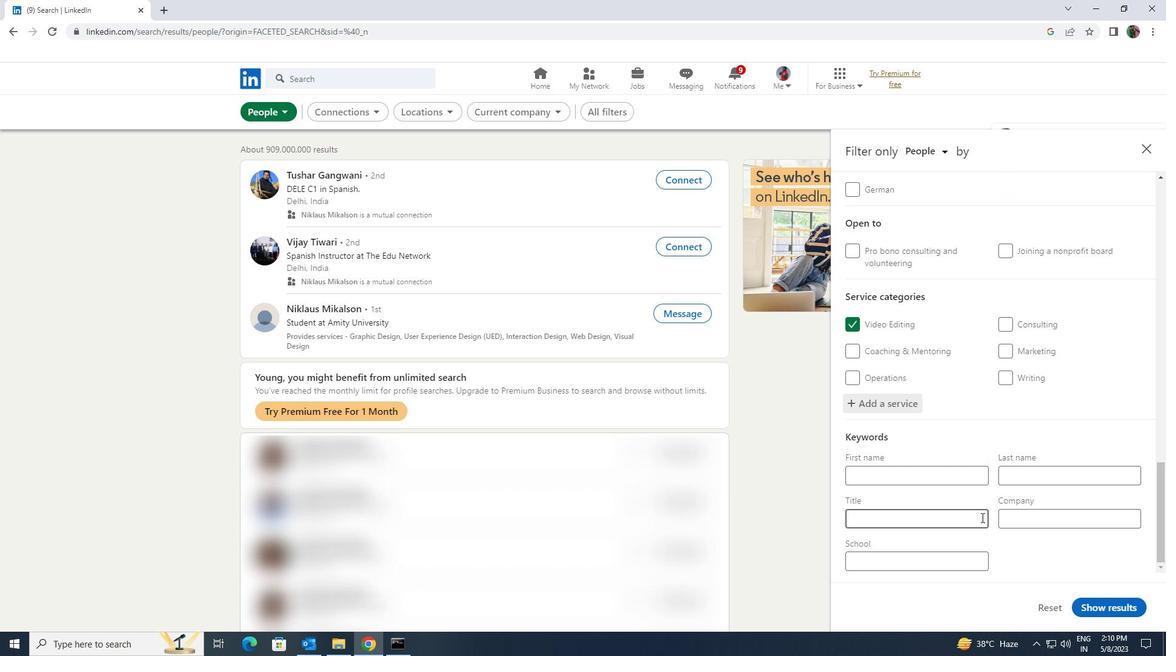 
Action: Key pressed <Key.shift><Key.shift><Key.shift><Key.shift><Key.shift><Key.shift><Key.shift><Key.shift><Key.shift><Key.shift><Key.shift><Key.shift><Key.shift><Key.shift><Key.shift><Key.shift><Key.shift><Key.shift><Key.shift><Key.shift><Key.shift><Key.shift>O<Key.backspace><Key.shift>PROGRAM<Key.space><Key.shift><Key.shift><Key.shift><Key.shift><Key.shift><Key.shift><Key.shift>ADMINISTRATOR
Screenshot: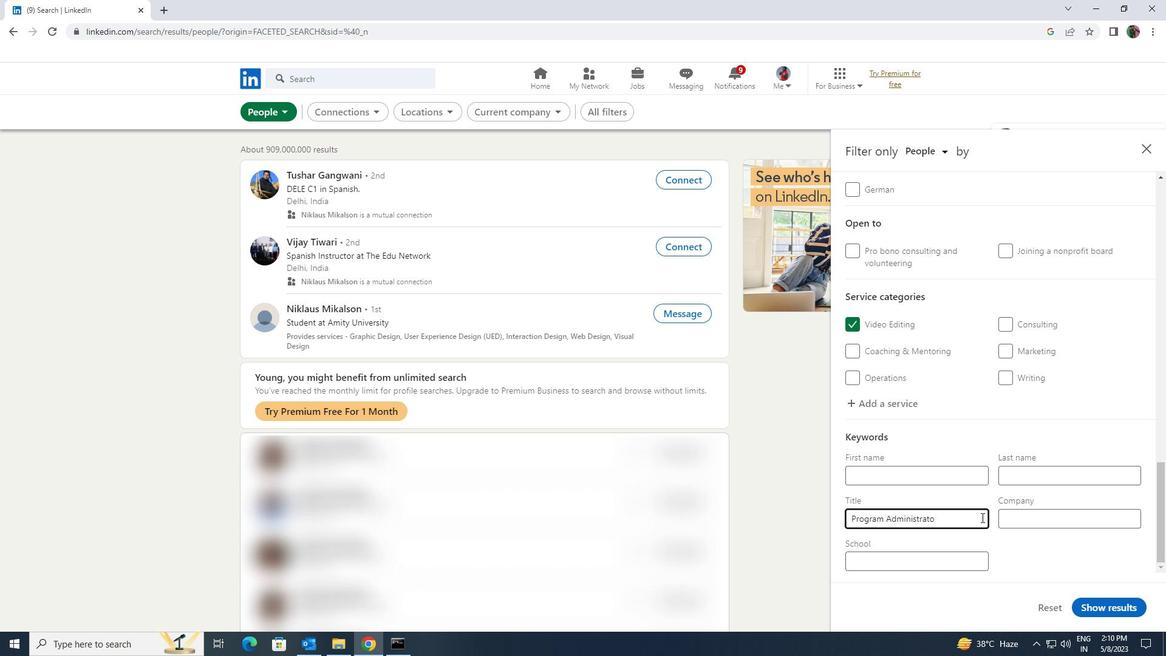 
Action: Mouse moved to (1095, 605)
Screenshot: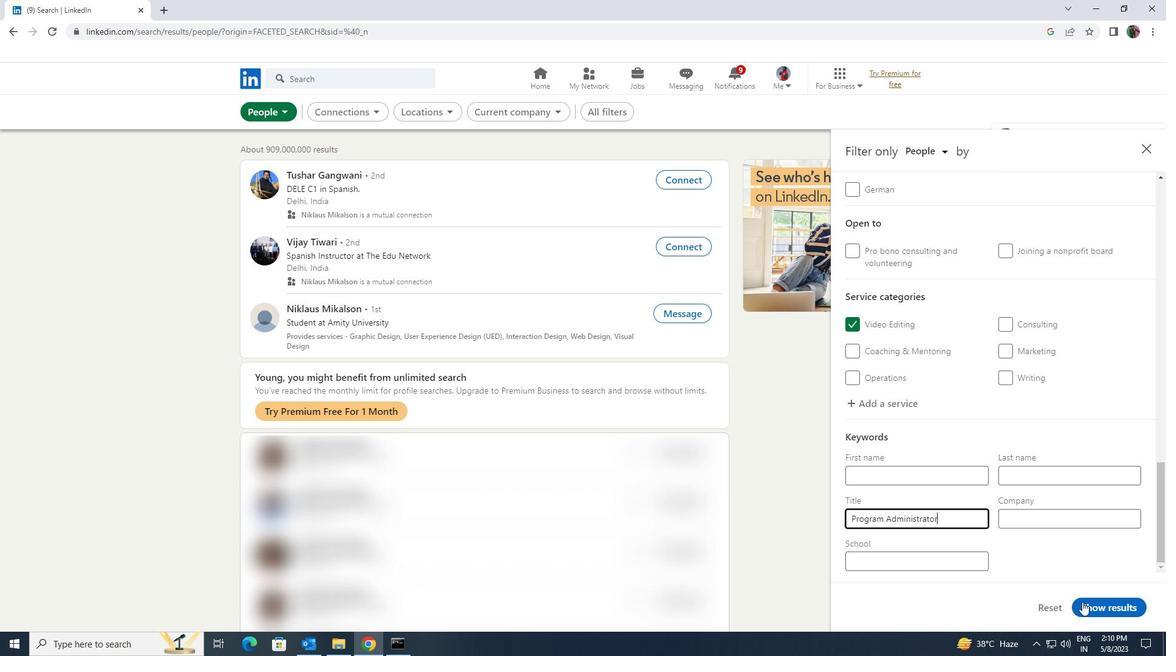 
Action: Mouse pressed left at (1095, 605)
Screenshot: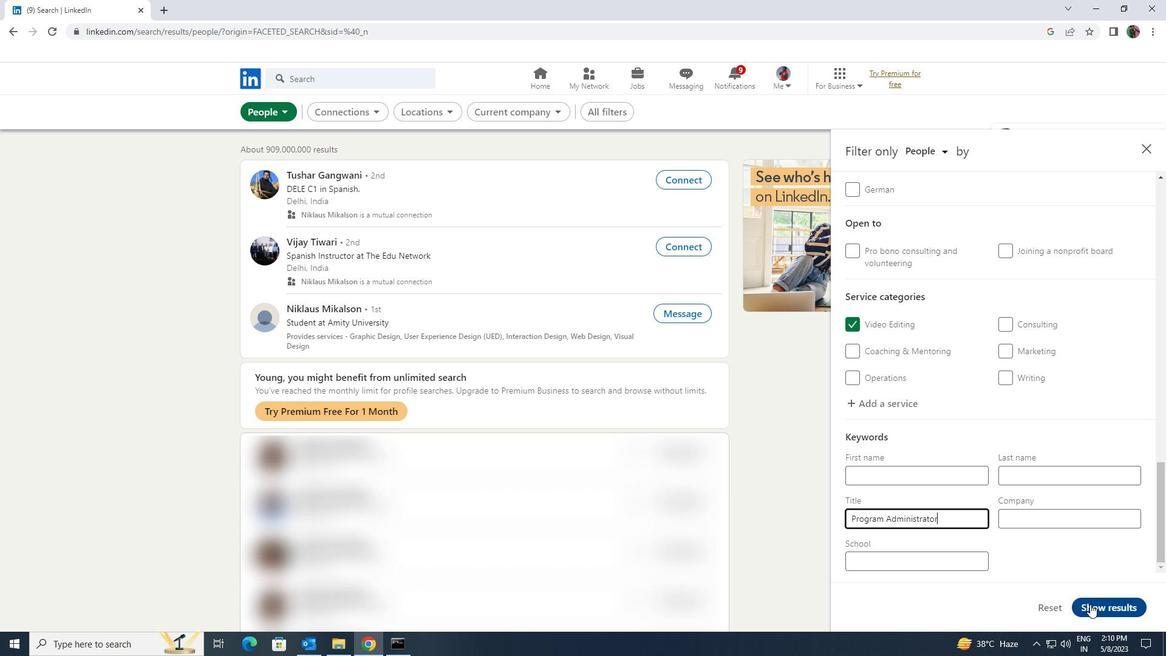 
